 Task: 1.9.1 Search records, fields and object using global search
Action: Mouse moved to (455, 71)
Screenshot: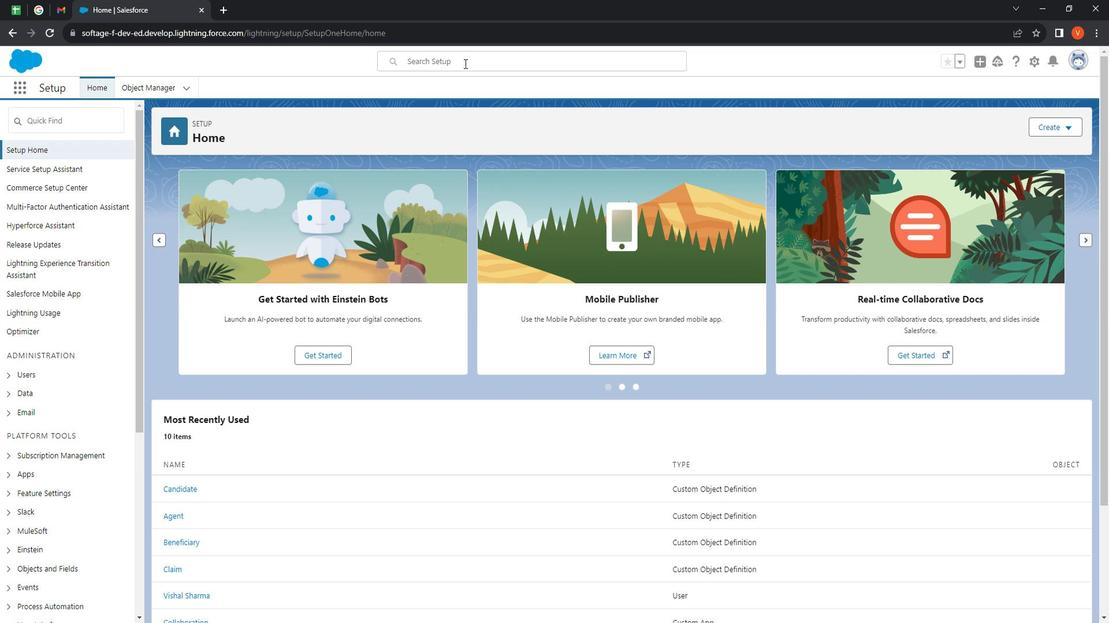 
Action: Mouse pressed left at (455, 71)
Screenshot: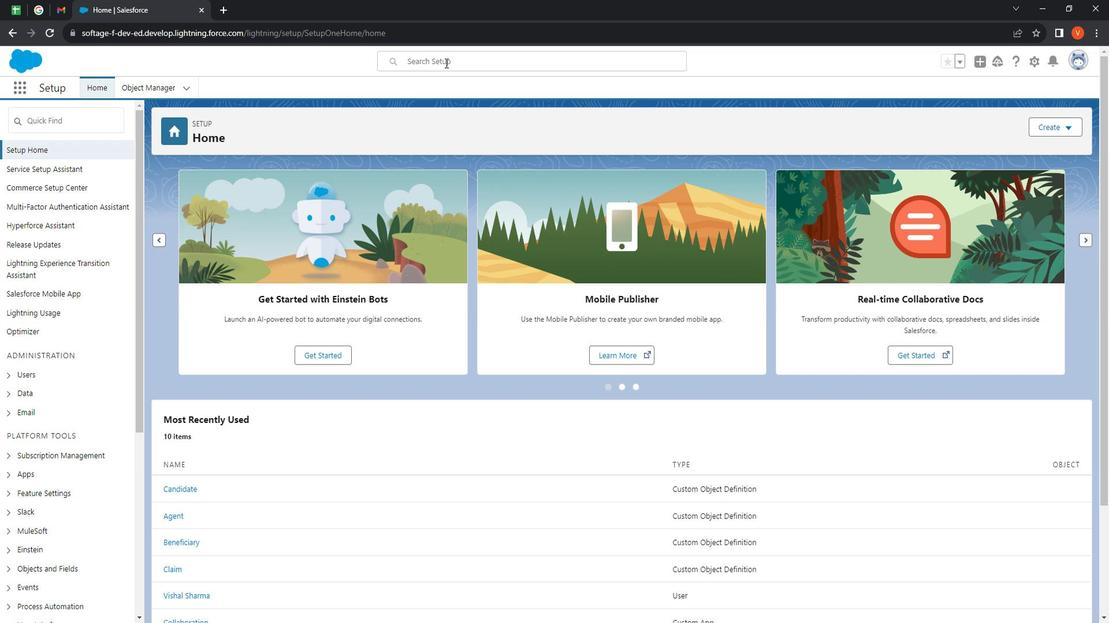 
Action: Mouse moved to (31, 98)
Screenshot: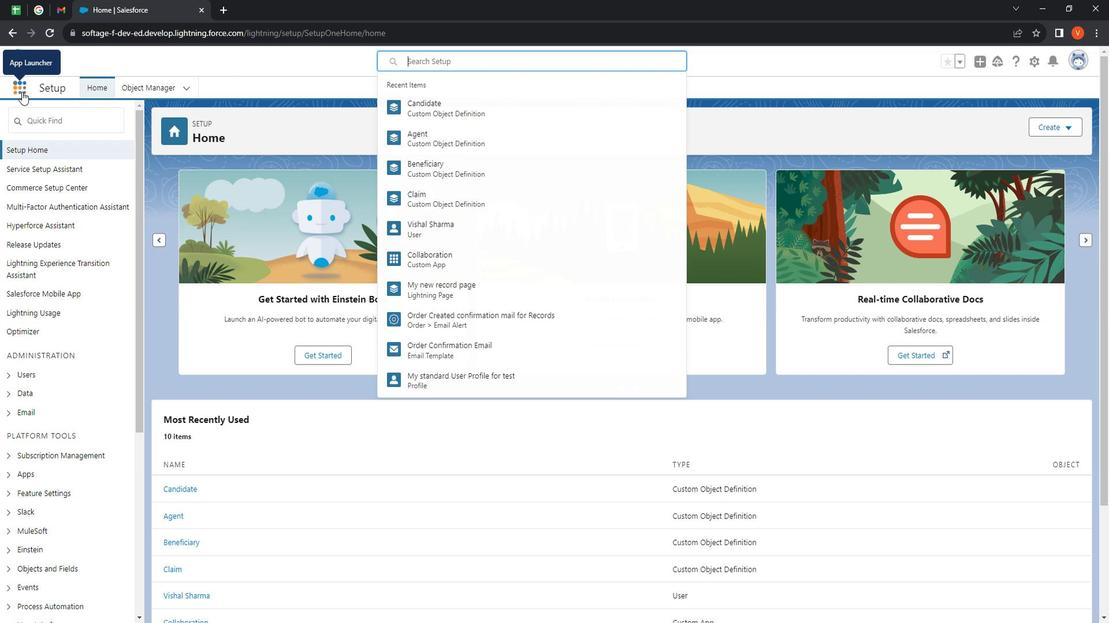 
Action: Mouse pressed left at (31, 98)
Screenshot: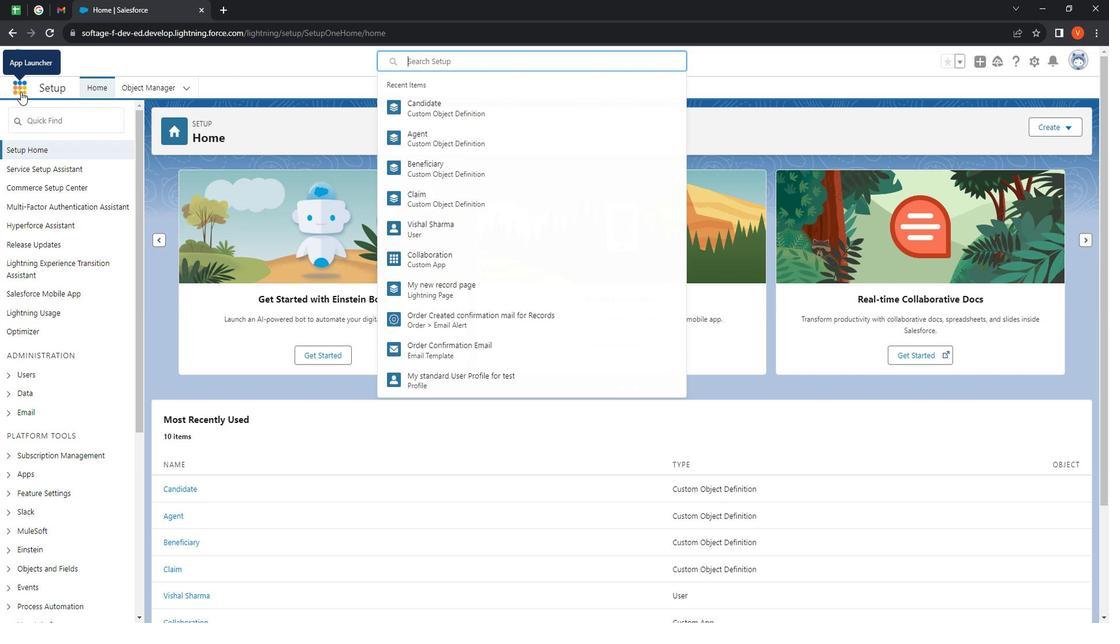 
Action: Mouse moved to (50, 297)
Screenshot: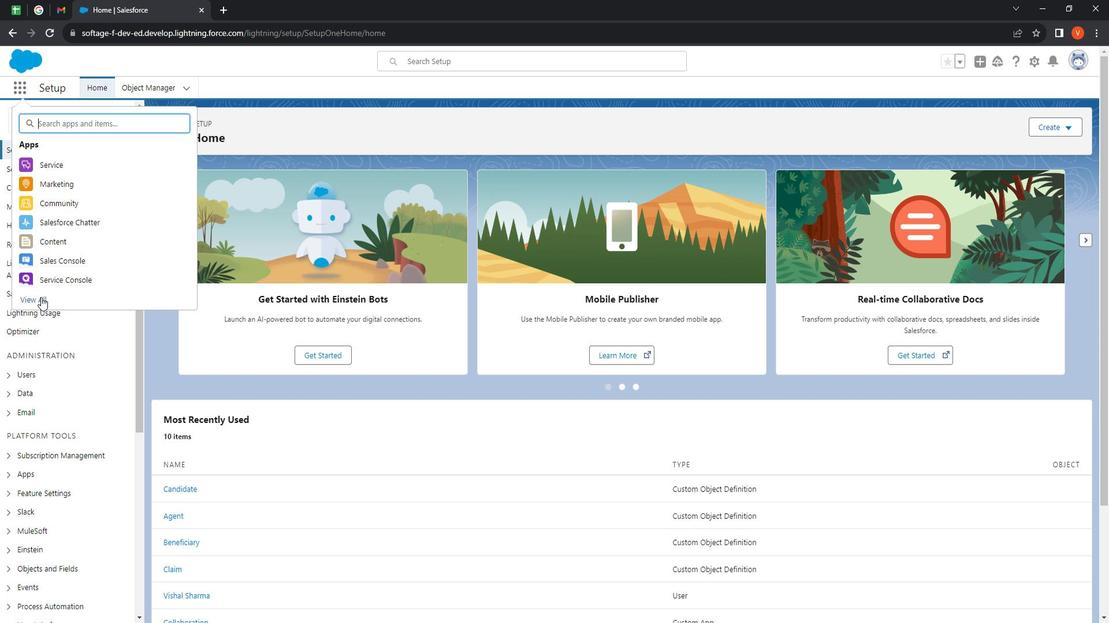 
Action: Mouse pressed left at (50, 297)
Screenshot: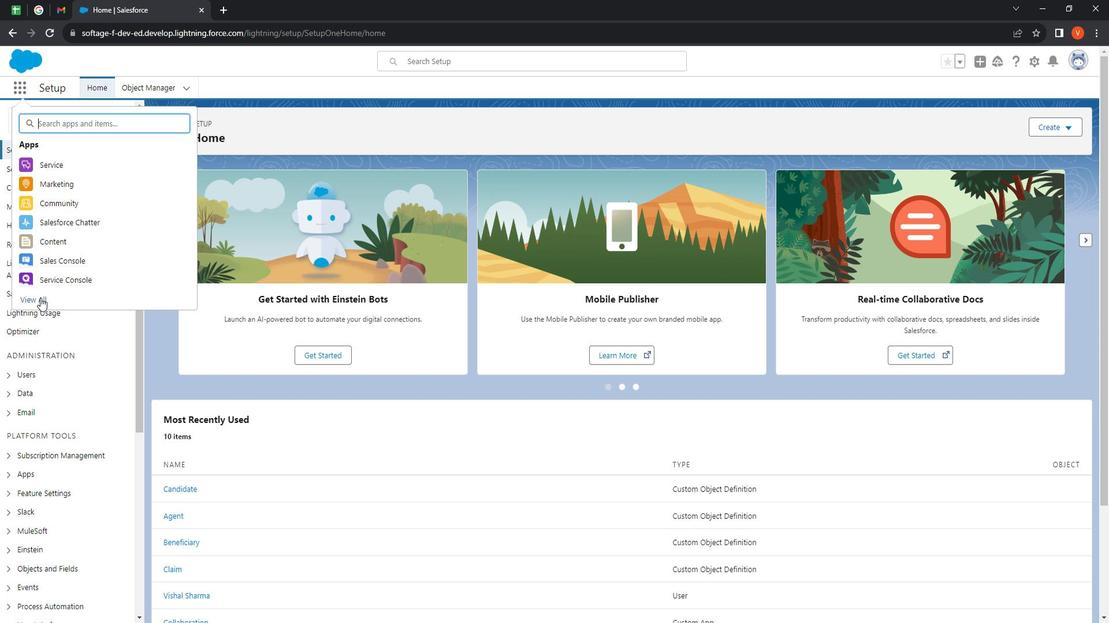 
Action: Mouse moved to (821, 438)
Screenshot: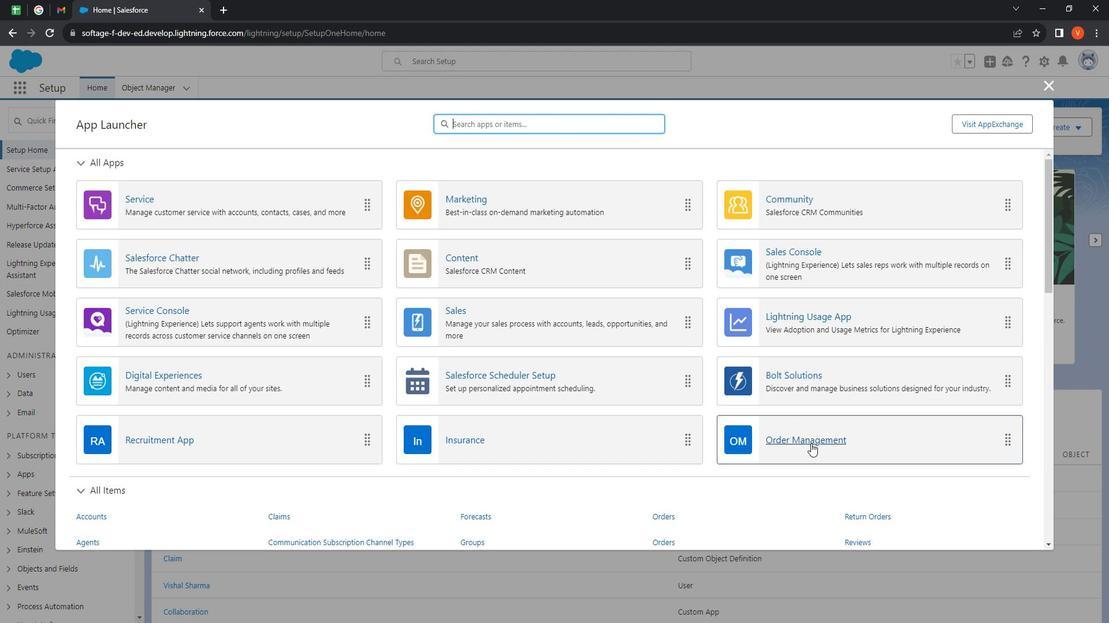 
Action: Mouse pressed left at (821, 438)
Screenshot: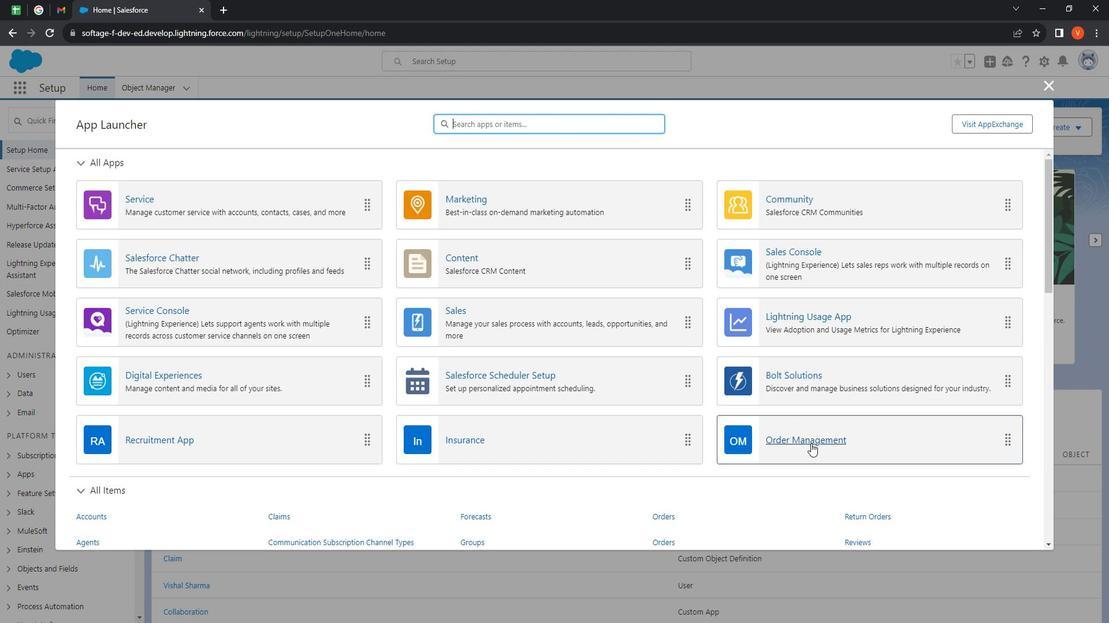 
Action: Mouse moved to (346, 97)
Screenshot: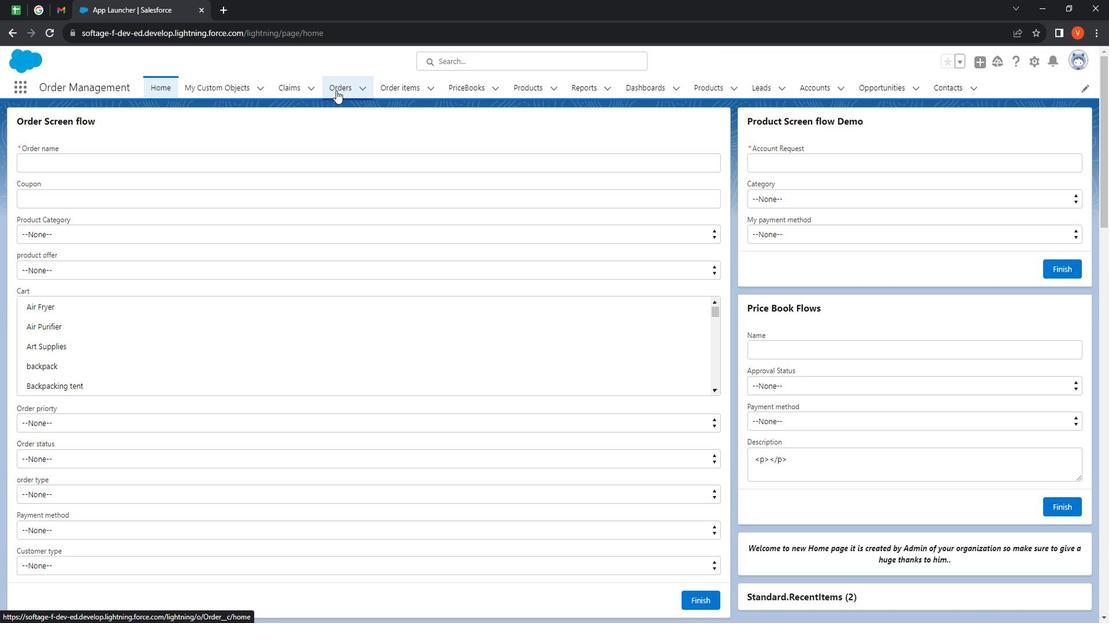 
Action: Mouse pressed left at (346, 97)
Screenshot: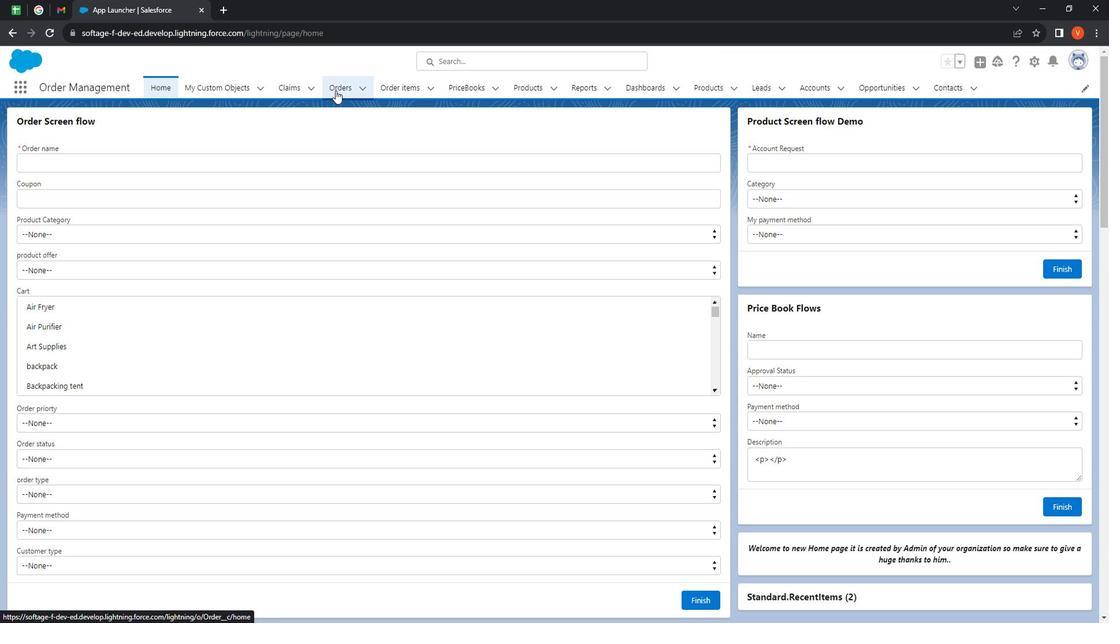 
Action: Mouse moved to (101, 214)
Screenshot: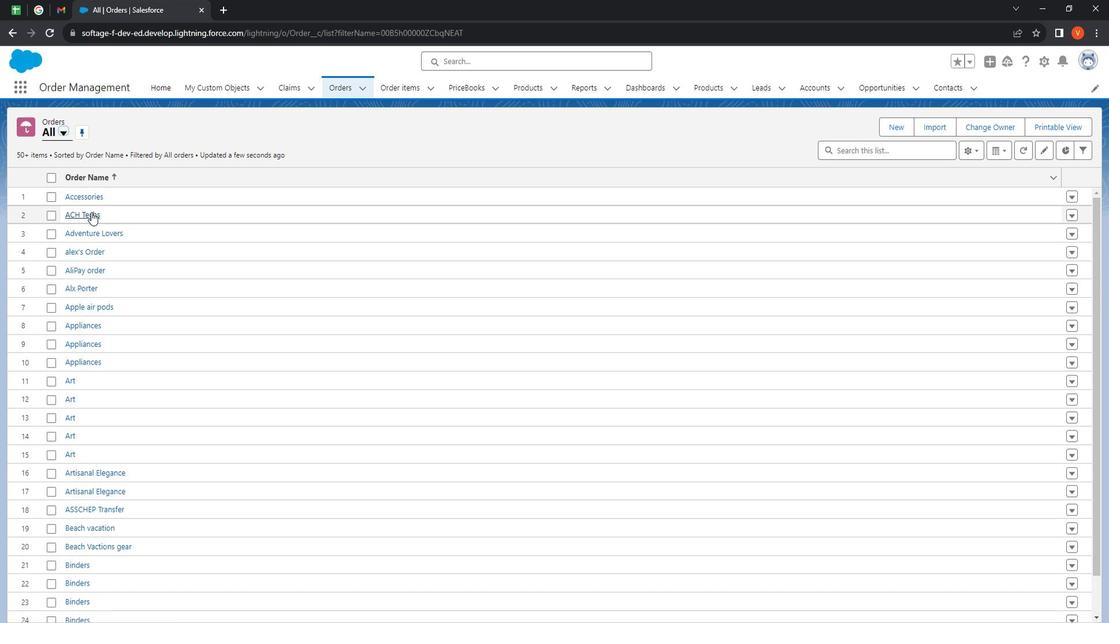
Action: Mouse pressed left at (101, 214)
Screenshot: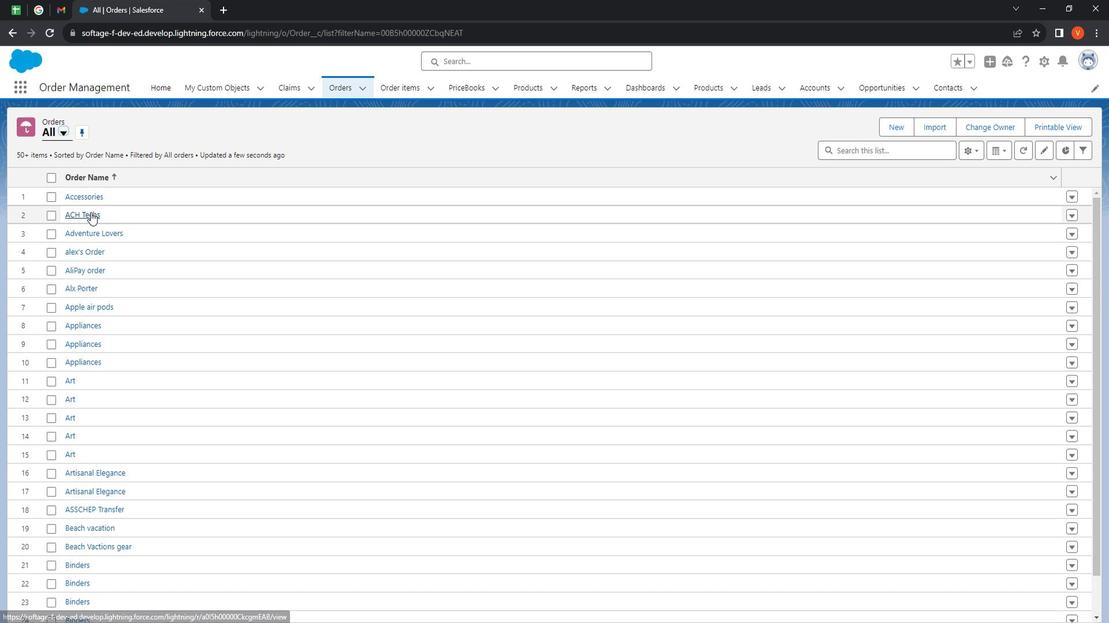 
Action: Mouse moved to (95, 222)
Screenshot: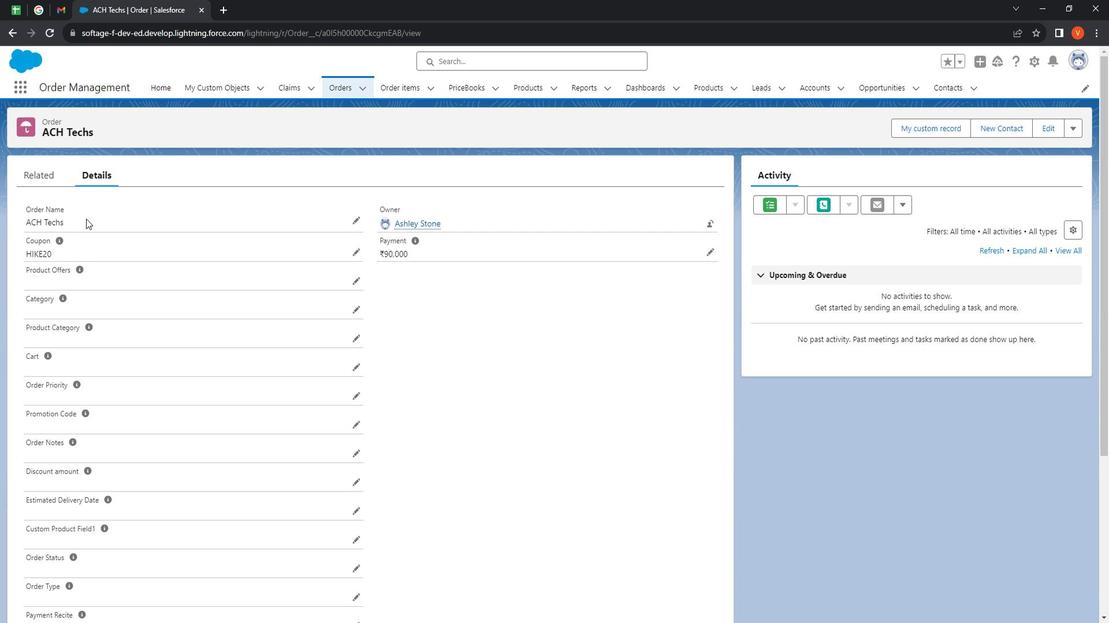 
Action: Mouse pressed left at (95, 222)
Screenshot: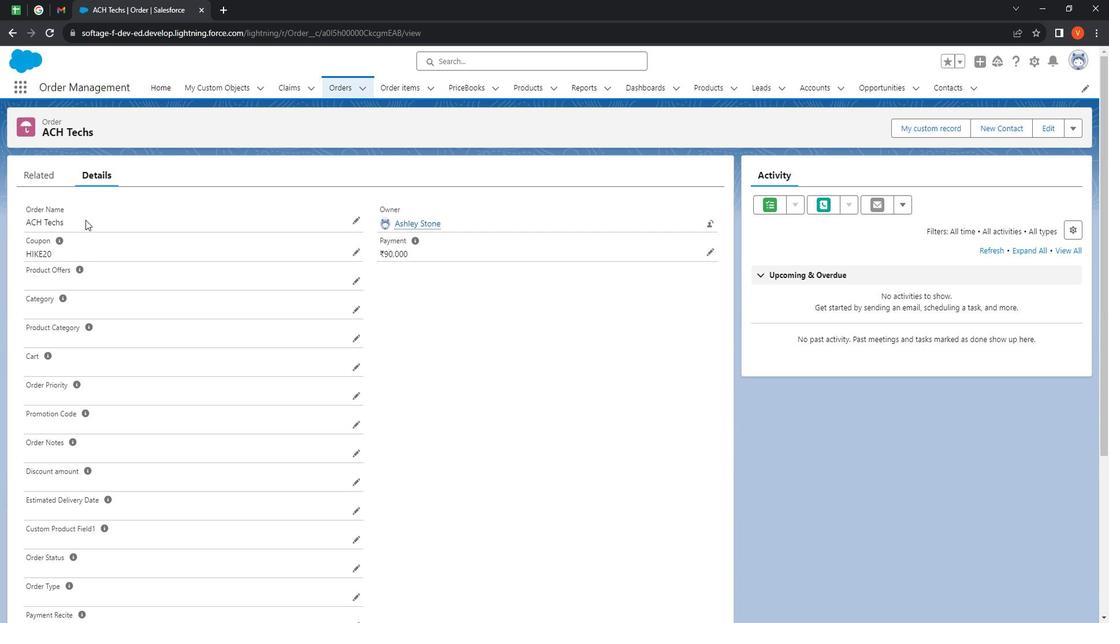 
Action: Mouse moved to (59, 224)
Screenshot: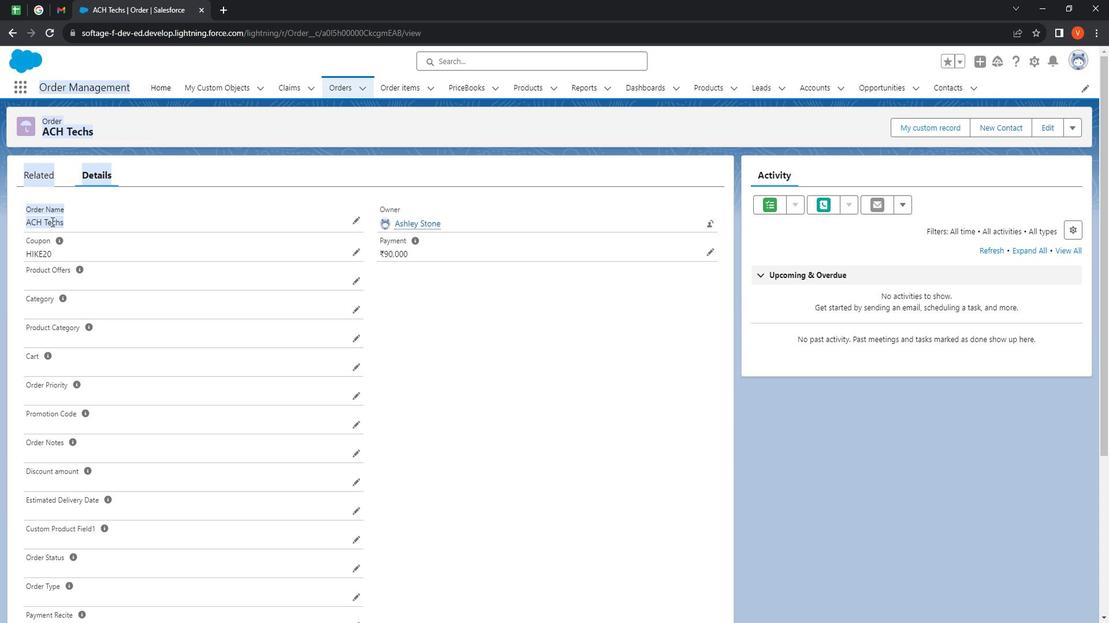 
Action: Mouse pressed left at (59, 224)
Screenshot: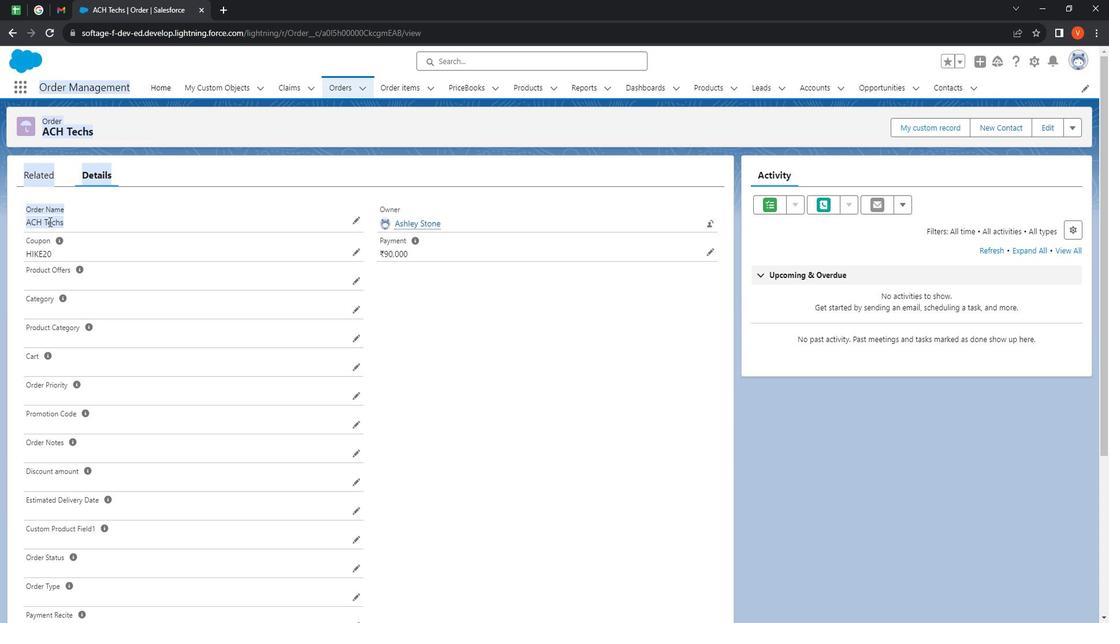 
Action: Mouse moved to (44, 228)
Screenshot: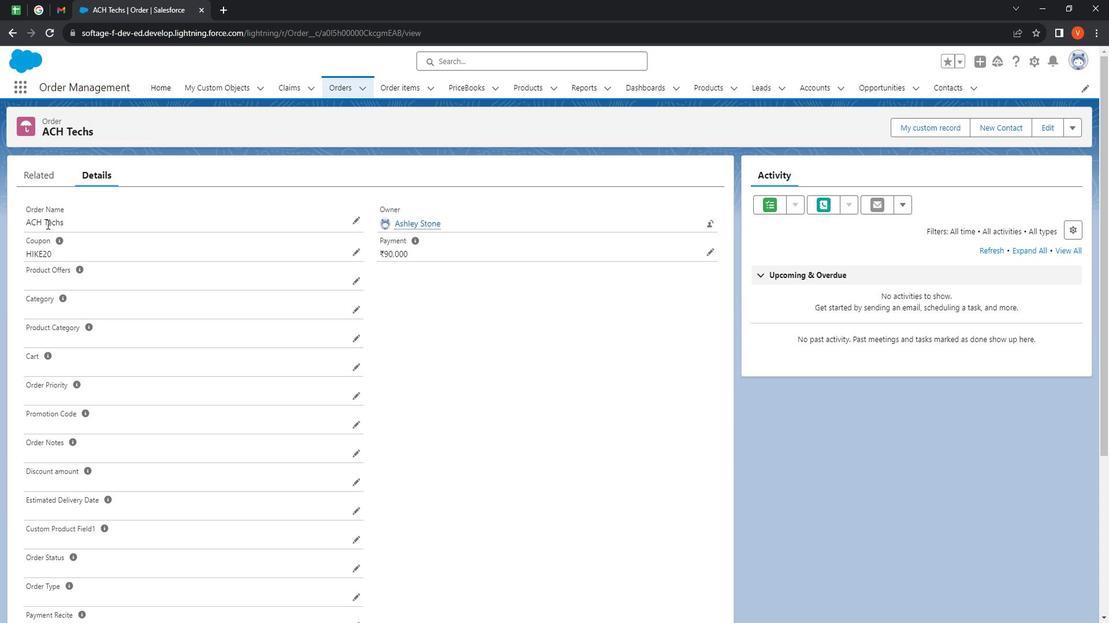 
Action: Mouse pressed left at (44, 228)
Screenshot: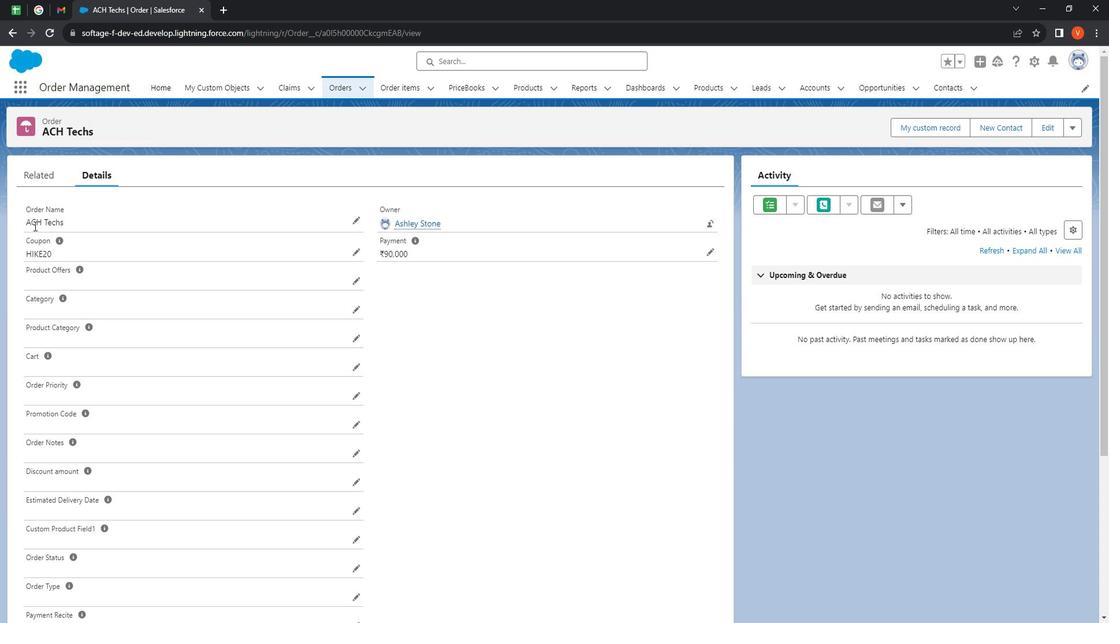 
Action: Mouse pressed left at (44, 228)
Screenshot: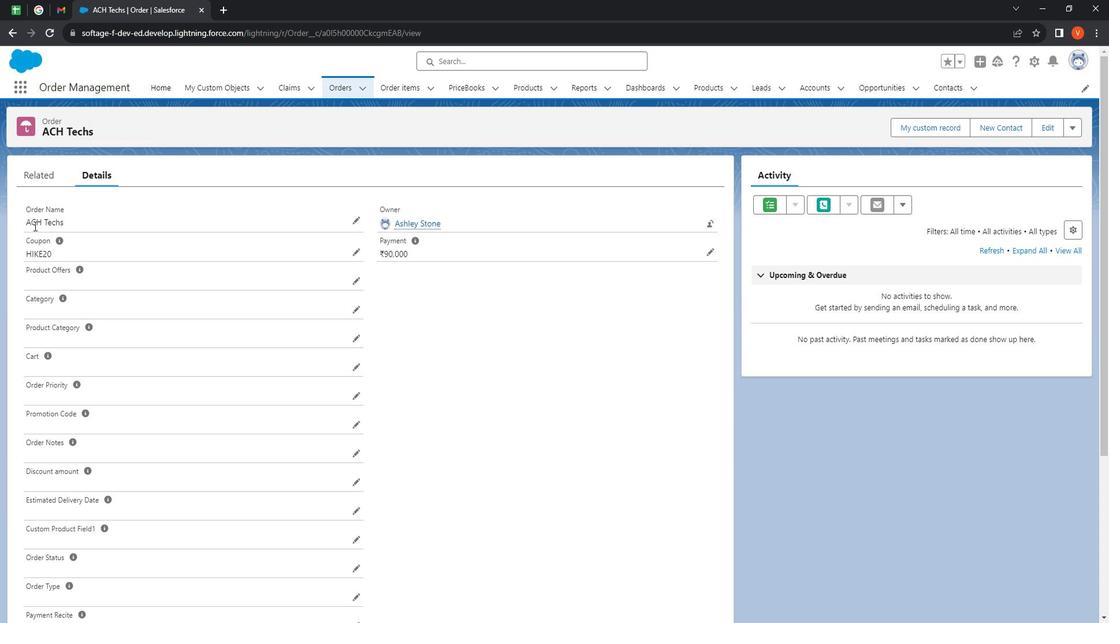 
Action: Mouse moved to (373, 593)
Screenshot: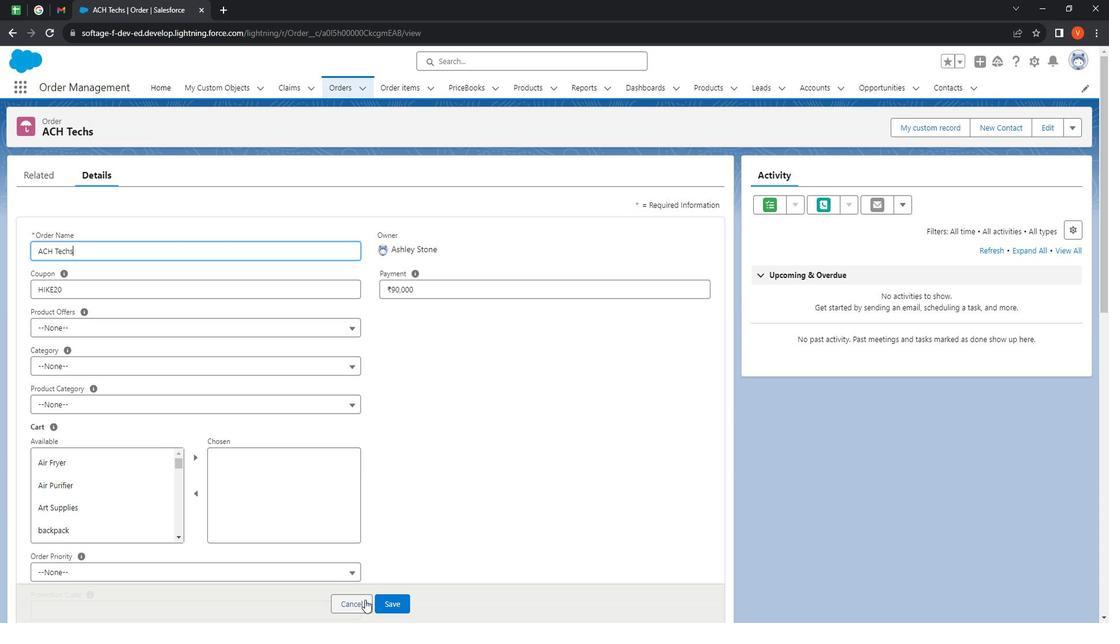 
Action: Mouse pressed left at (373, 593)
Screenshot: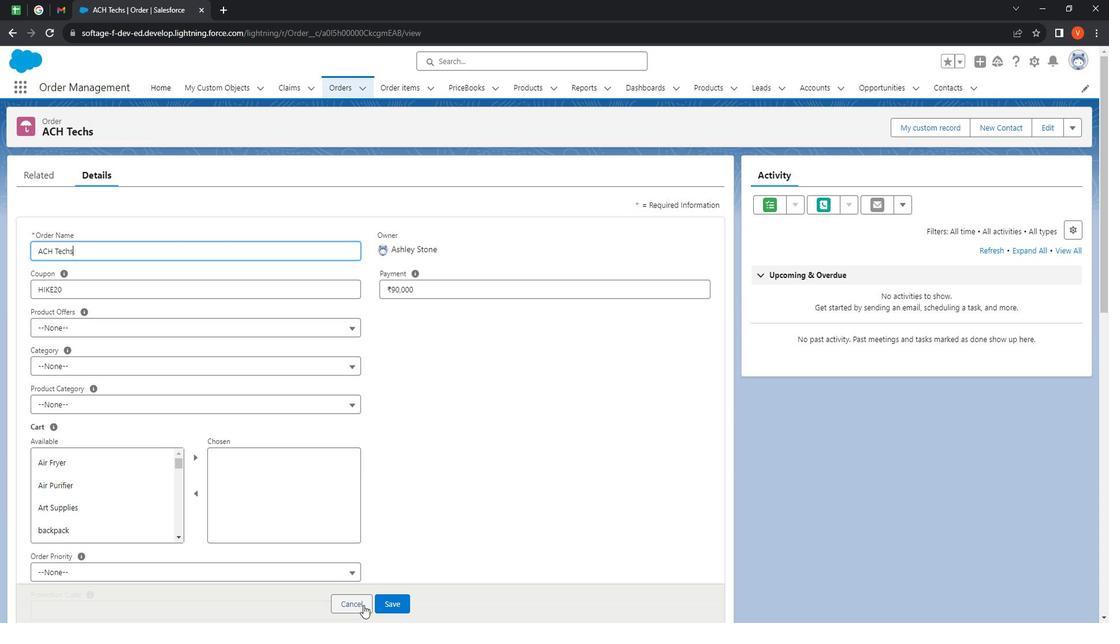 
Action: Mouse moved to (469, 65)
Screenshot: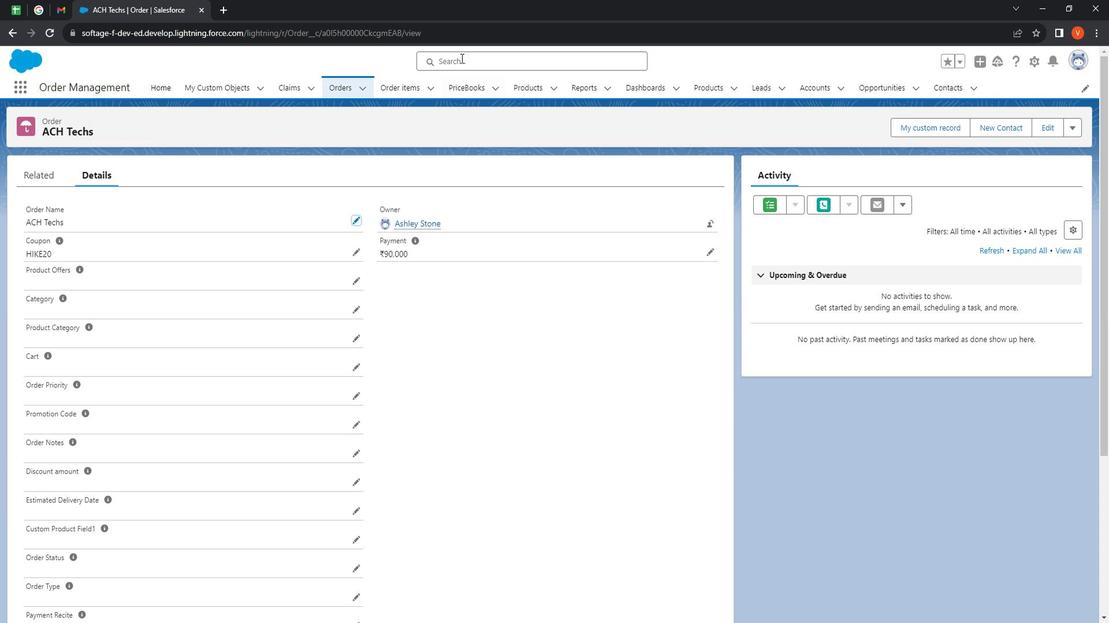 
Action: Mouse pressed left at (469, 65)
Screenshot: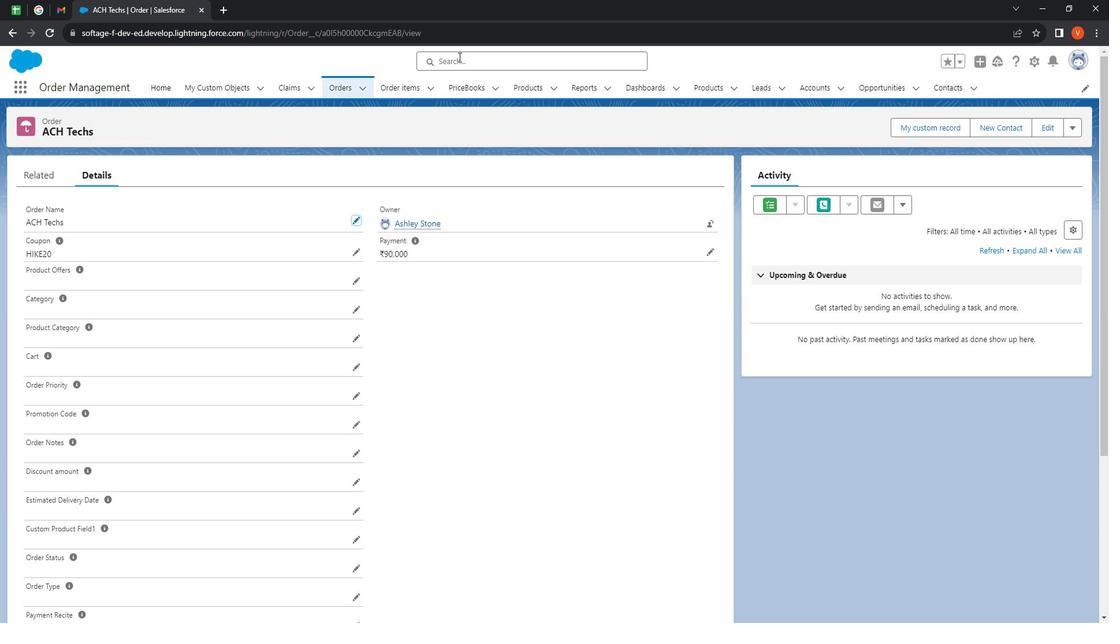 
Action: Mouse moved to (477, 78)
Screenshot: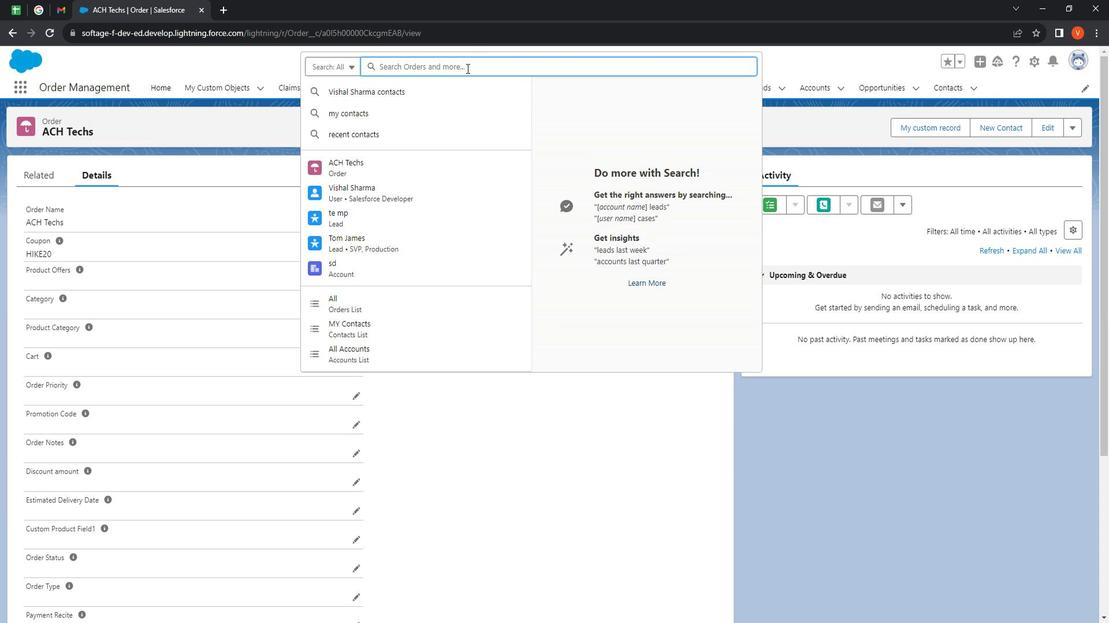 
Action: Key pressed <Key.shift><Key.shift><Key.shift><Key.shift><Key.shift><Key.shift><Key.shift><Key.shift><Key.shift><Key.shift><Key.shift><Key.shift>ACH<Key.space><Key.shift>Tec
Screenshot: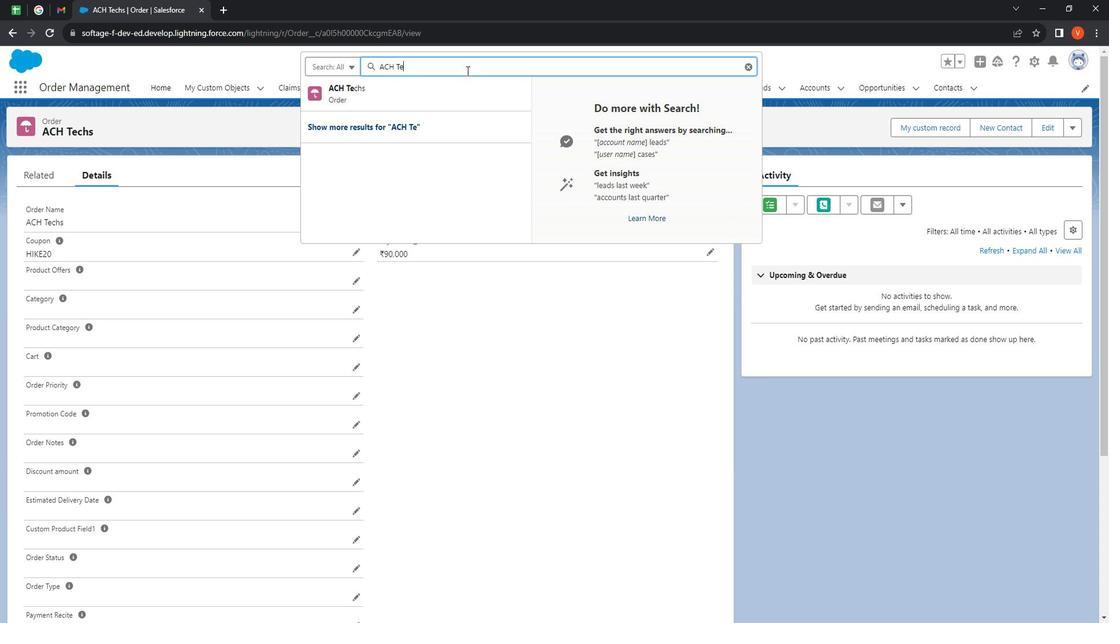 
Action: Mouse moved to (359, 99)
Screenshot: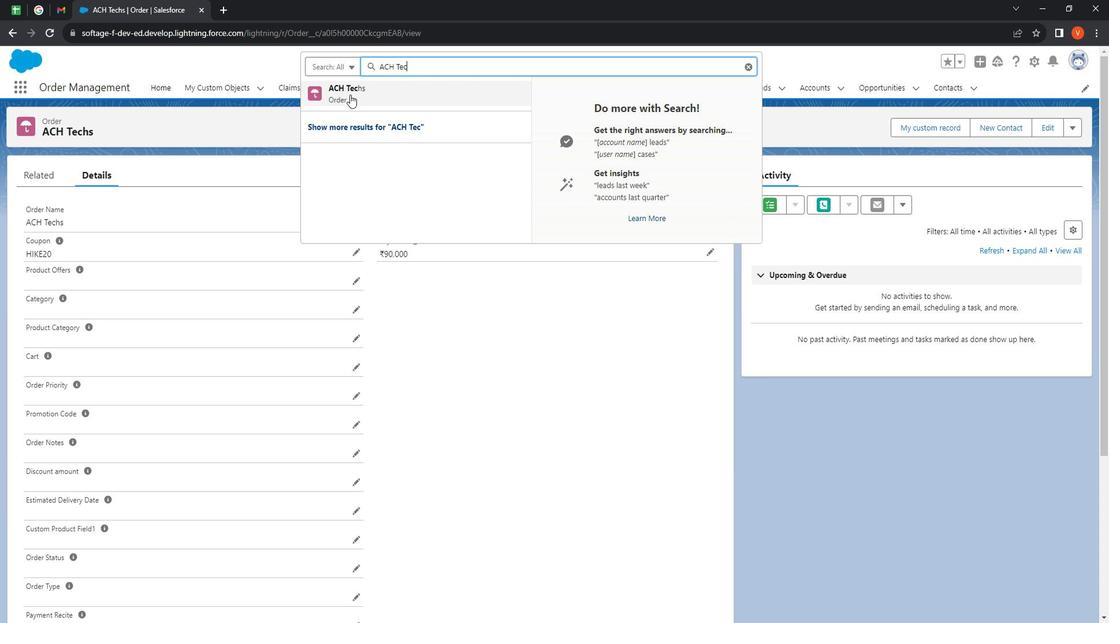 
Action: Mouse pressed left at (359, 99)
Screenshot: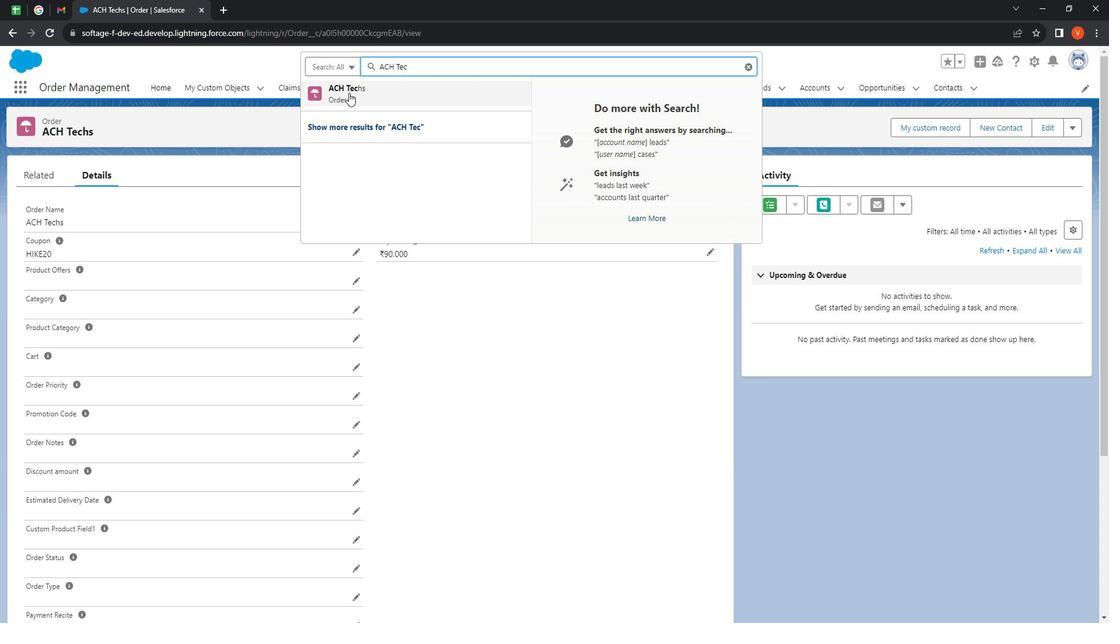 
Action: Mouse moved to (1041, 68)
Screenshot: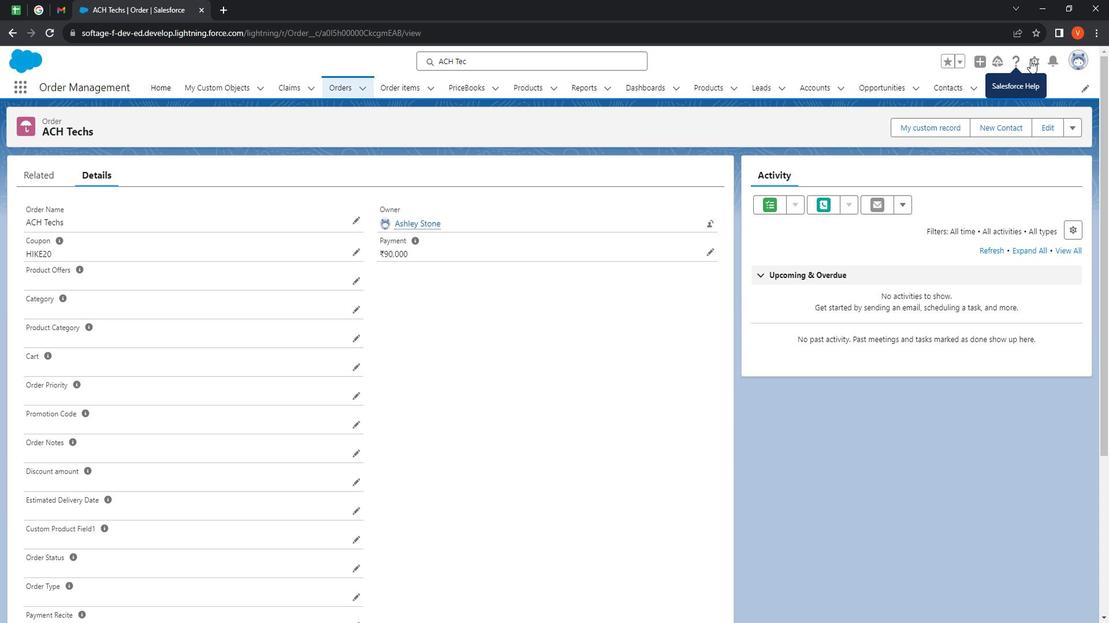 
Action: Mouse pressed left at (1041, 68)
Screenshot: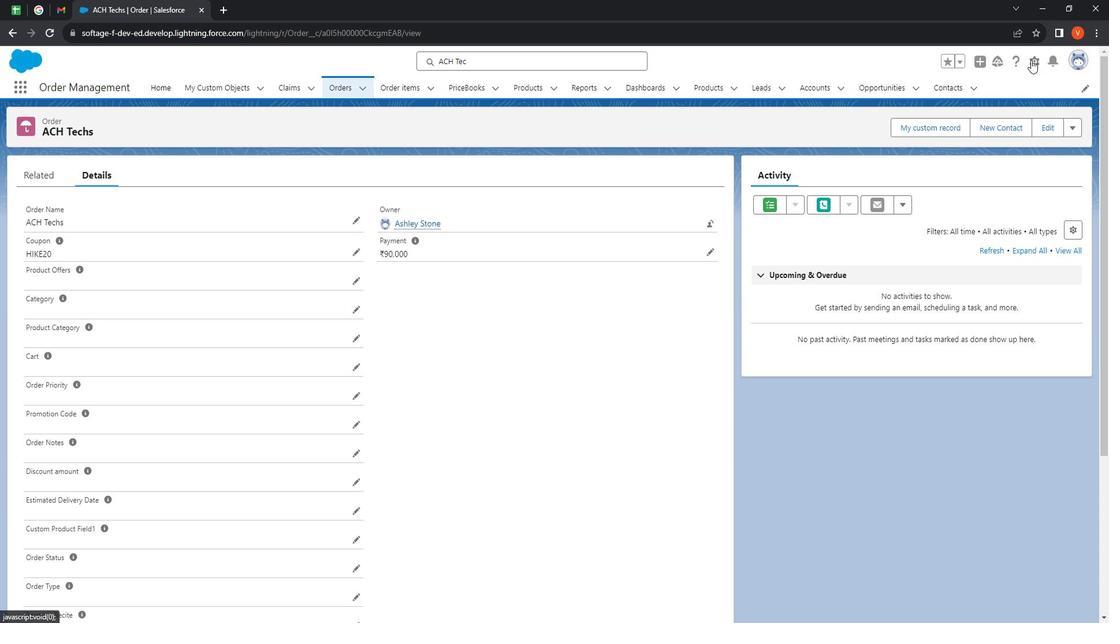 
Action: Mouse moved to (991, 99)
Screenshot: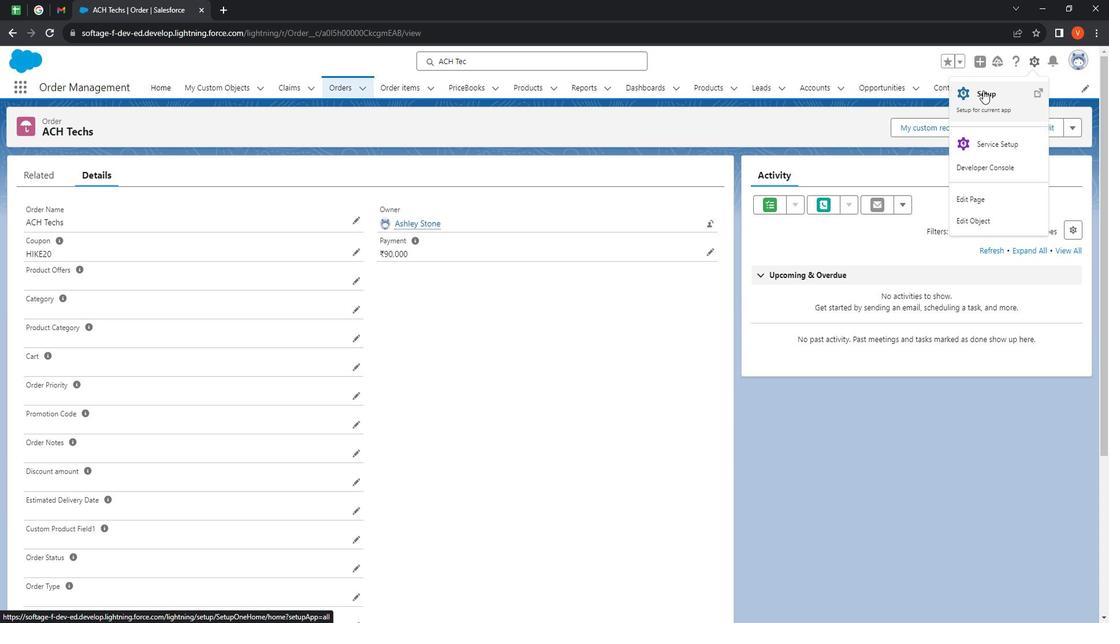 
Action: Mouse pressed left at (991, 99)
Screenshot: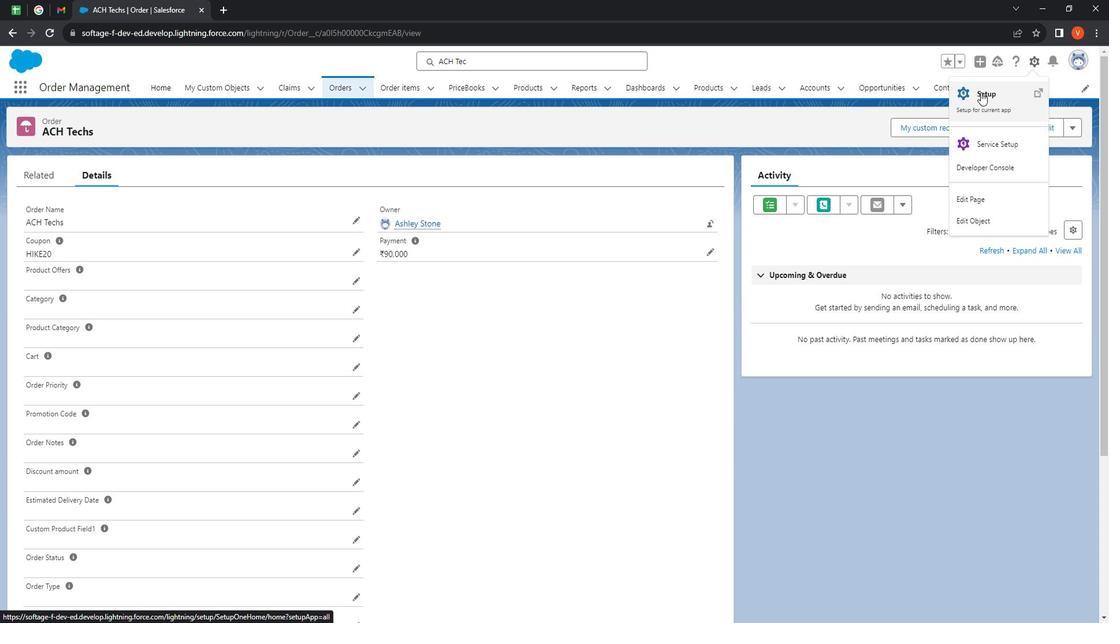 
Action: Mouse moved to (553, 73)
Screenshot: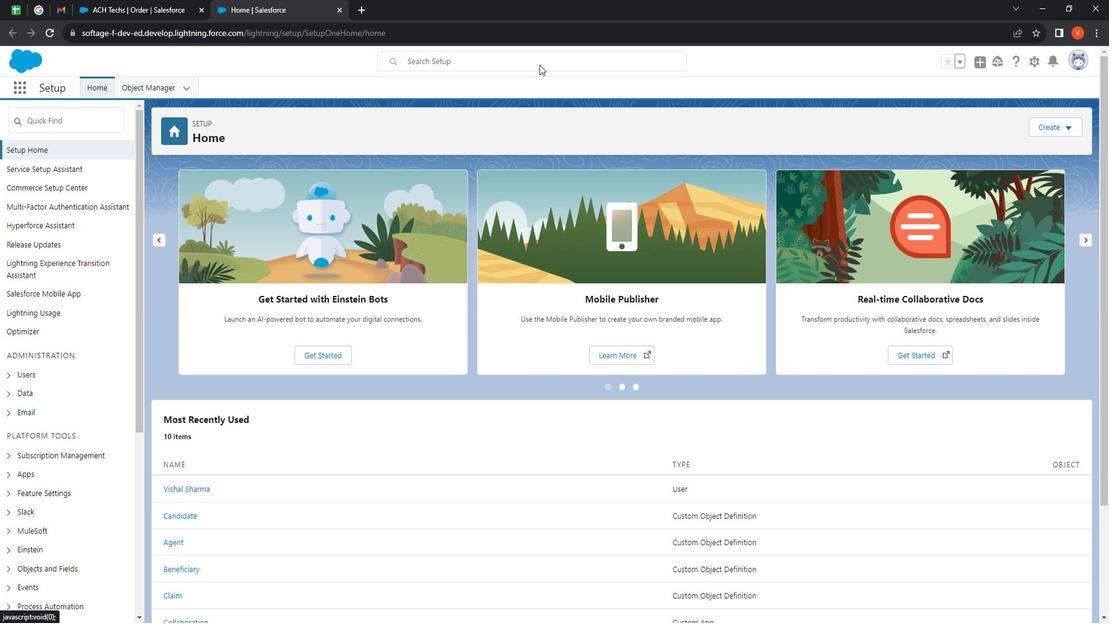 
Action: Mouse pressed left at (553, 73)
Screenshot: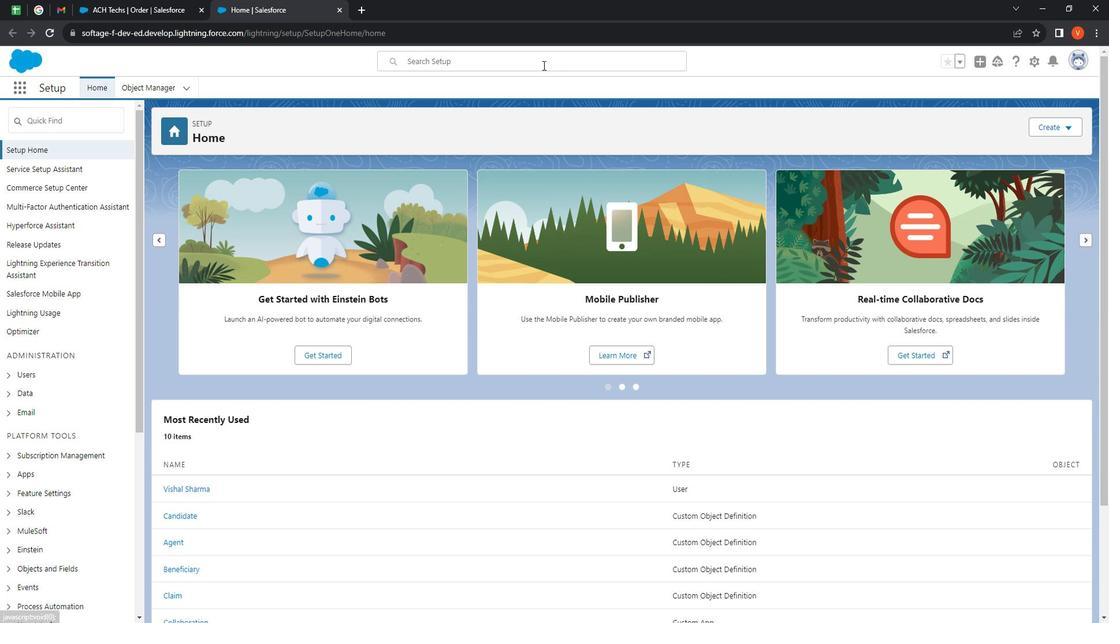 
Action: Key pressed <Key.shift>A
Screenshot: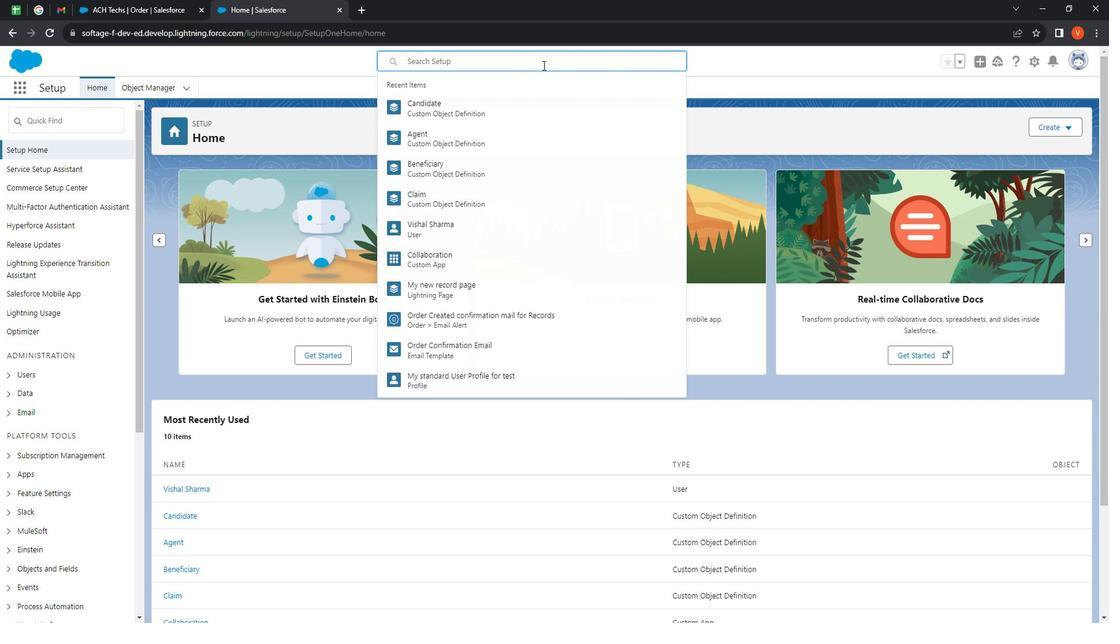 
Action: Mouse moved to (555, 74)
Screenshot: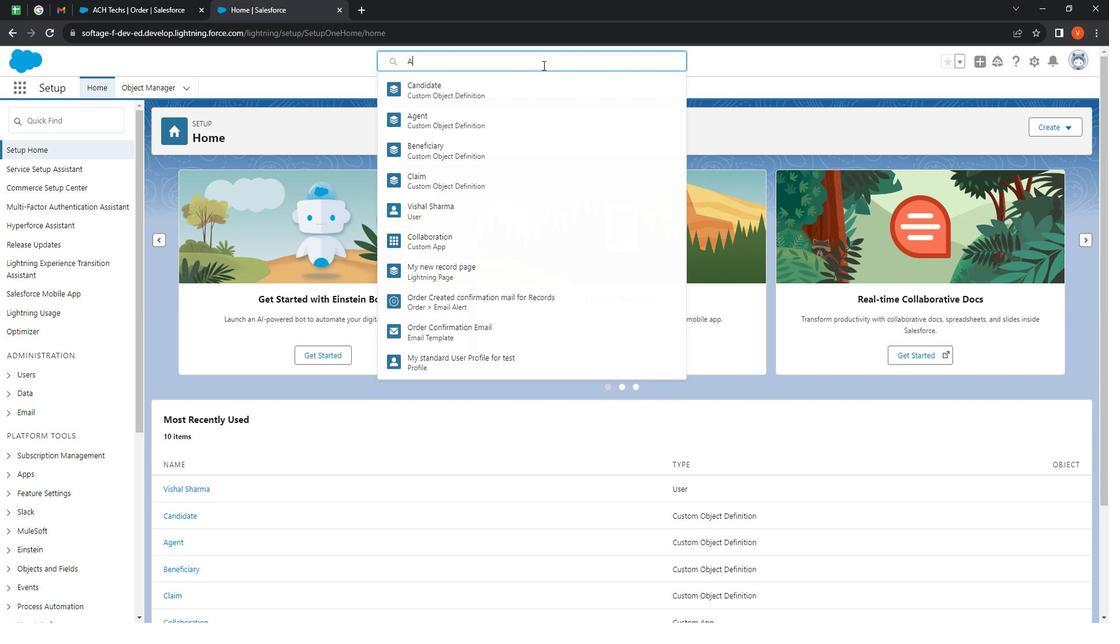 
Action: Key pressed C
Screenshot: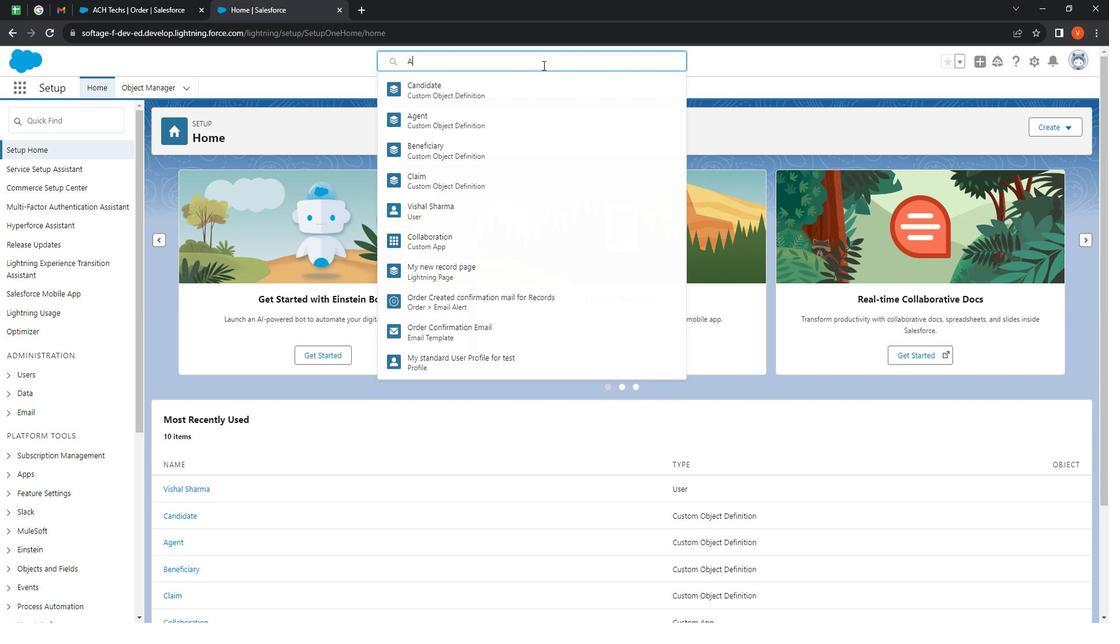 
Action: Mouse moved to (554, 75)
Screenshot: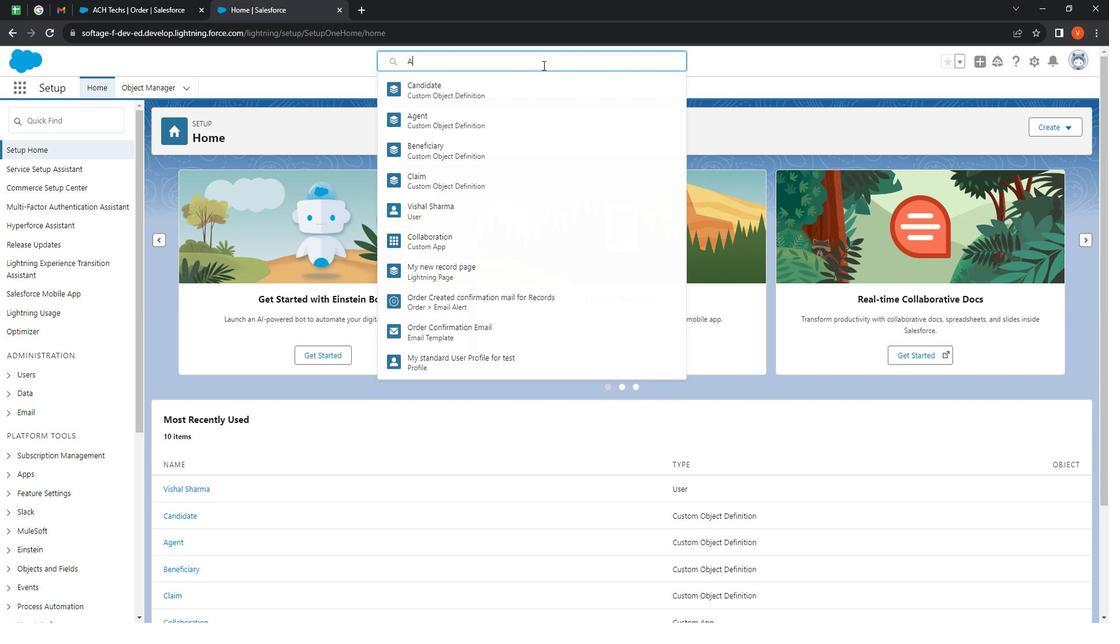 
Action: Key pressed H<Key.space>te<Key.backspace><Key.backspace><Key.shift>Tec
Screenshot: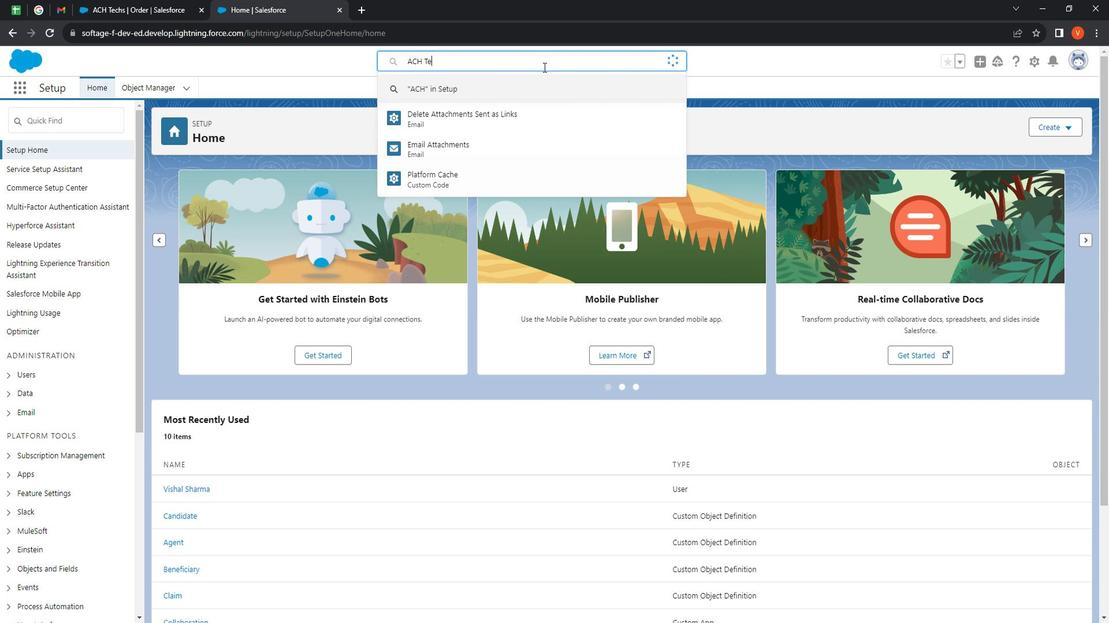 
Action: Mouse moved to (489, 69)
Screenshot: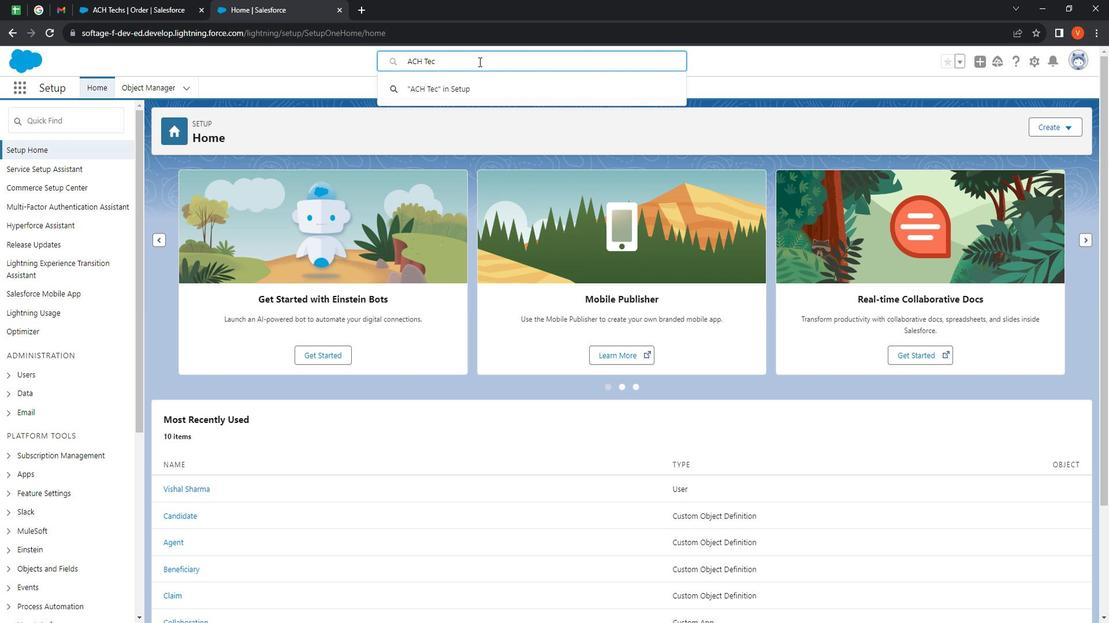 
Action: Key pressed <Key.backspace><Key.backspace><Key.backspace><Key.backspace><Key.backspace><Key.backspace><Key.backspace><Key.backspace><Key.backspace><Key.backspace><Key.backspace><Key.backspace><Key.backspace><Key.shift><Key.shift><Key.shift><Key.shift><Key.shift><Key.shift><Key.shift><Key.shift><Key.shift><Key.shift>Orders
Screenshot: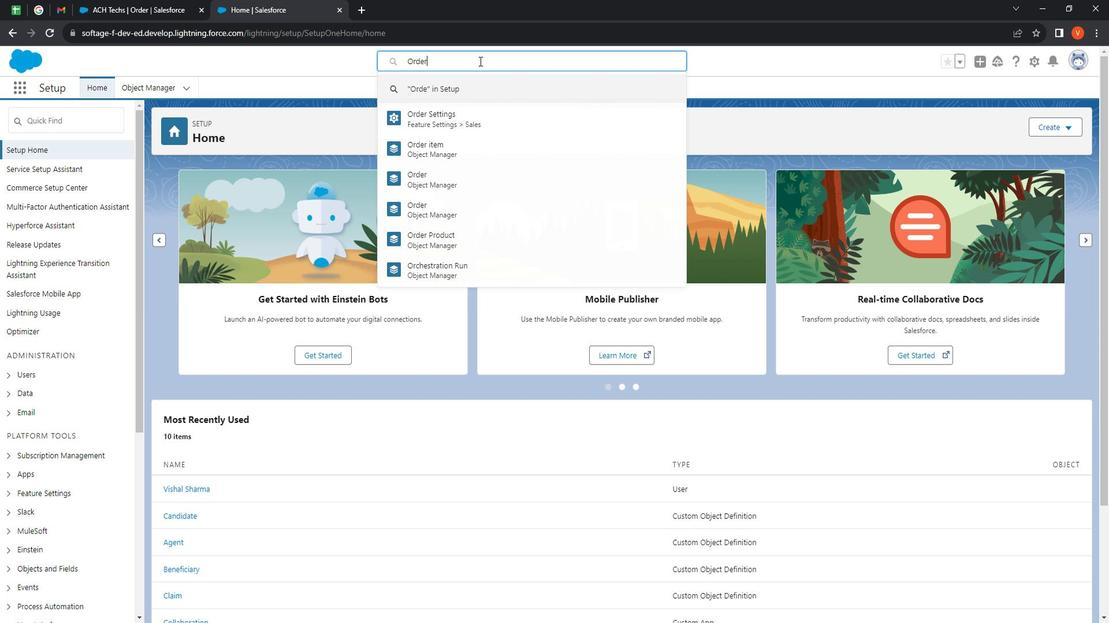 
Action: Mouse moved to (499, 86)
Screenshot: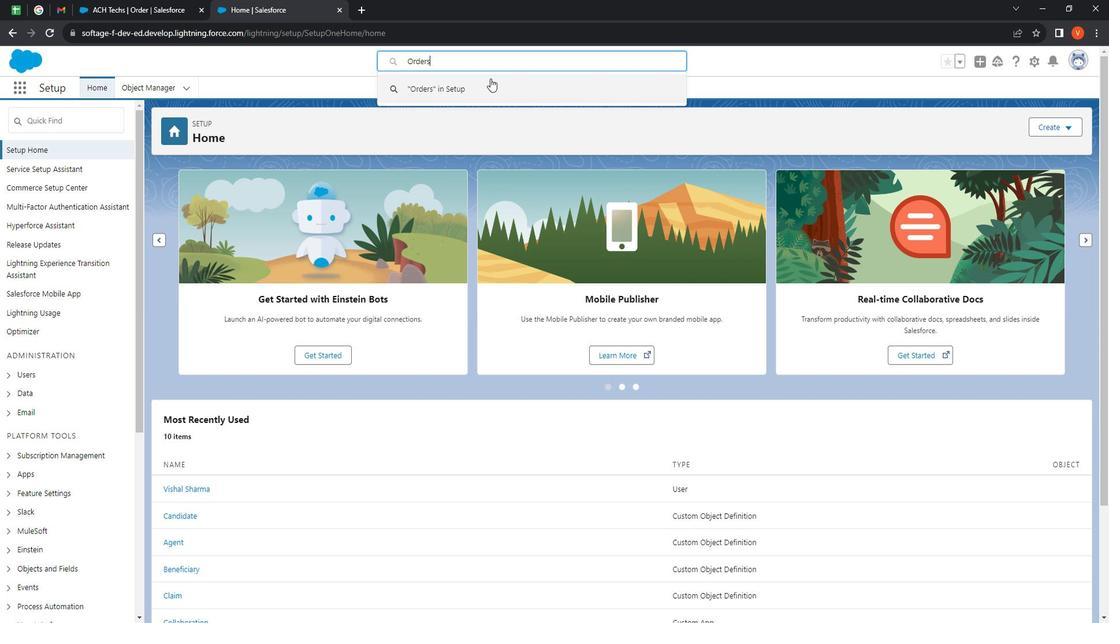 
Action: Key pressed <Key.backspace>
Screenshot: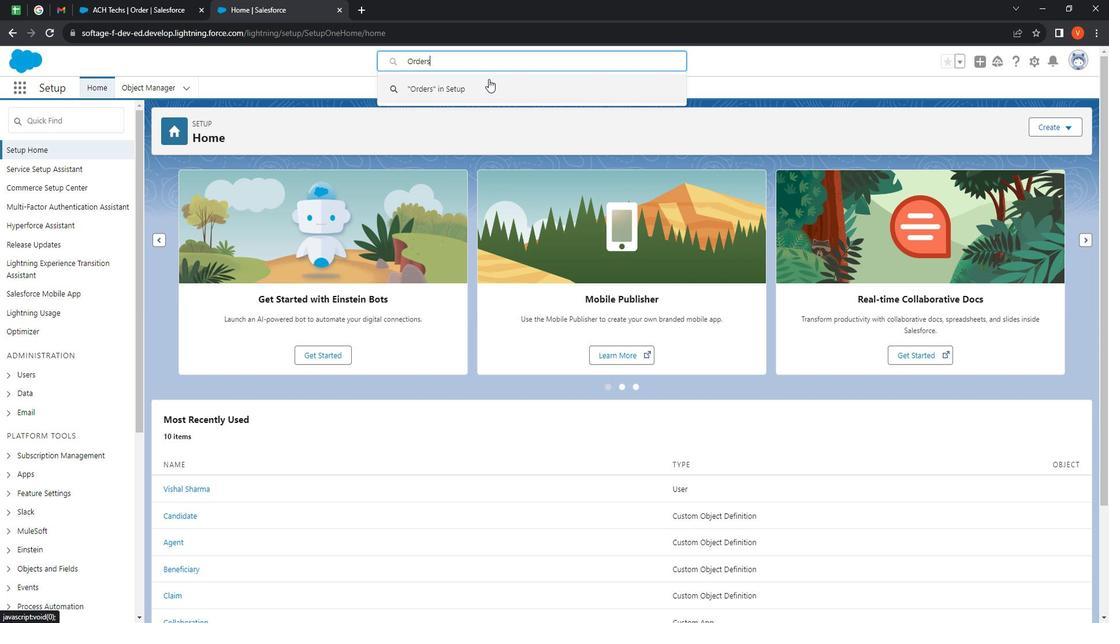
Action: Mouse moved to (467, 198)
Screenshot: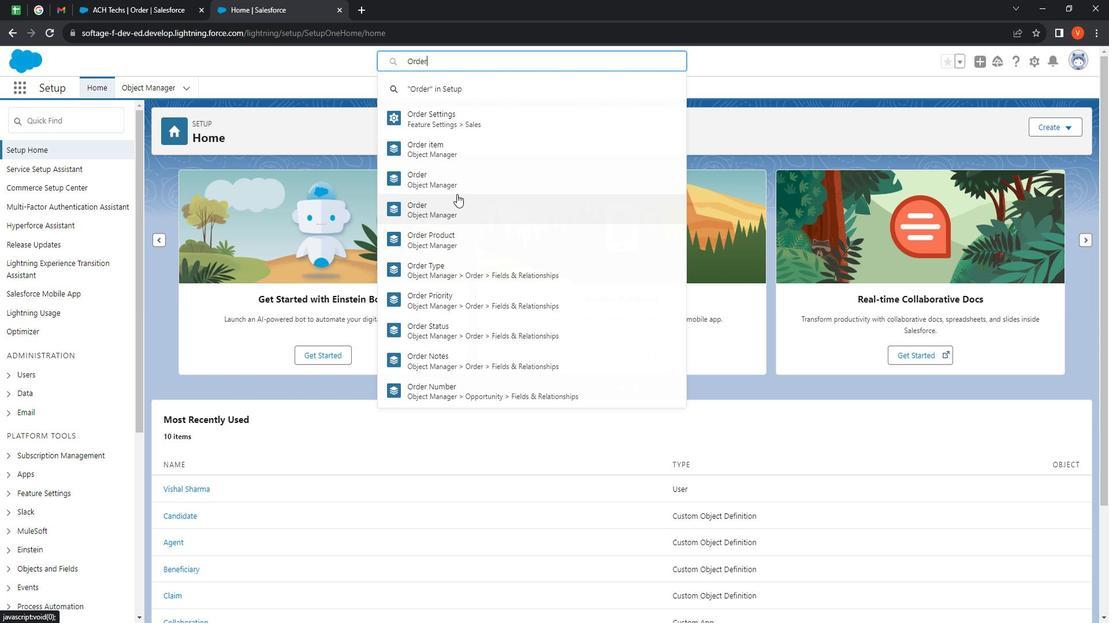 
Action: Mouse pressed left at (467, 198)
Screenshot: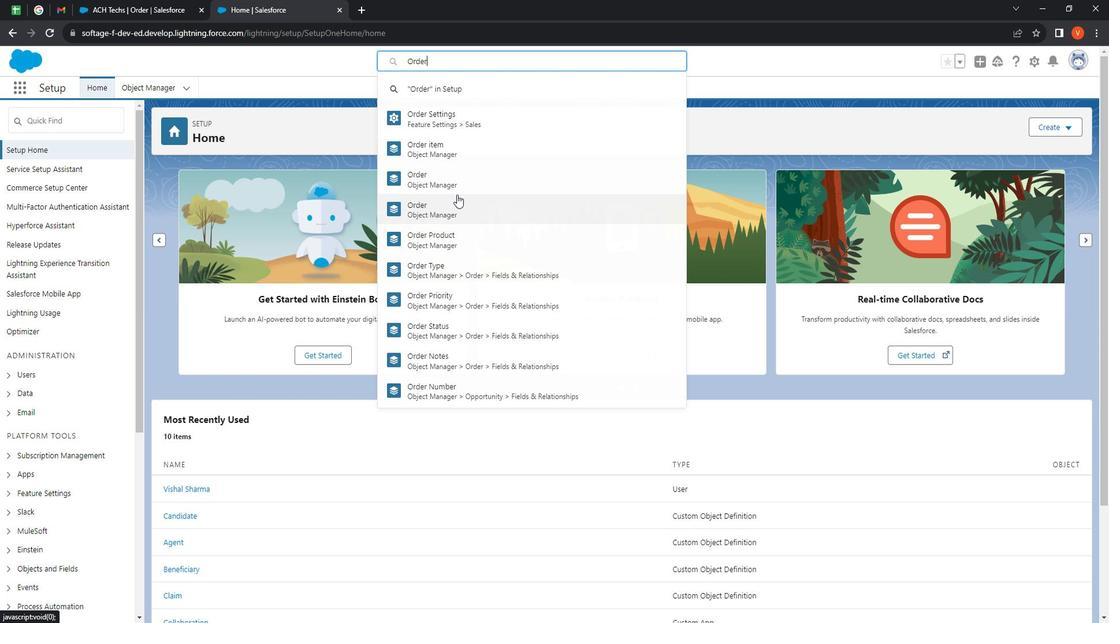 
Action: Mouse moved to (447, 71)
Screenshot: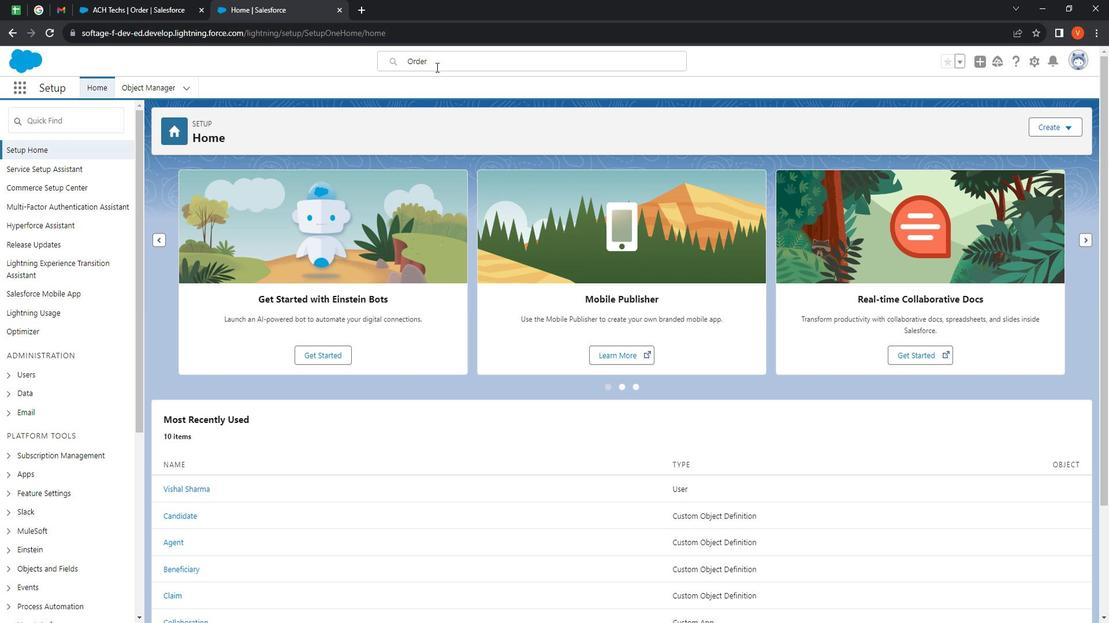 
Action: Mouse pressed left at (447, 71)
Screenshot: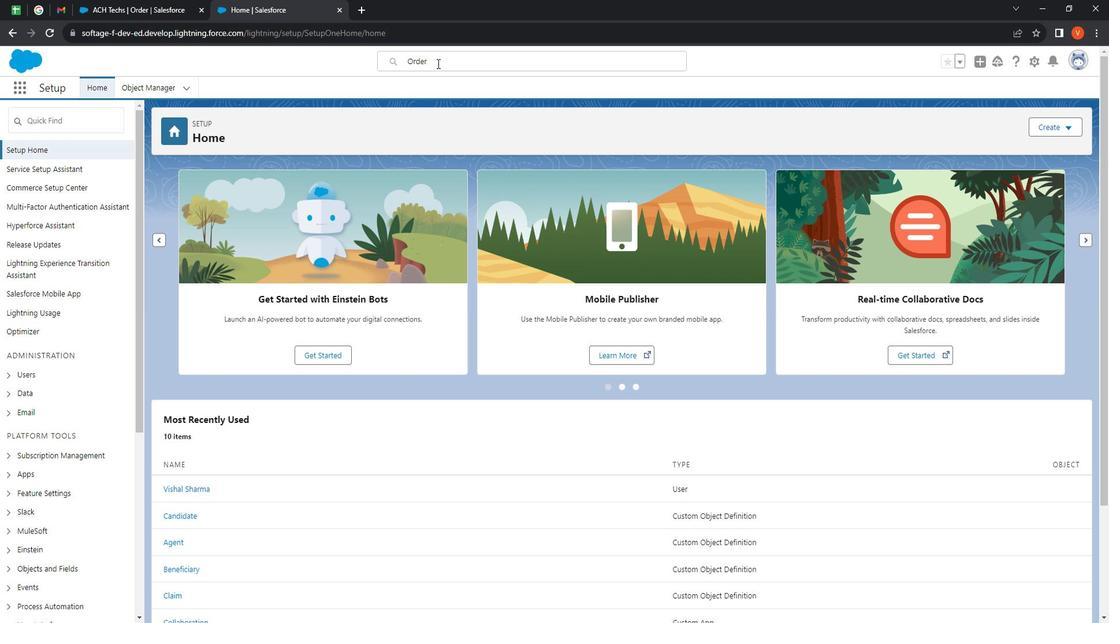 
Action: Mouse moved to (454, 229)
Screenshot: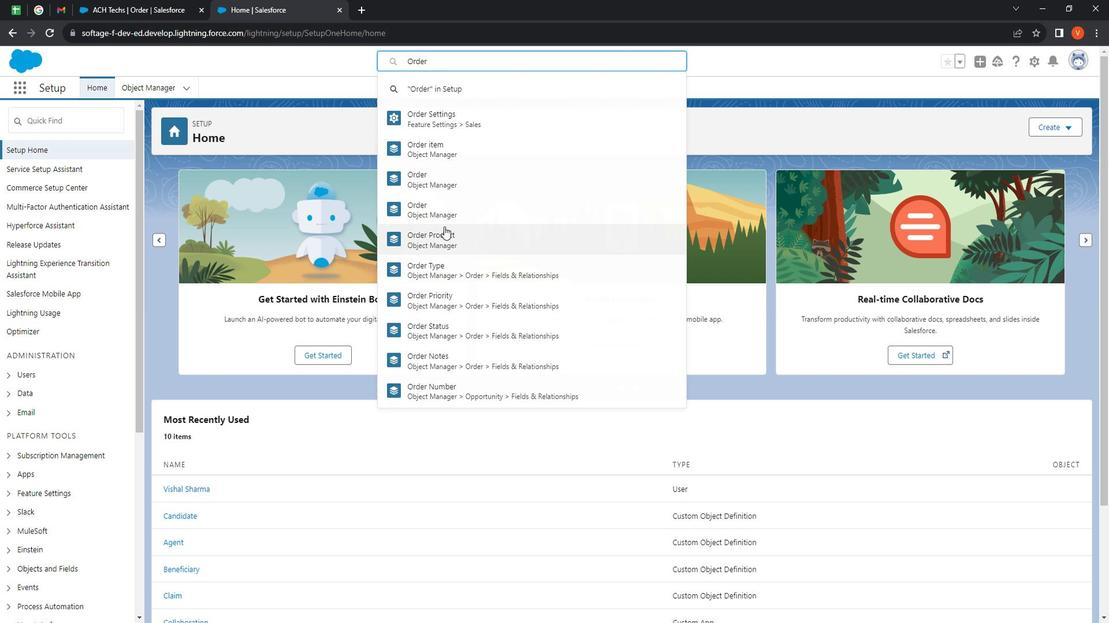 
Action: Mouse pressed left at (454, 229)
Screenshot: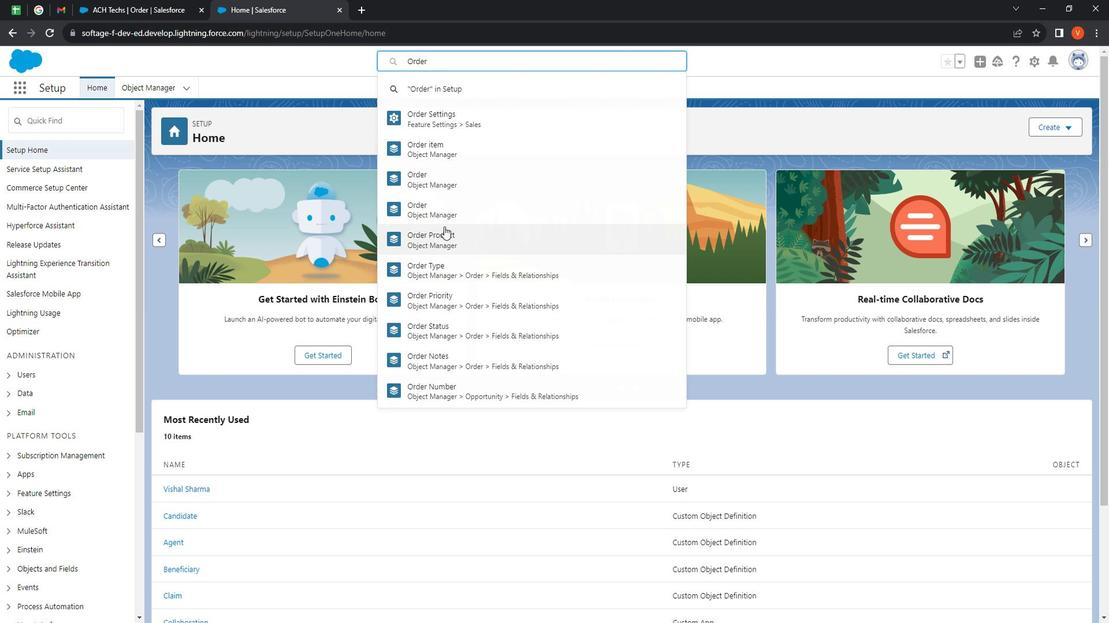 
Action: Mouse moved to (95, 217)
Screenshot: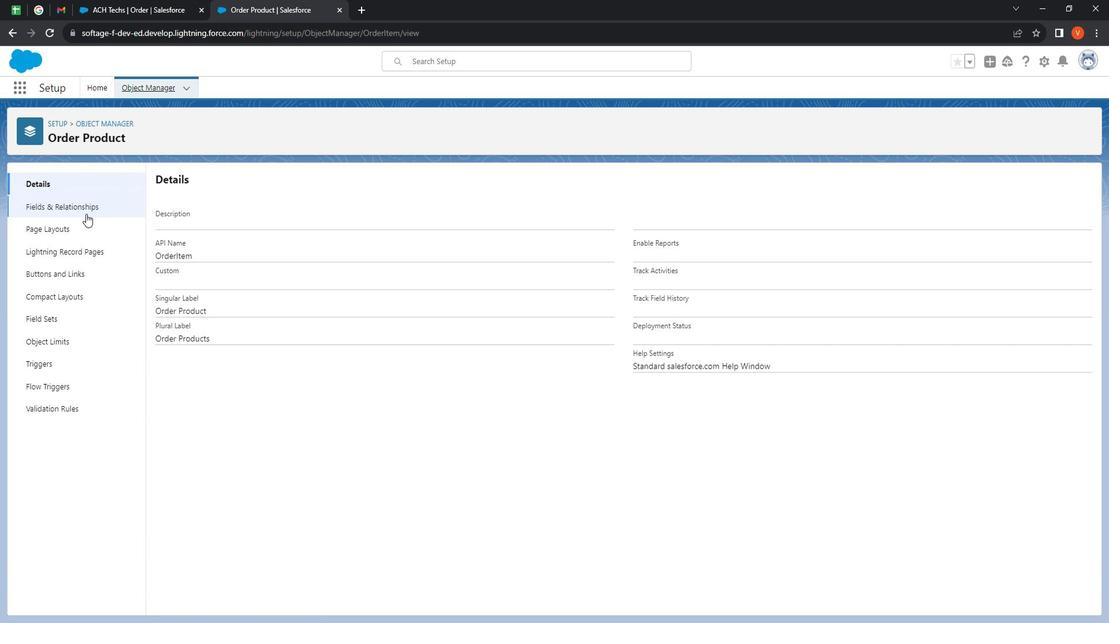 
Action: Mouse pressed left at (95, 217)
Screenshot: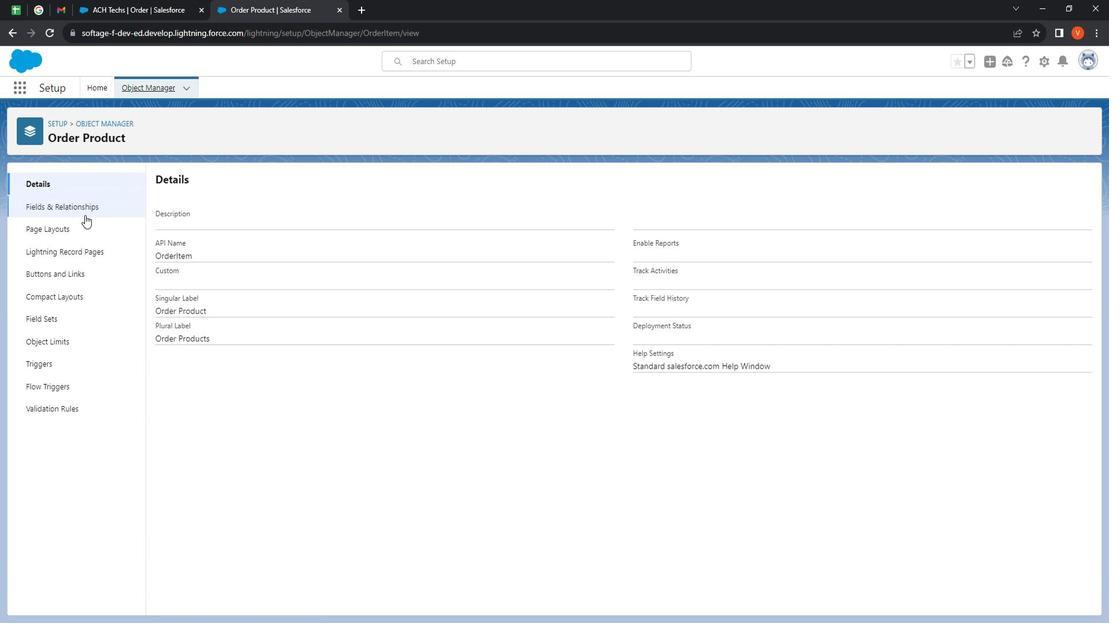 
Action: Mouse moved to (158, 9)
Screenshot: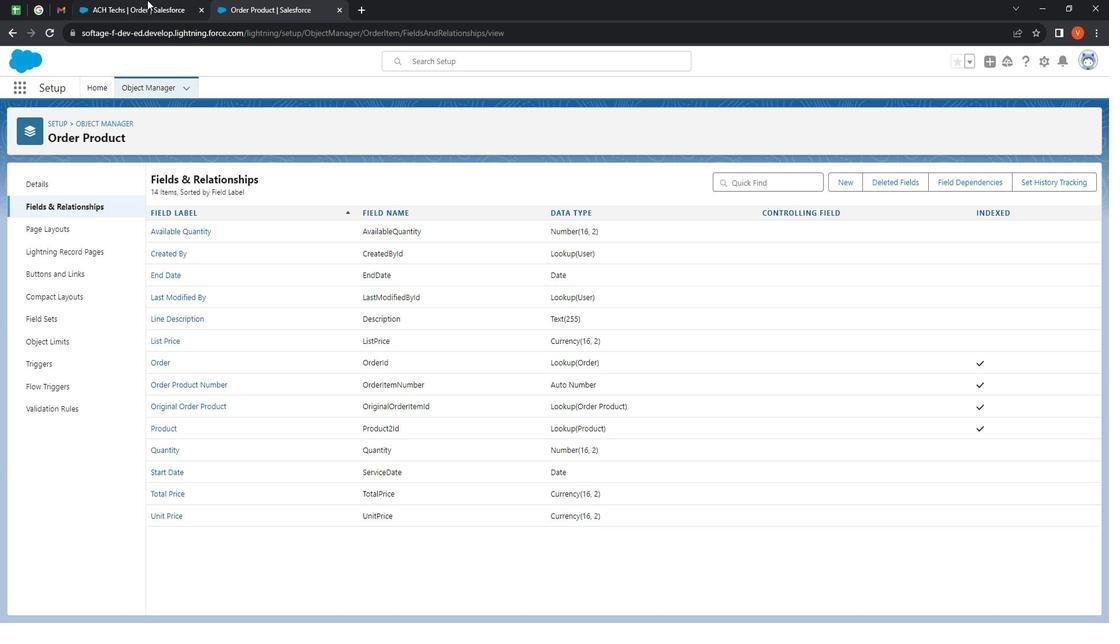 
Action: Mouse pressed left at (158, 10)
Screenshot: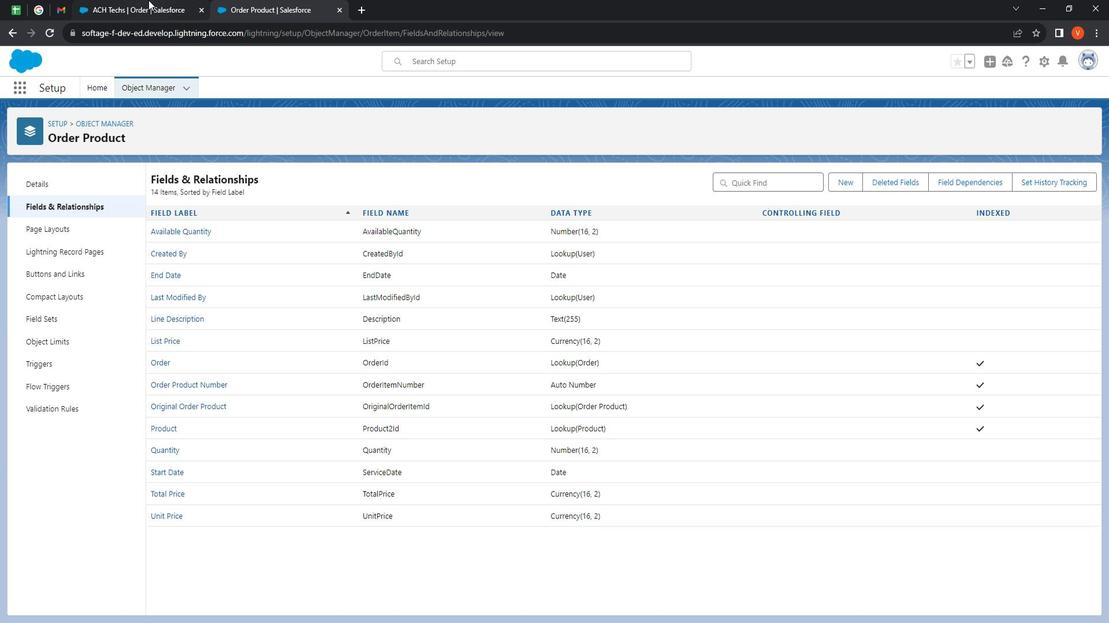 
Action: Mouse moved to (580, 73)
Screenshot: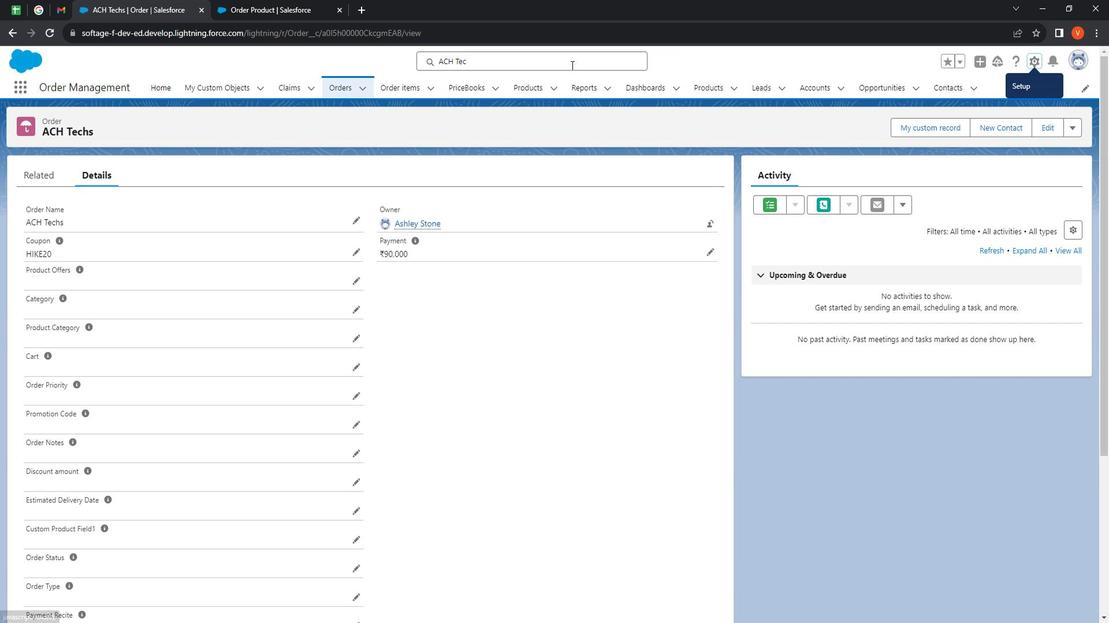 
Action: Mouse pressed left at (580, 73)
Screenshot: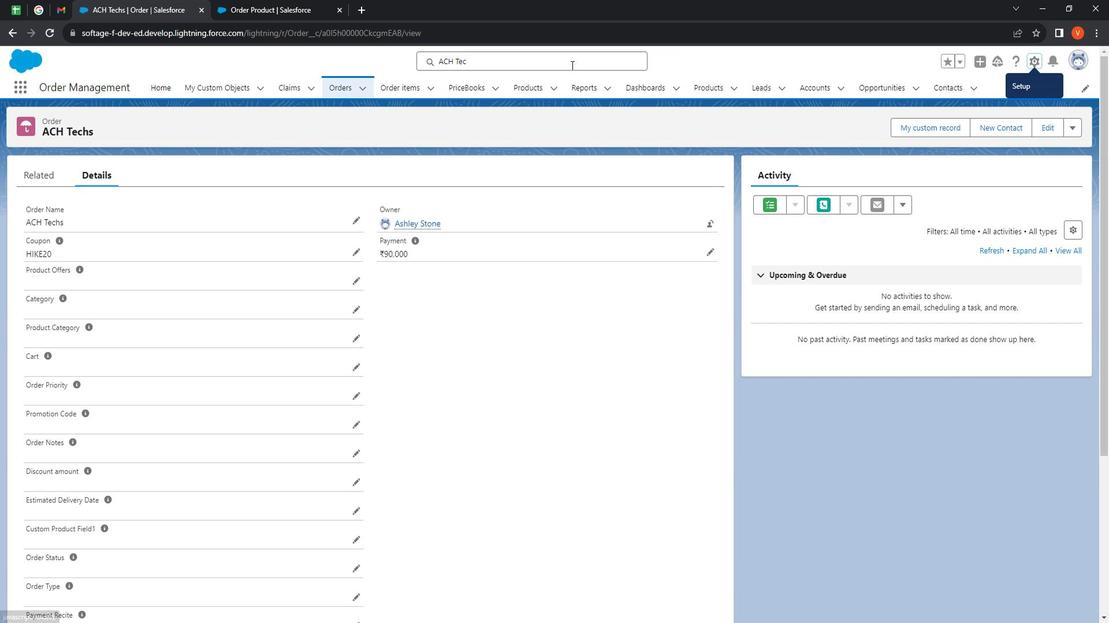 
Action: Mouse moved to (578, 75)
Screenshot: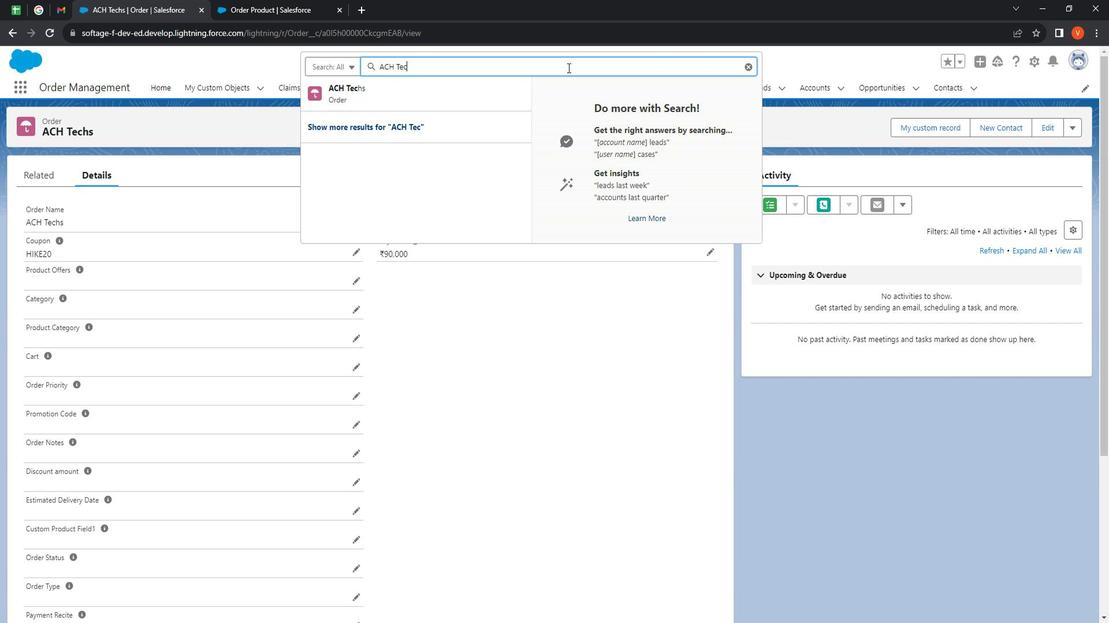 
Action: Key pressed <Key.backspace><Key.backspace><Key.backspace><Key.backspace><Key.backspace><Key.backspace><Key.backspace><Key.backspace>
Screenshot: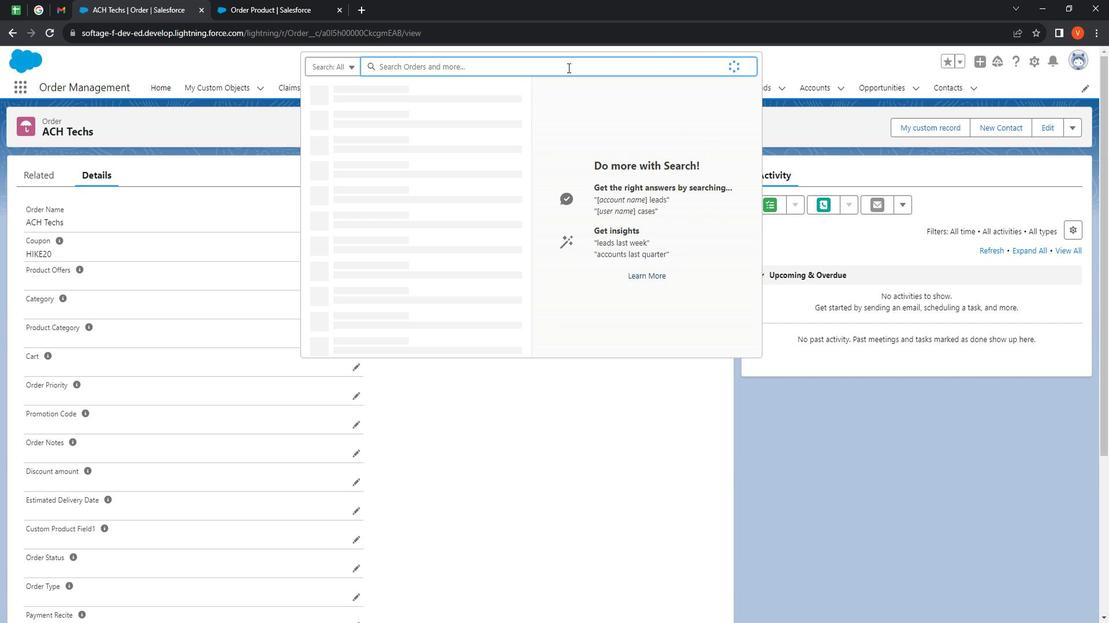 
Action: Mouse moved to (361, 75)
Screenshot: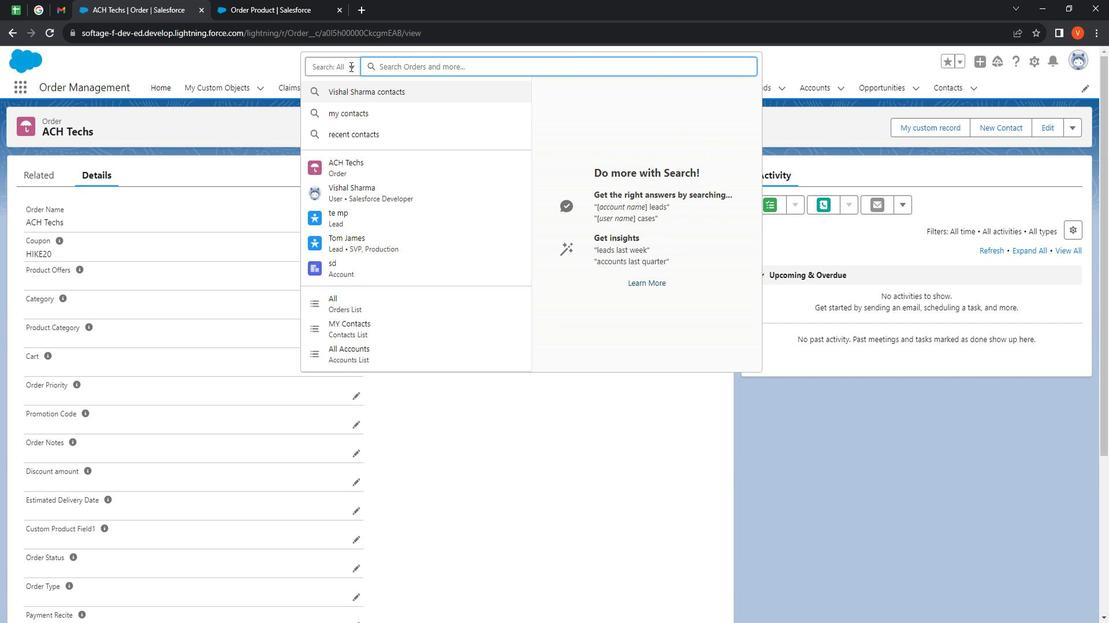 
Action: Mouse pressed left at (361, 75)
Screenshot: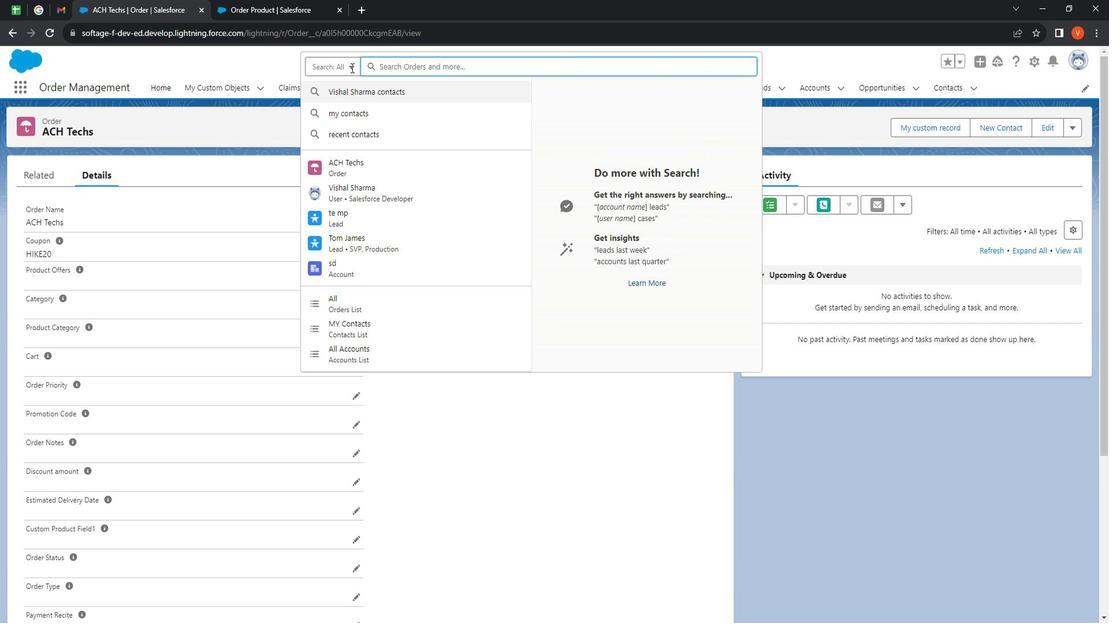 
Action: Mouse moved to (385, 187)
Screenshot: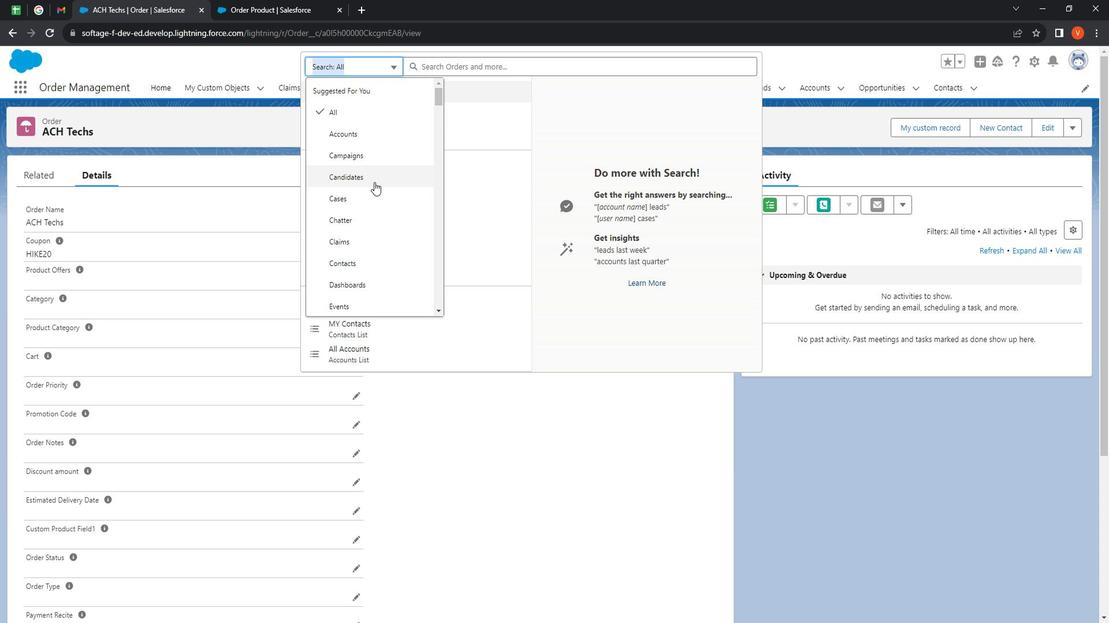 
Action: Mouse scrolled (385, 186) with delta (0, 0)
Screenshot: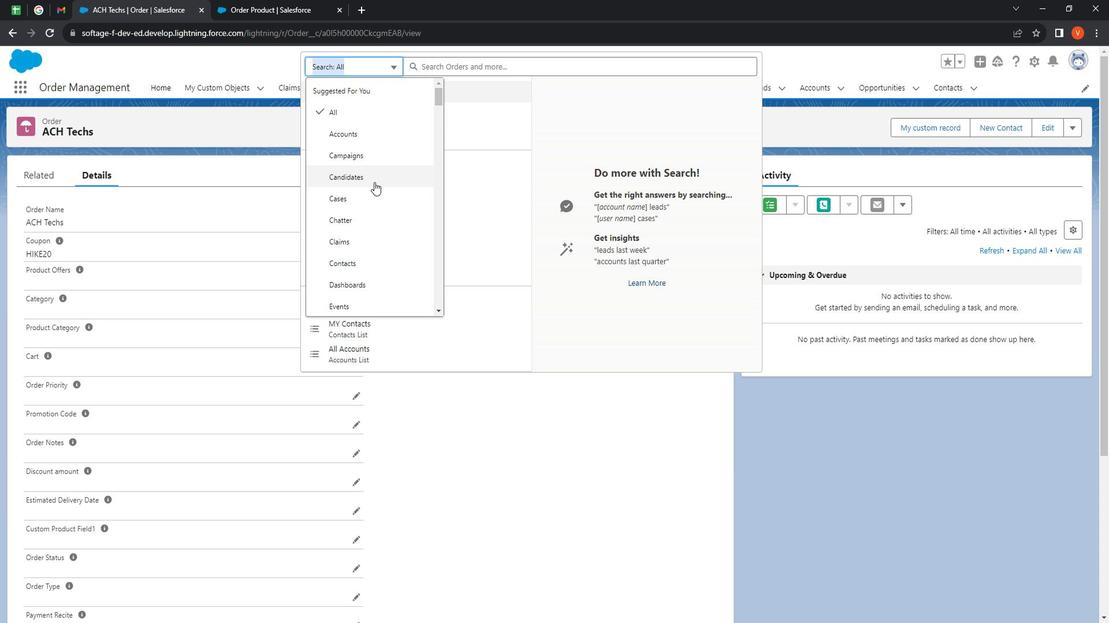 
Action: Mouse moved to (386, 190)
Screenshot: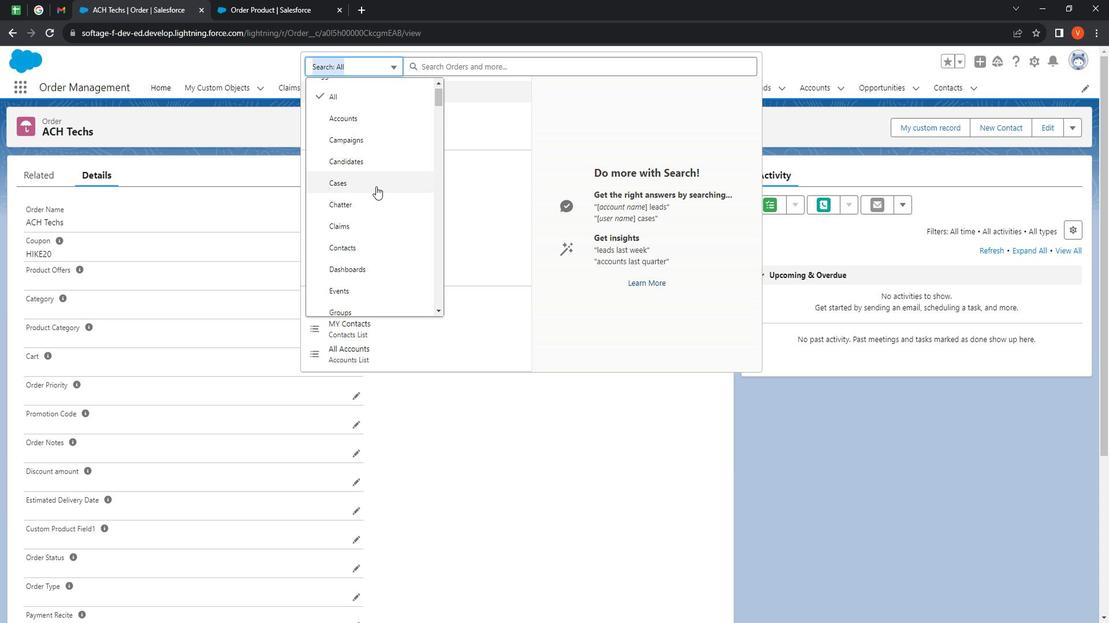 
Action: Mouse scrolled (386, 190) with delta (0, 0)
Screenshot: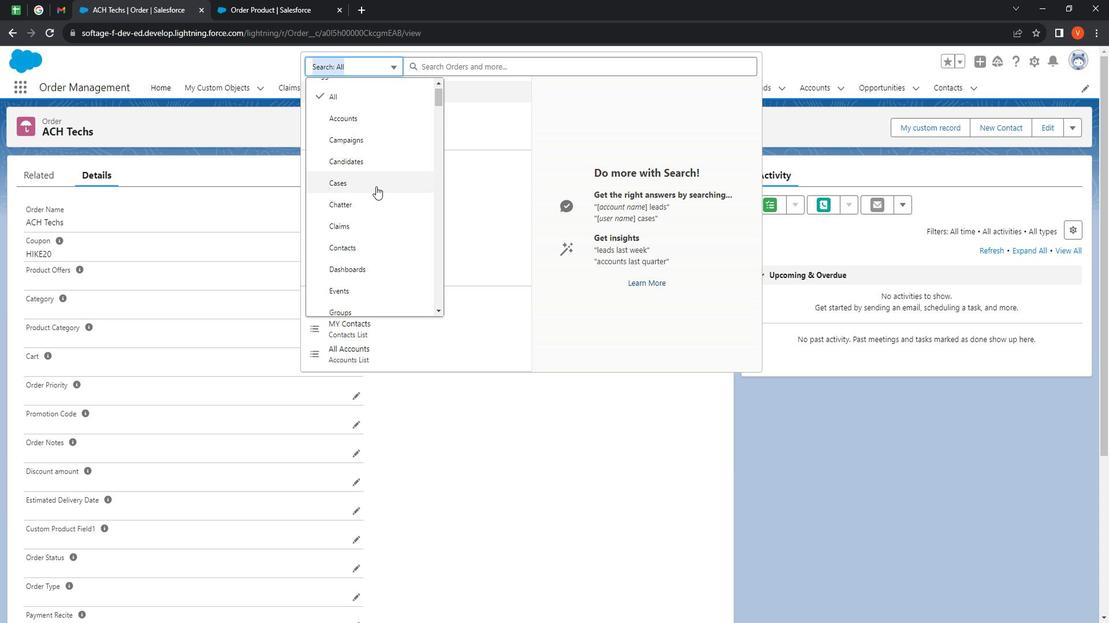 
Action: Mouse moved to (386, 196)
Screenshot: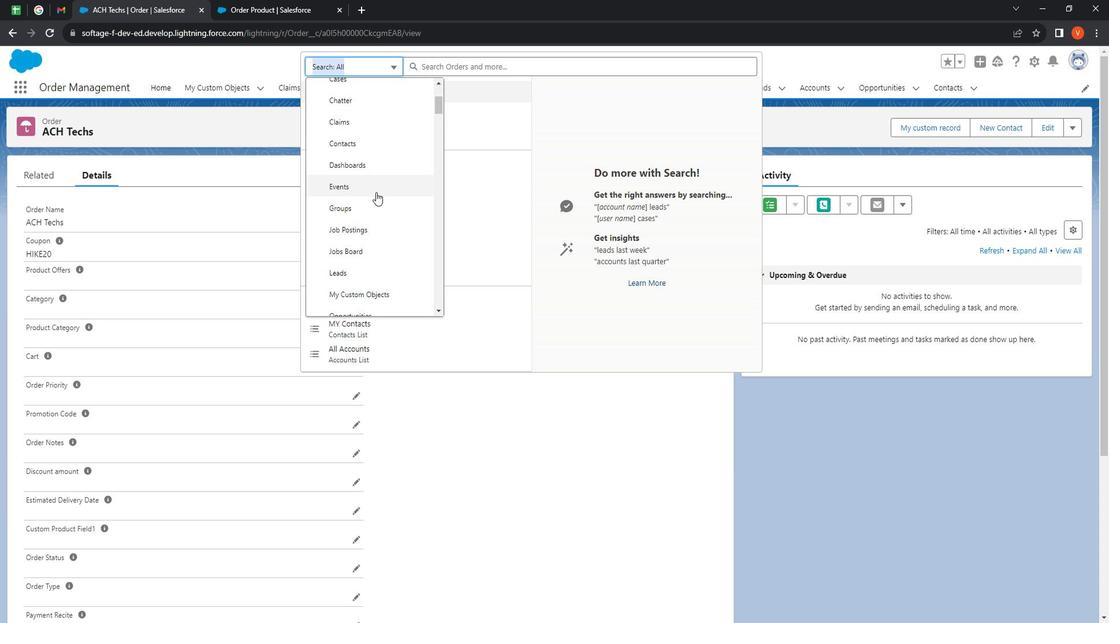 
Action: Mouse scrolled (386, 196) with delta (0, 0)
Screenshot: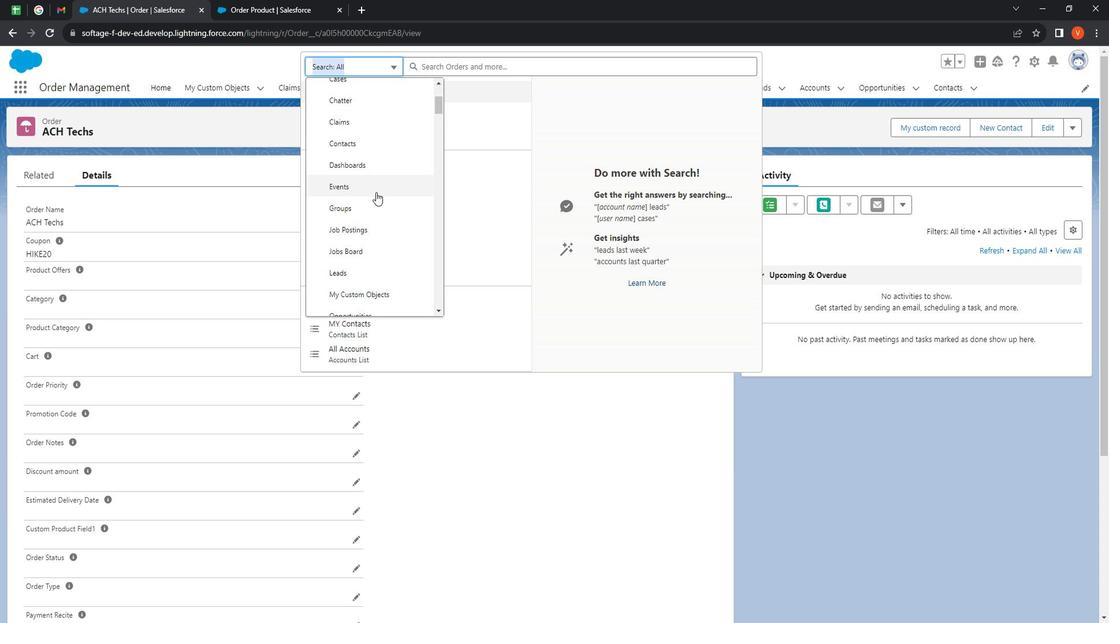 
Action: Mouse moved to (386, 198)
Screenshot: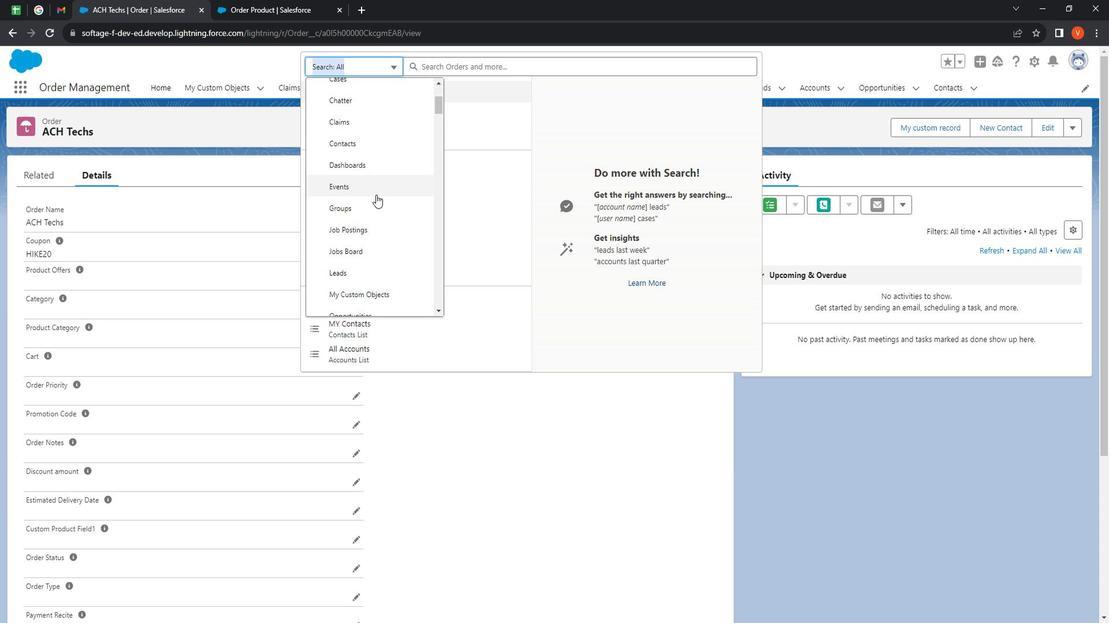 
Action: Mouse scrolled (386, 198) with delta (0, 0)
Screenshot: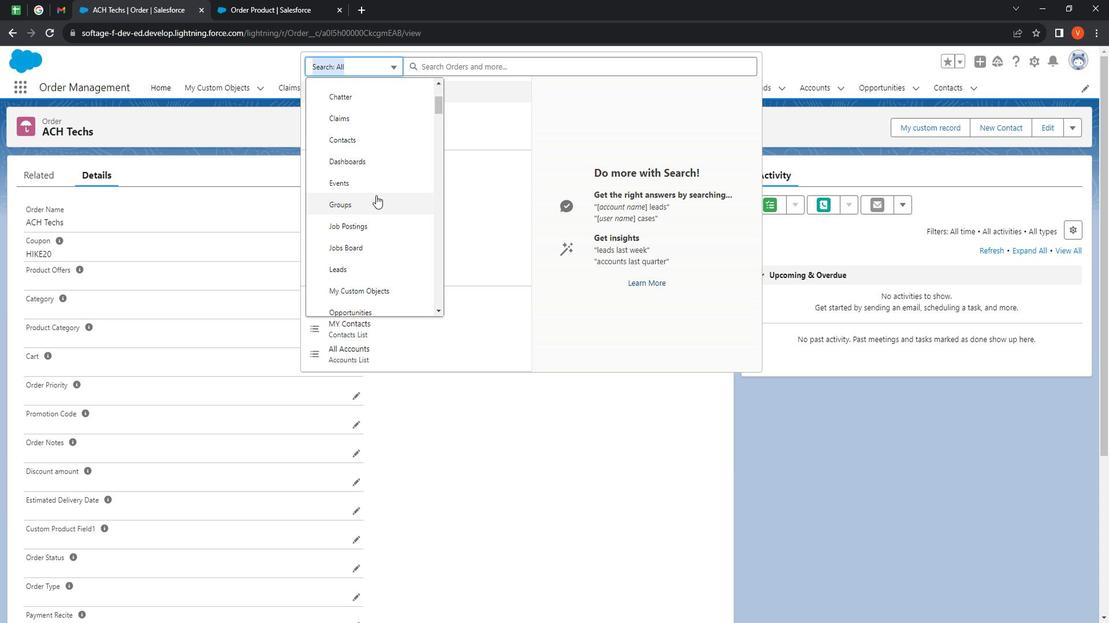 
Action: Mouse scrolled (386, 198) with delta (0, 0)
Screenshot: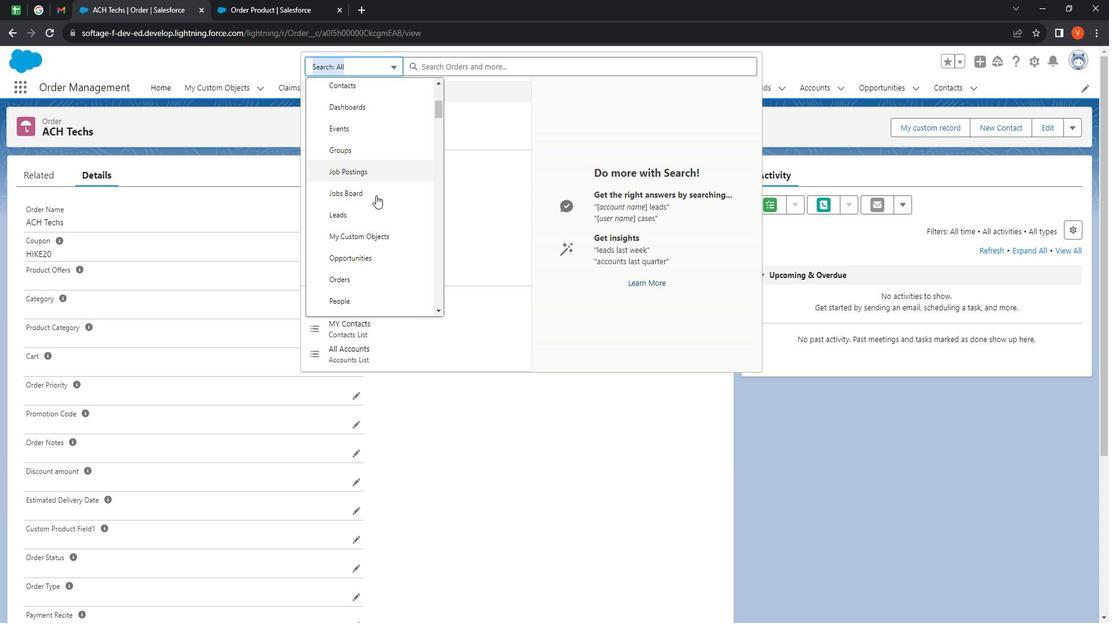
Action: Mouse moved to (387, 193)
Screenshot: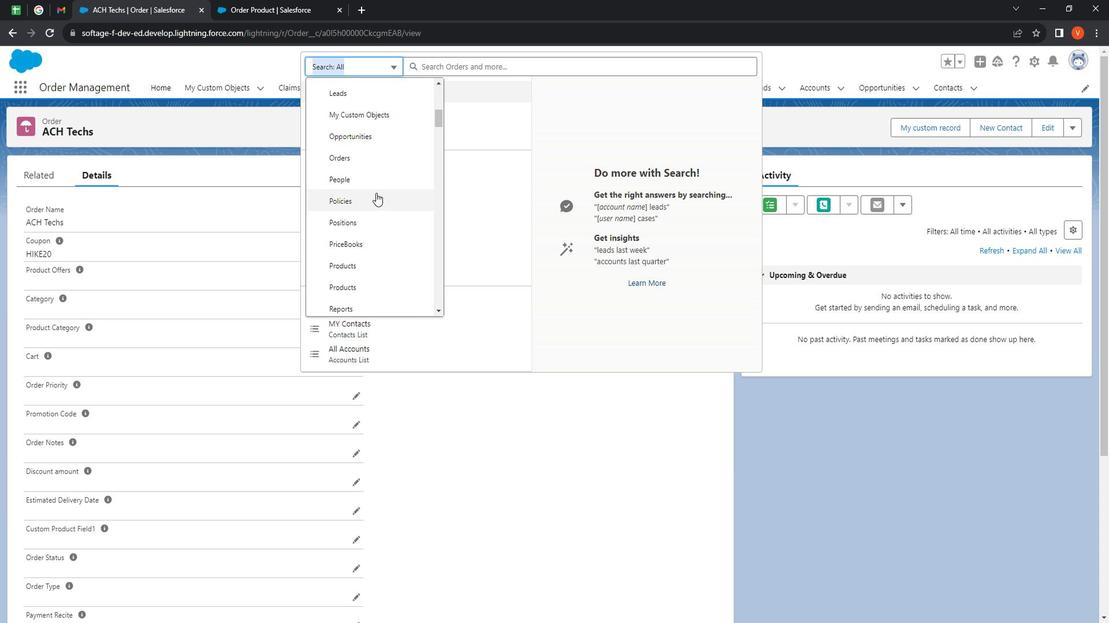 
Action: Mouse scrolled (387, 192) with delta (0, 0)
Screenshot: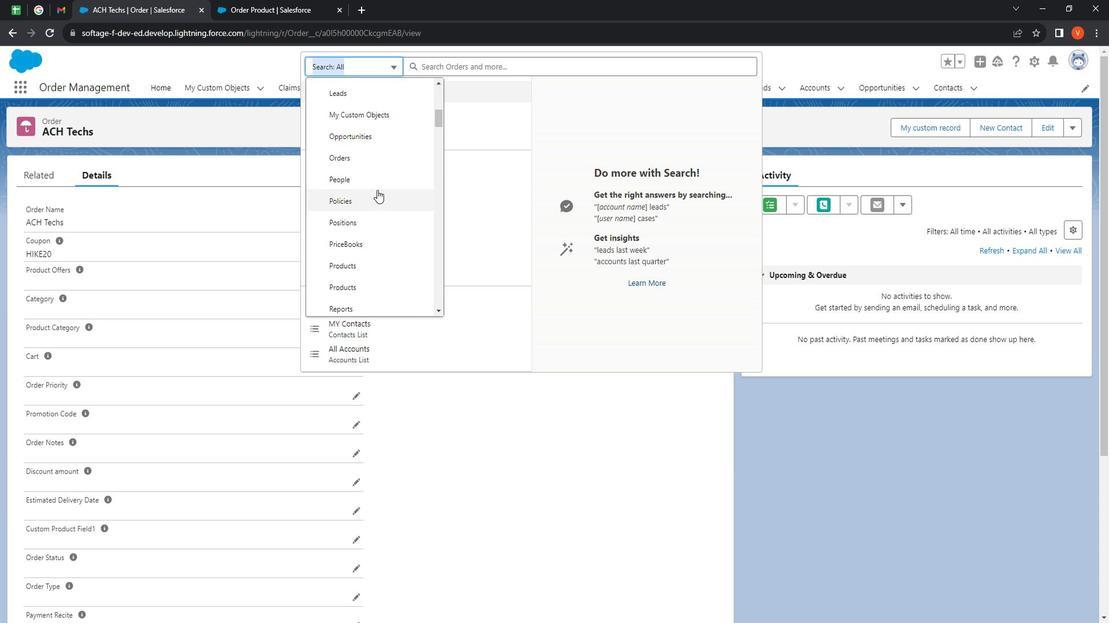 
Action: Mouse moved to (366, 168)
Screenshot: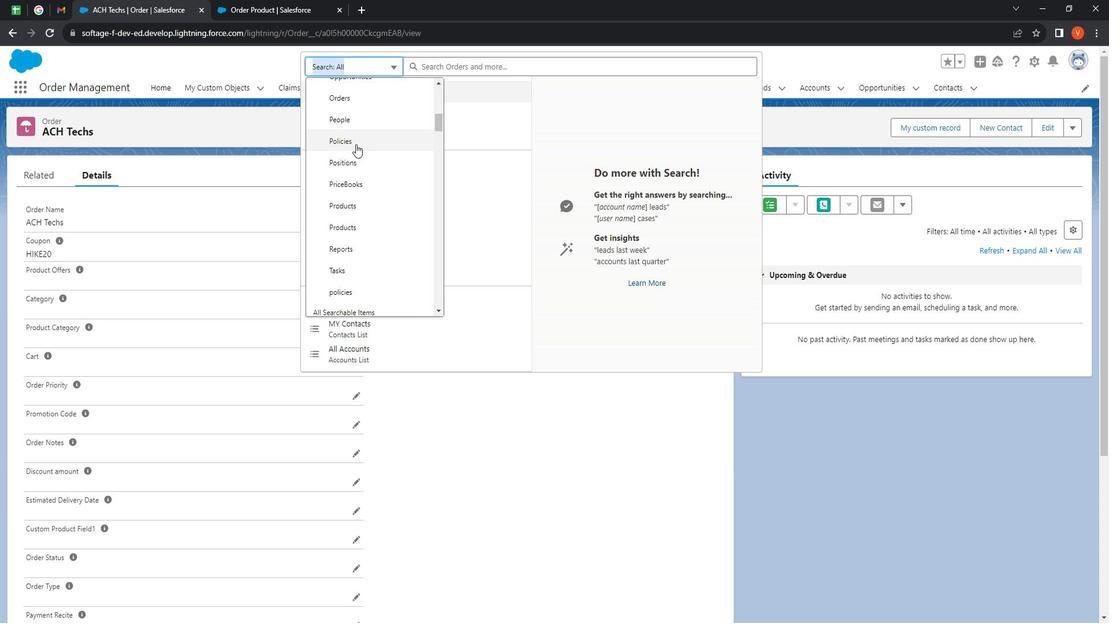 
Action: Mouse scrolled (366, 167) with delta (0, 0)
Screenshot: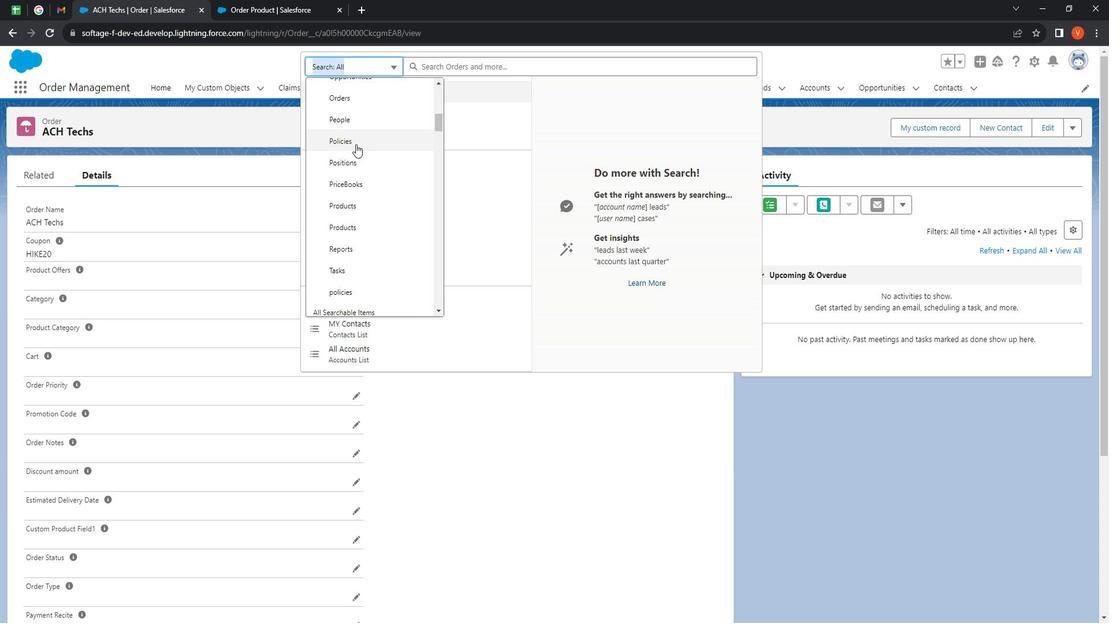 
Action: Mouse moved to (366, 182)
Screenshot: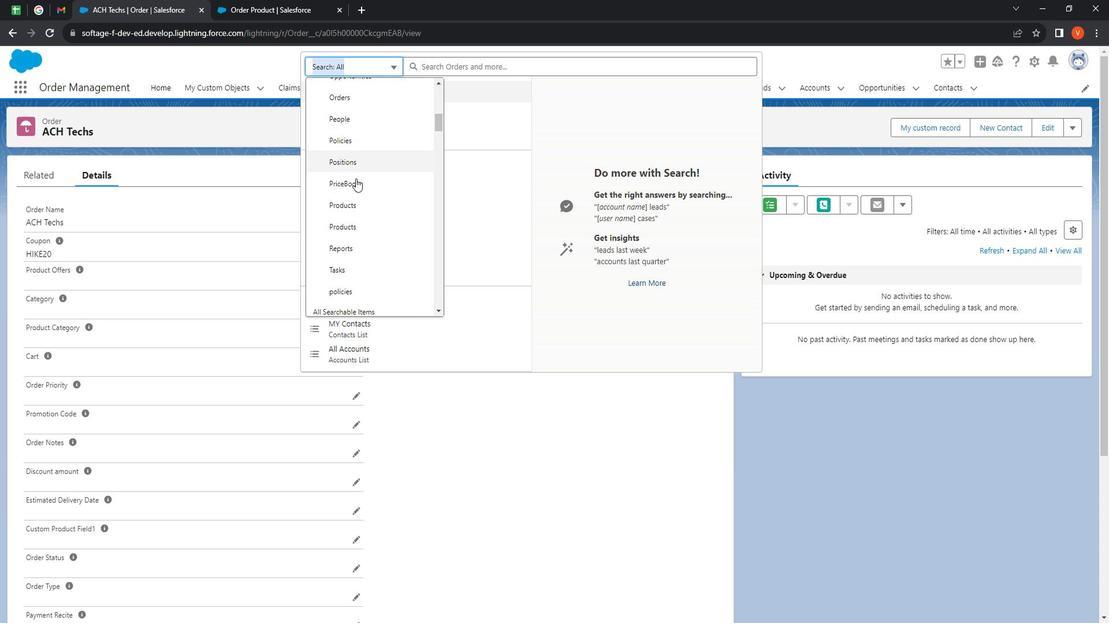 
Action: Mouse scrolled (366, 181) with delta (0, 0)
Screenshot: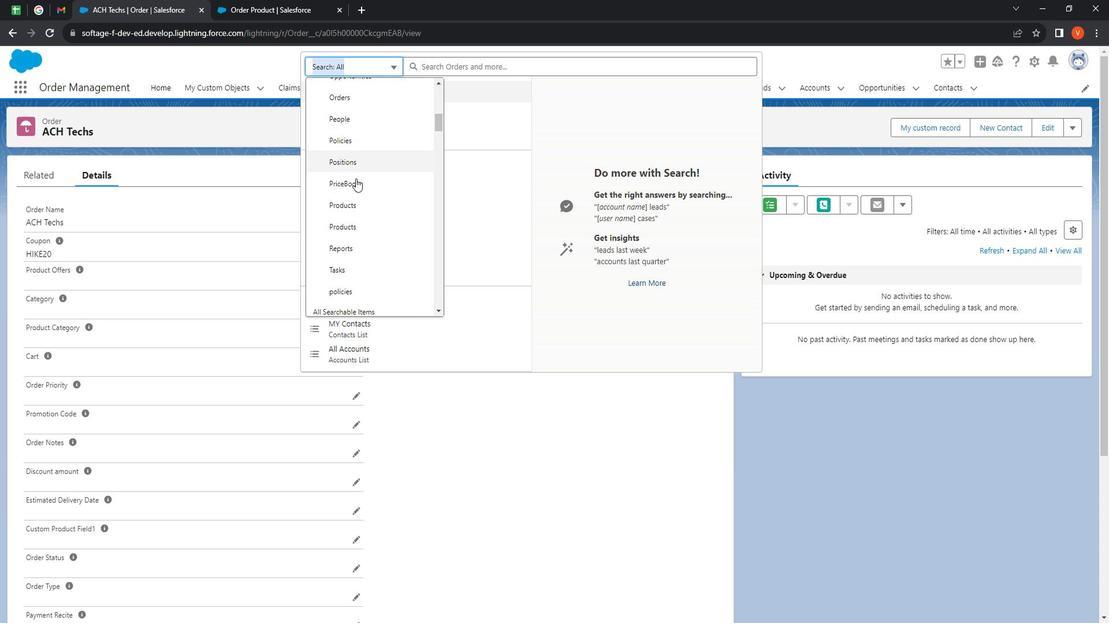 
Action: Mouse moved to (368, 186)
Screenshot: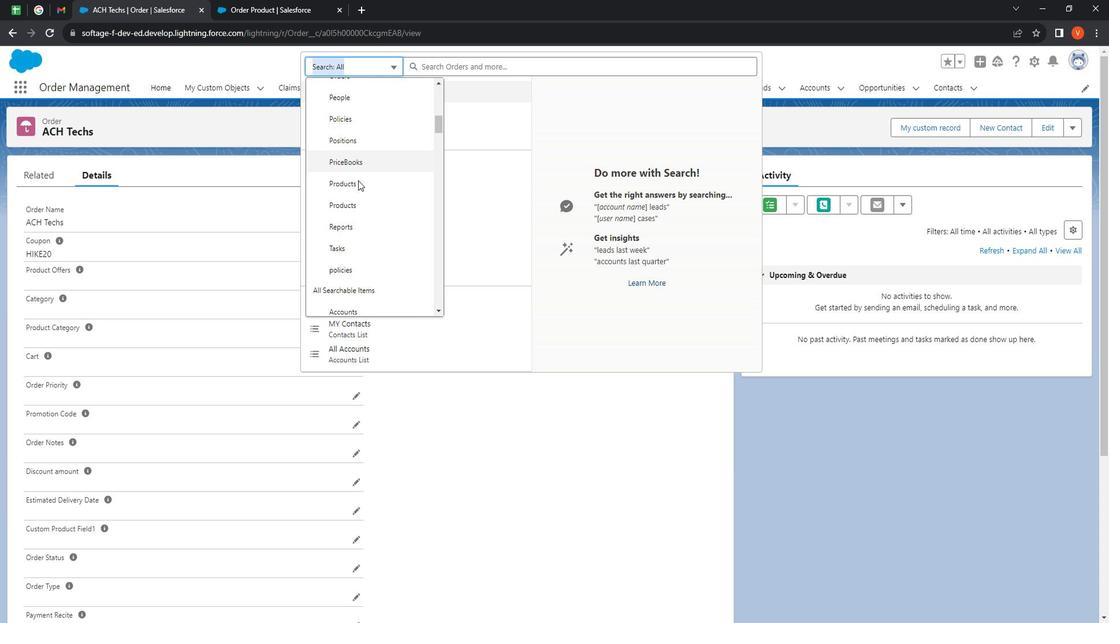 
Action: Mouse scrolled (368, 186) with delta (0, 0)
Screenshot: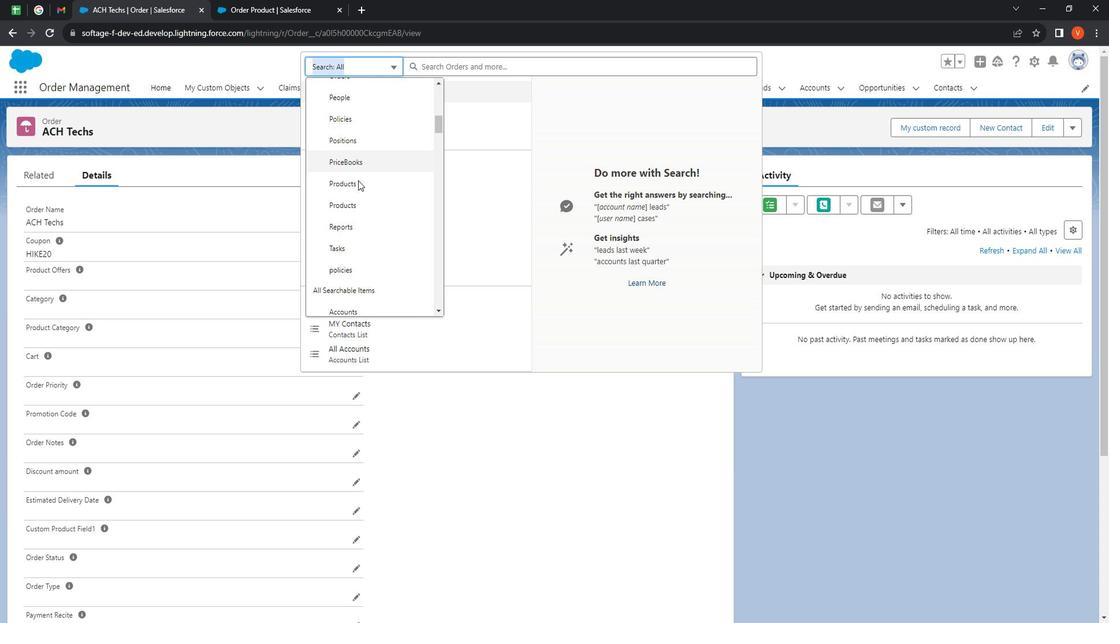 
Action: Mouse moved to (370, 235)
Screenshot: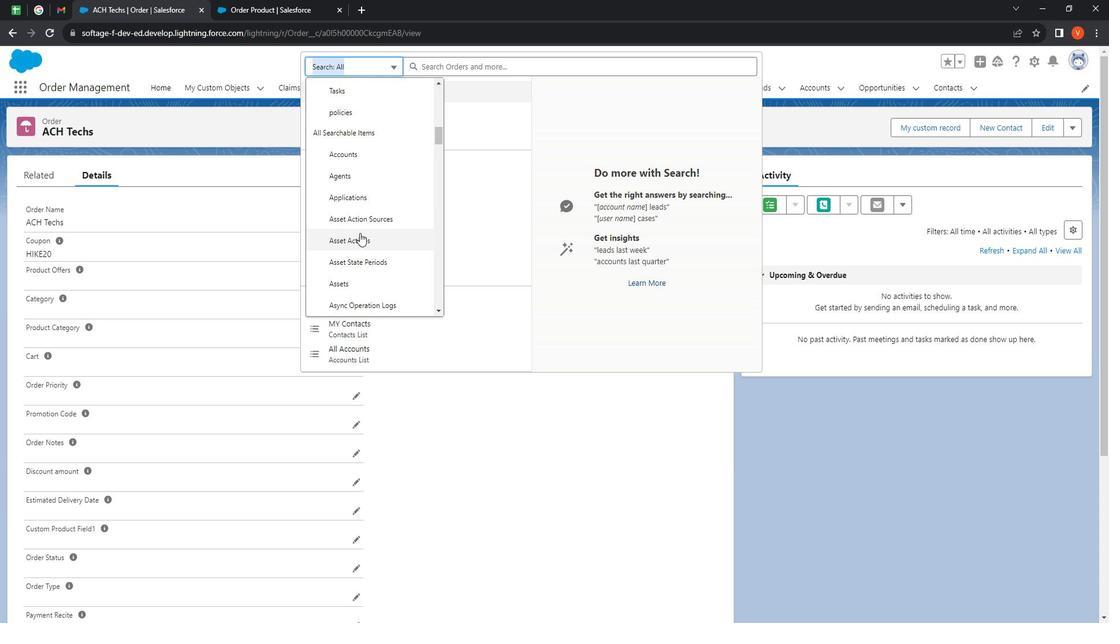 
Action: Mouse scrolled (370, 235) with delta (0, 0)
Screenshot: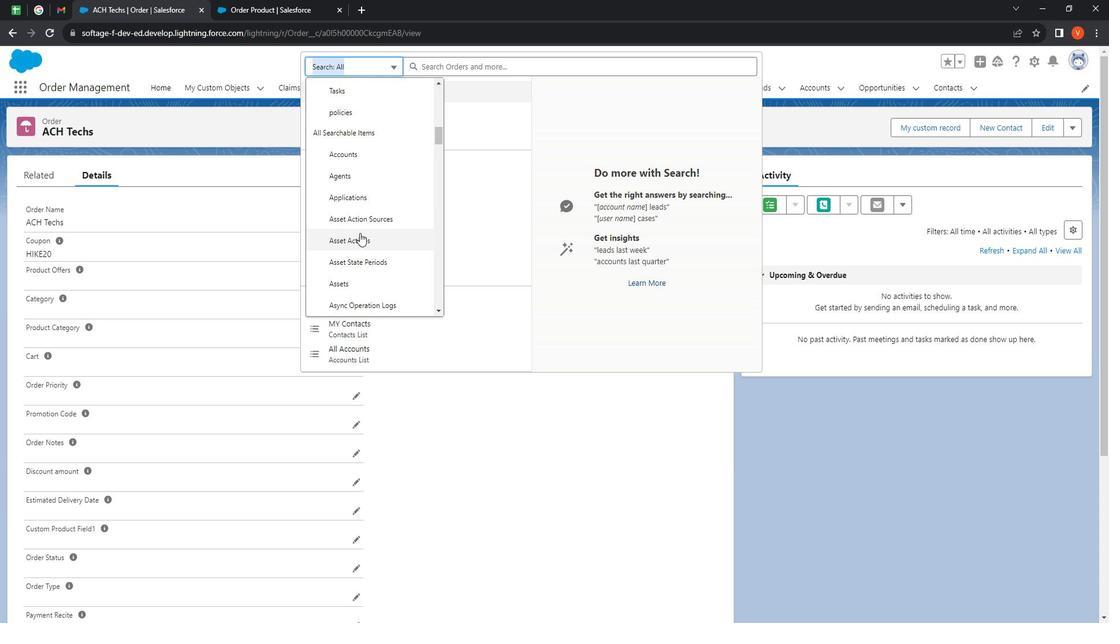 
Action: Mouse moved to (383, 207)
Screenshot: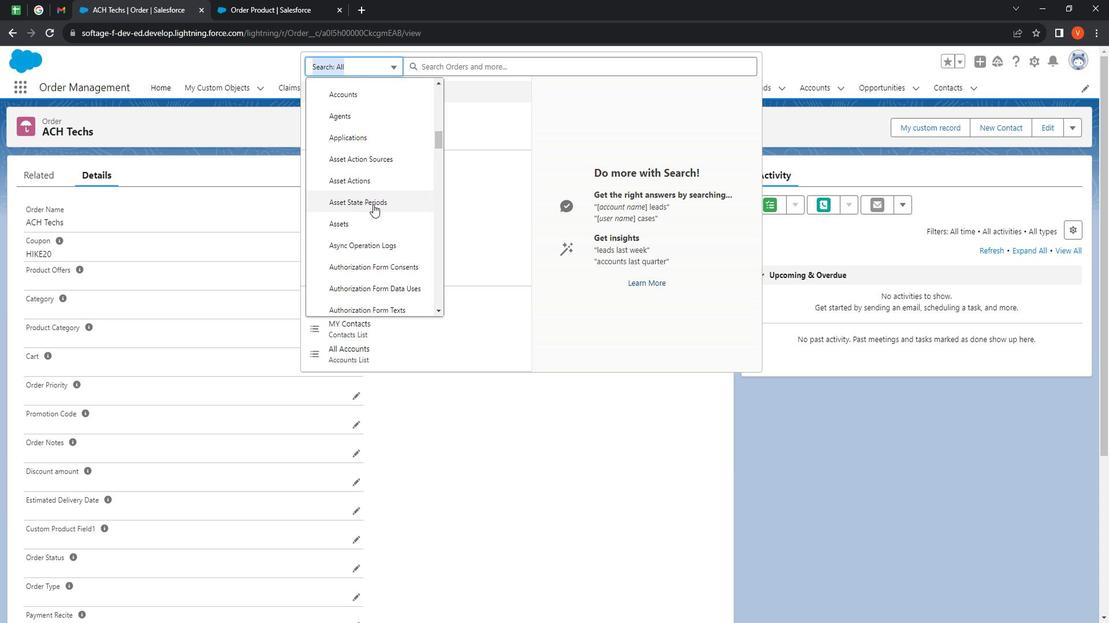 
Action: Mouse scrolled (383, 206) with delta (0, 0)
Screenshot: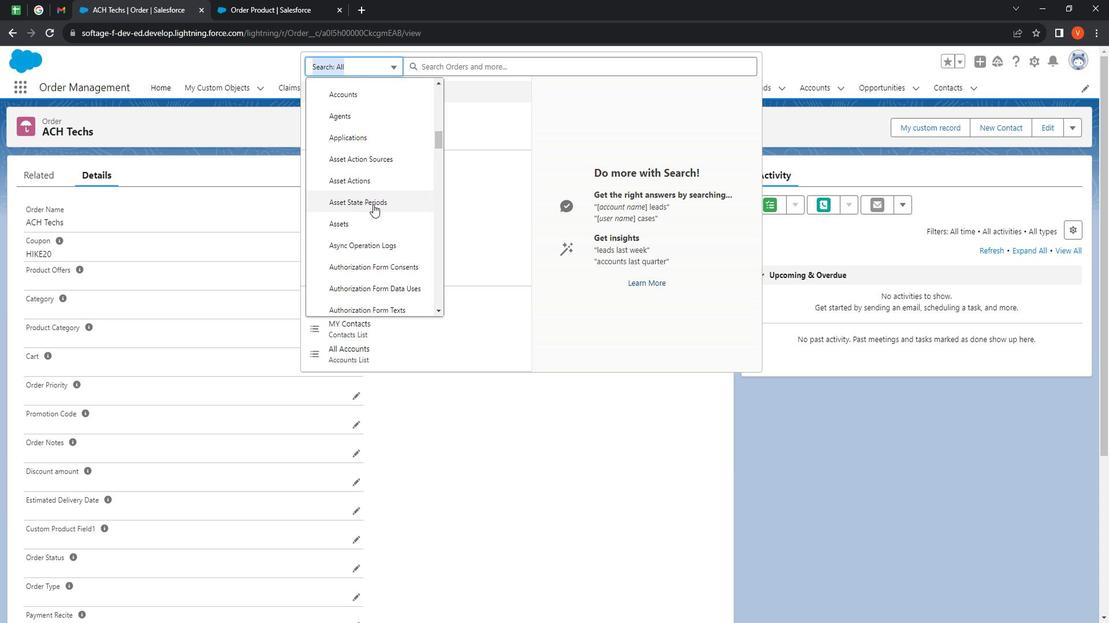 
Action: Mouse scrolled (383, 206) with delta (0, 0)
Screenshot: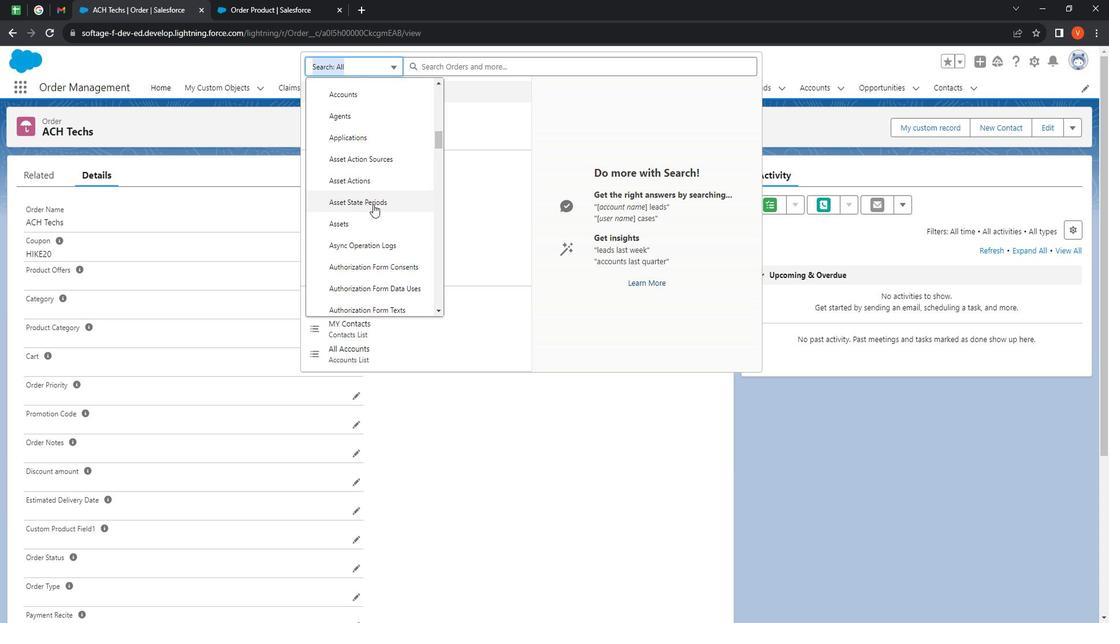 
Action: Mouse moved to (384, 209)
Screenshot: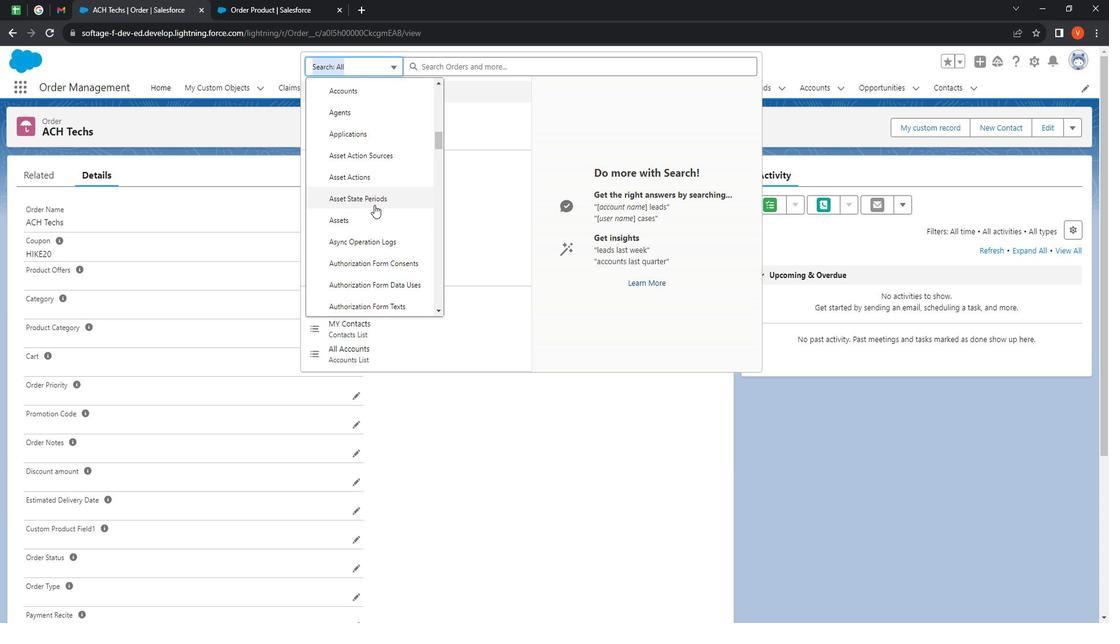 
Action: Mouse scrolled (384, 208) with delta (0, 0)
Screenshot: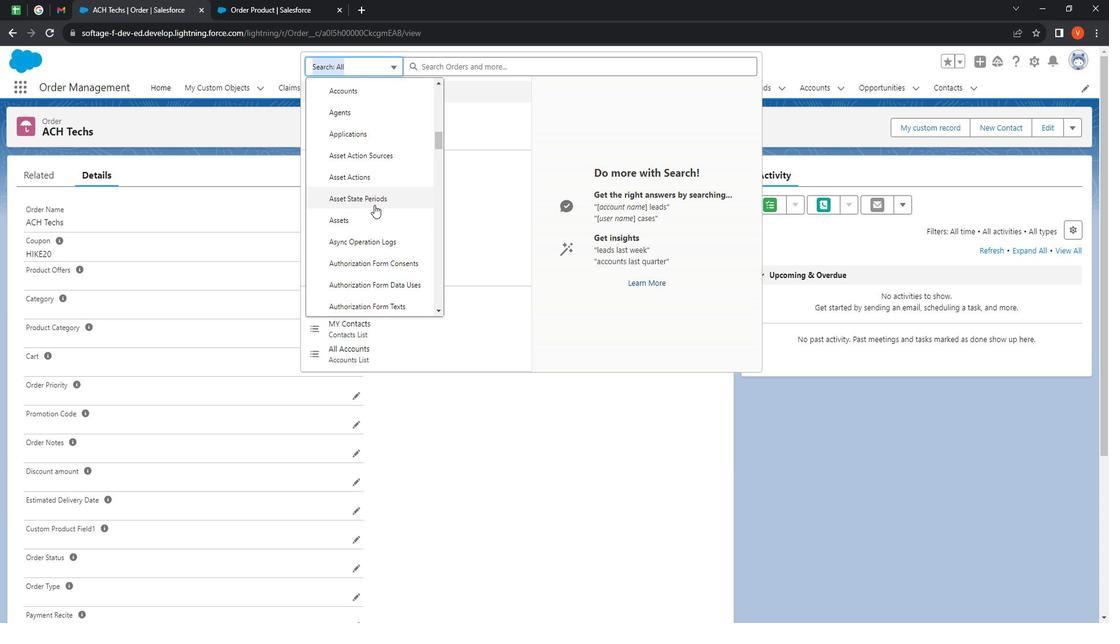 
Action: Mouse moved to (391, 212)
Screenshot: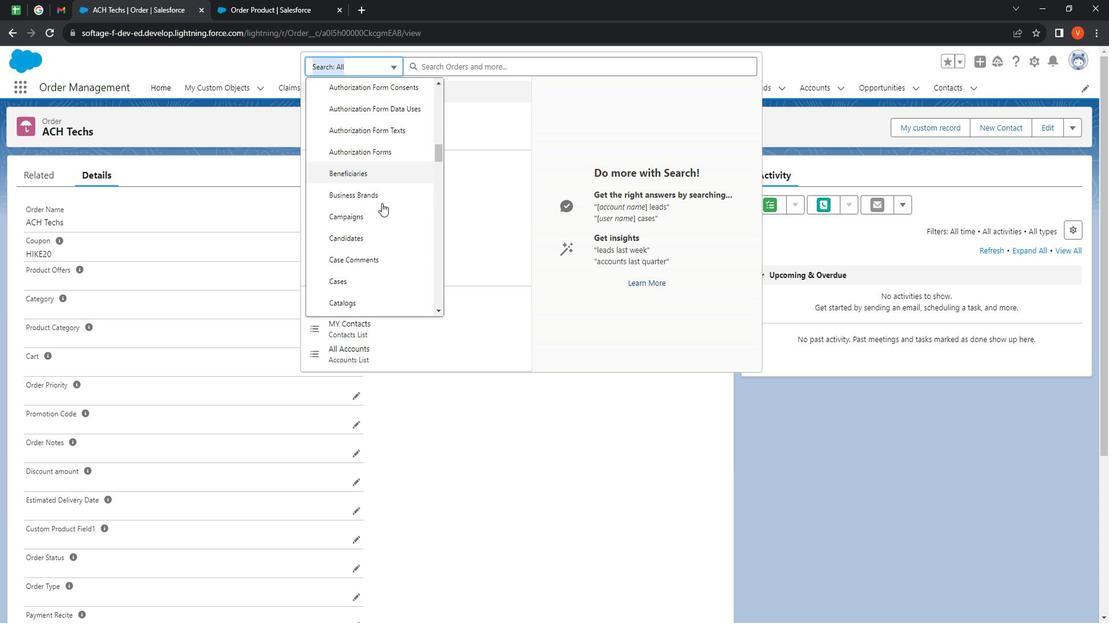 
Action: Mouse scrolled (391, 212) with delta (0, 0)
Screenshot: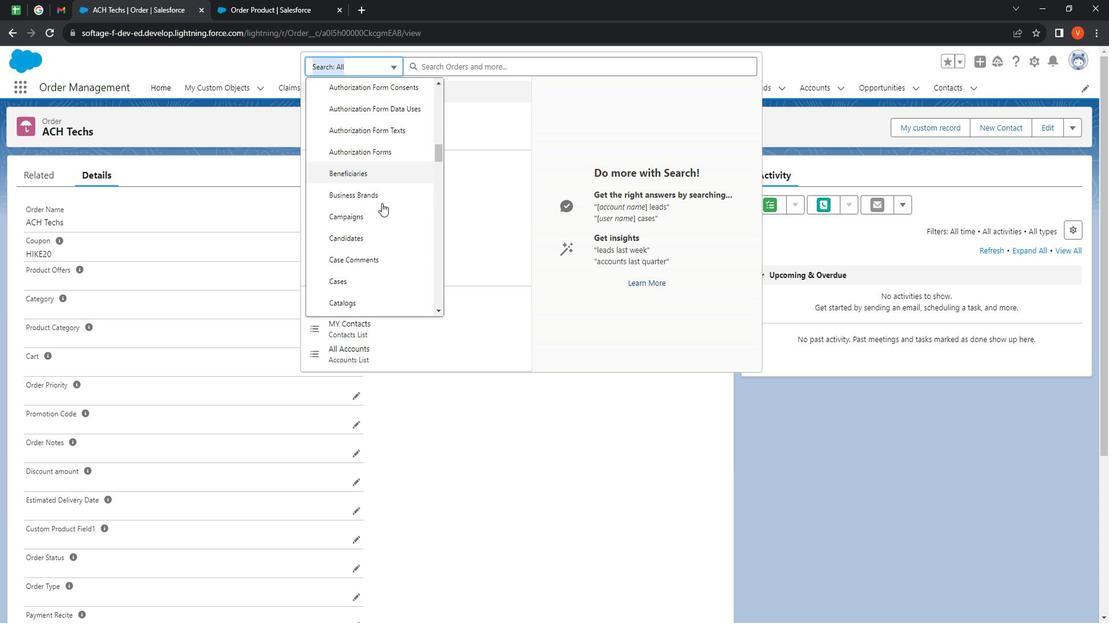 
Action: Mouse moved to (392, 219)
Screenshot: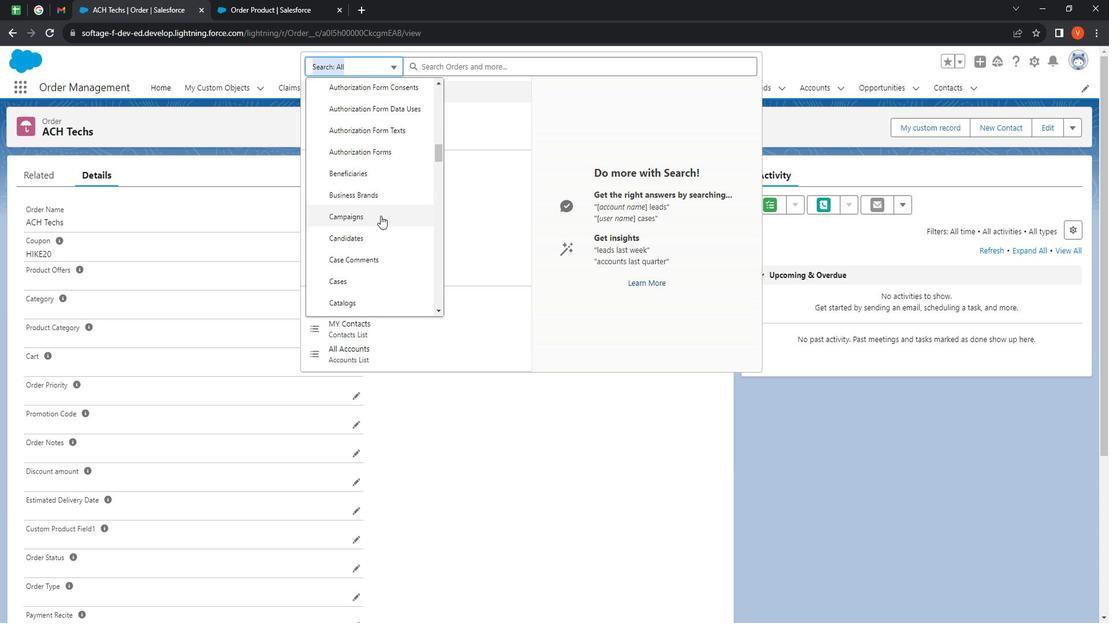 
Action: Mouse scrolled (392, 218) with delta (0, 0)
Screenshot: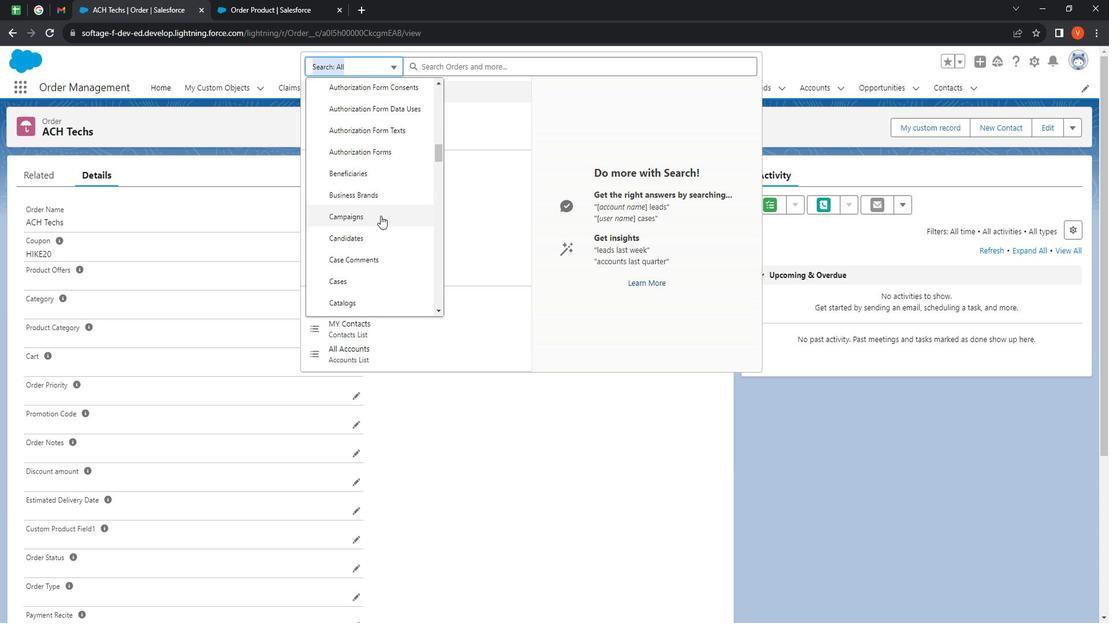 
Action: Mouse moved to (394, 225)
Screenshot: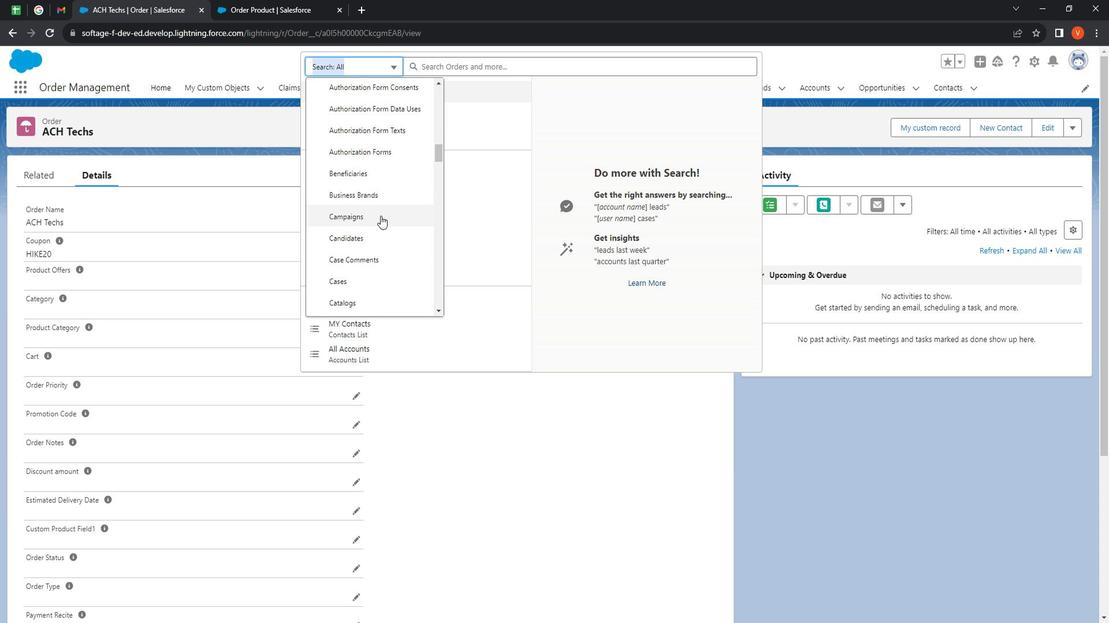 
Action: Mouse scrolled (394, 224) with delta (0, 0)
Screenshot: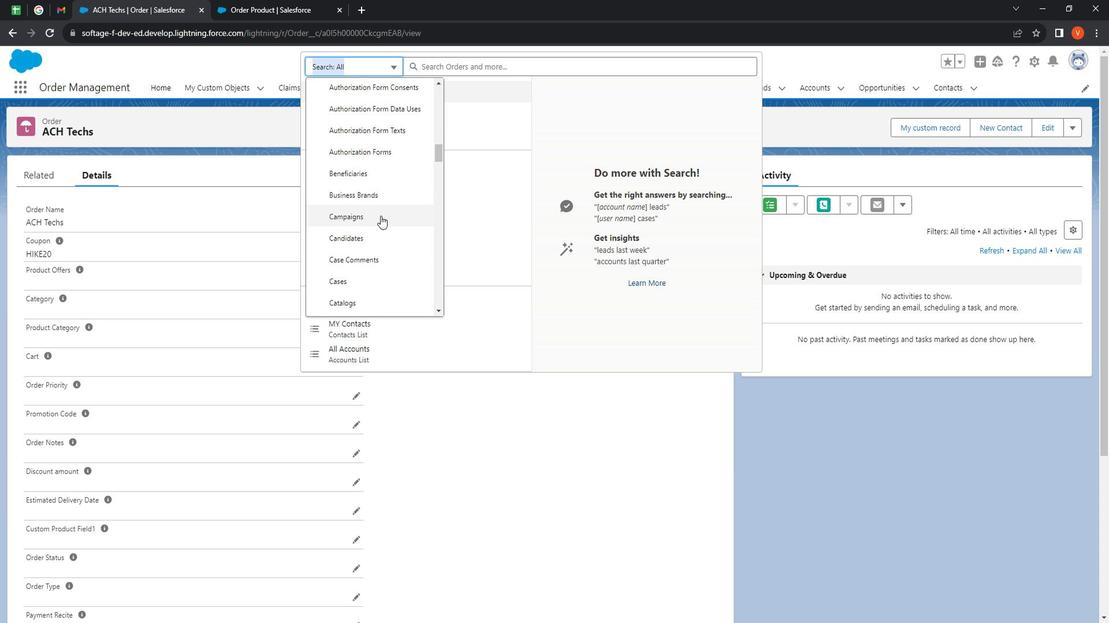 
Action: Mouse moved to (394, 232)
Screenshot: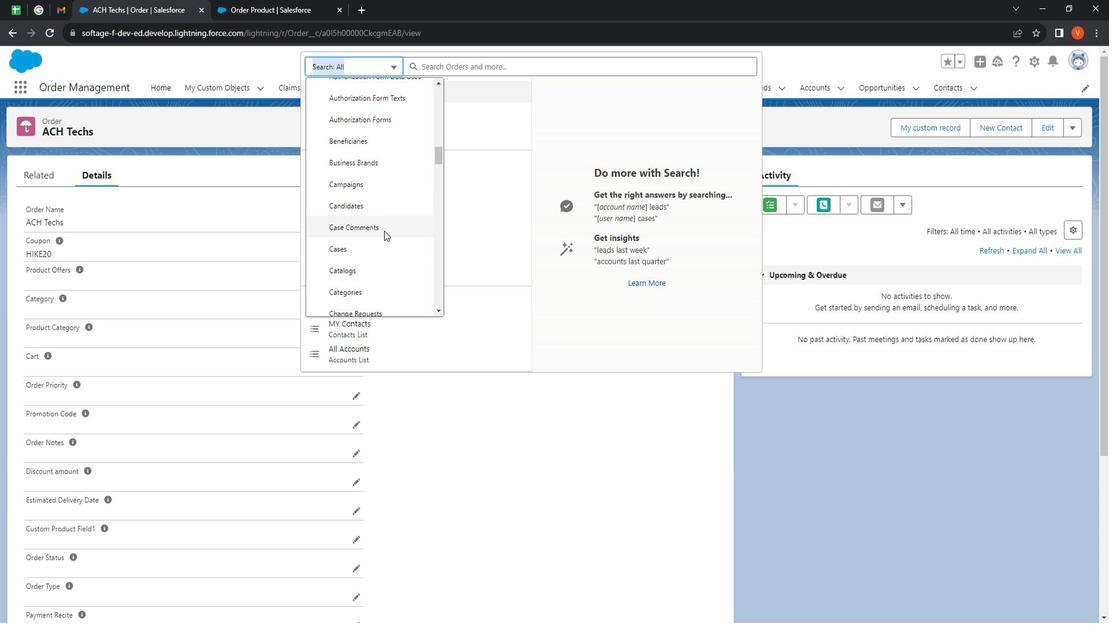 
Action: Mouse scrolled (394, 232) with delta (0, 0)
Screenshot: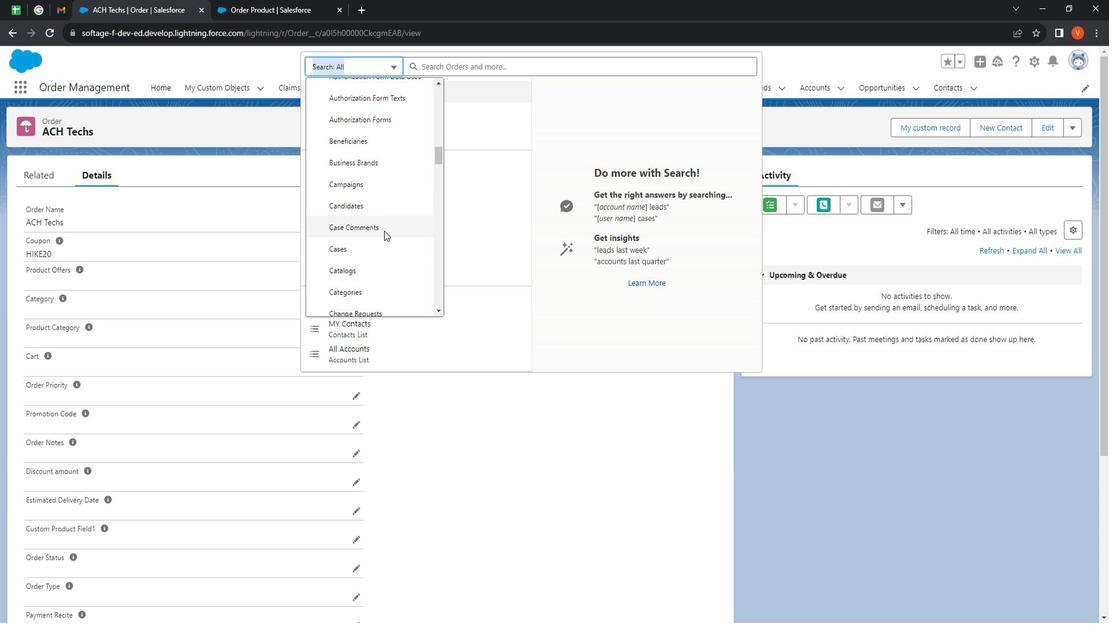 
Action: Mouse moved to (423, 255)
Screenshot: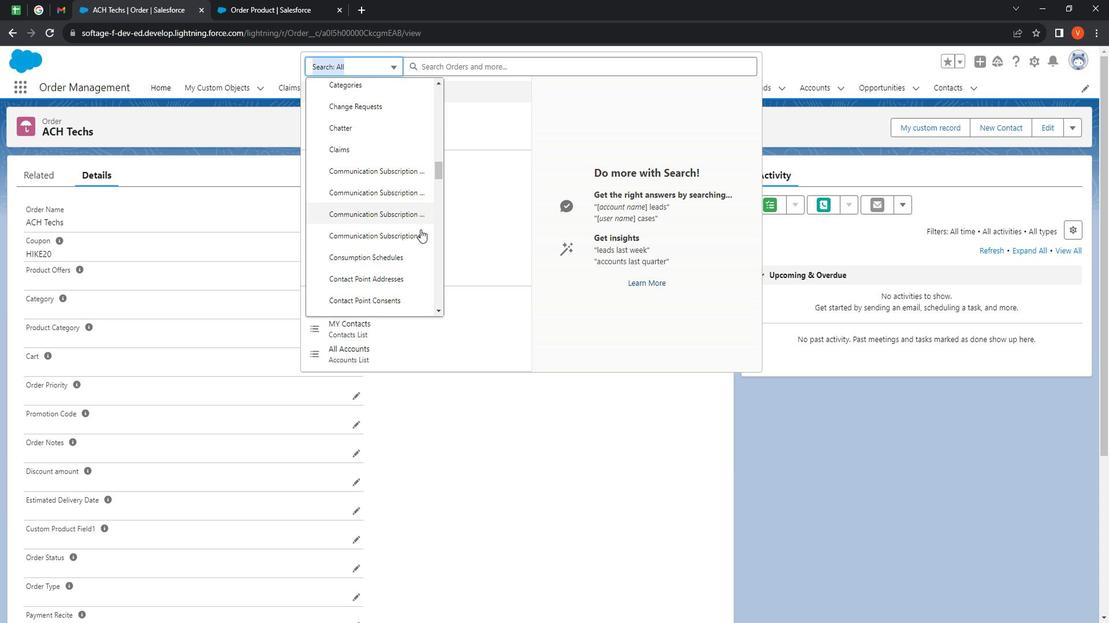 
Action: Mouse scrolled (423, 255) with delta (0, 0)
Screenshot: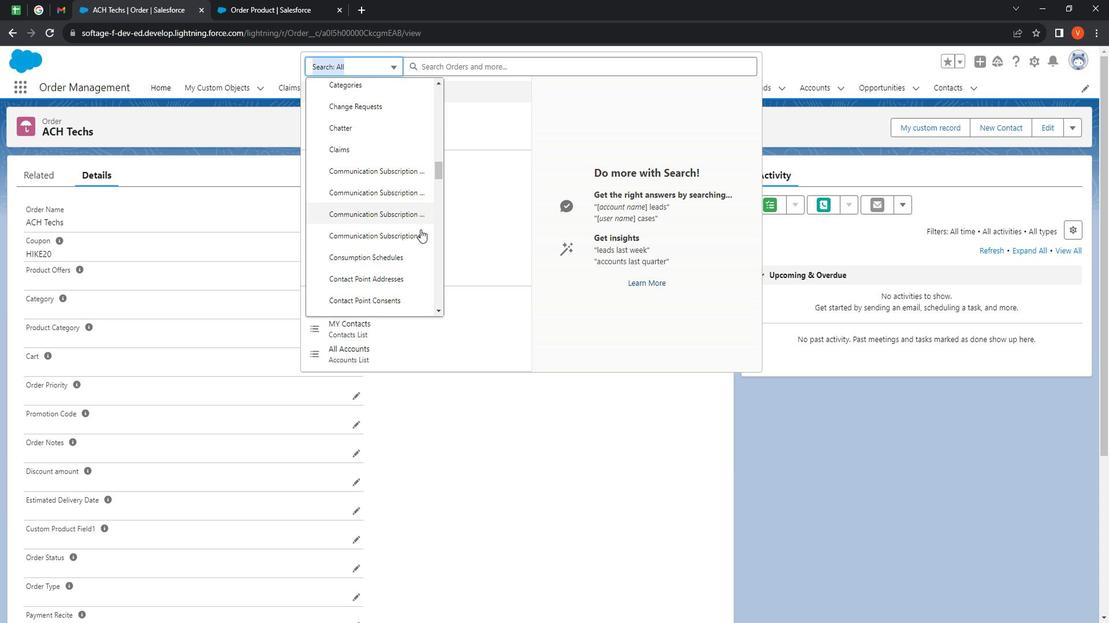 
Action: Mouse moved to (401, 292)
Screenshot: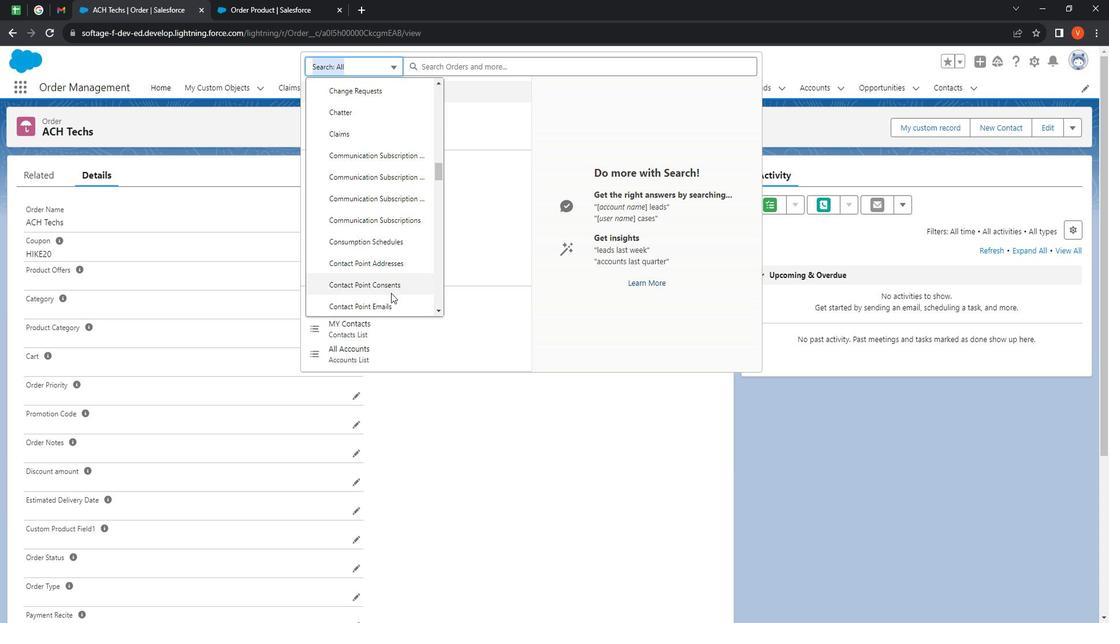 
Action: Mouse scrolled (401, 292) with delta (0, 0)
Screenshot: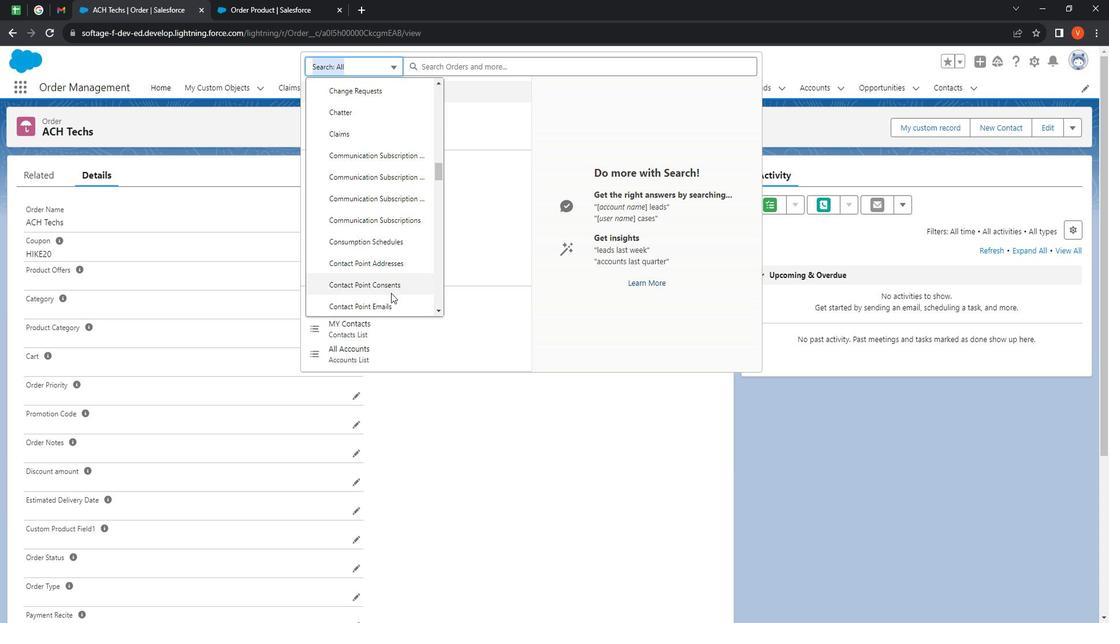
Action: Mouse scrolled (401, 292) with delta (0, 0)
Screenshot: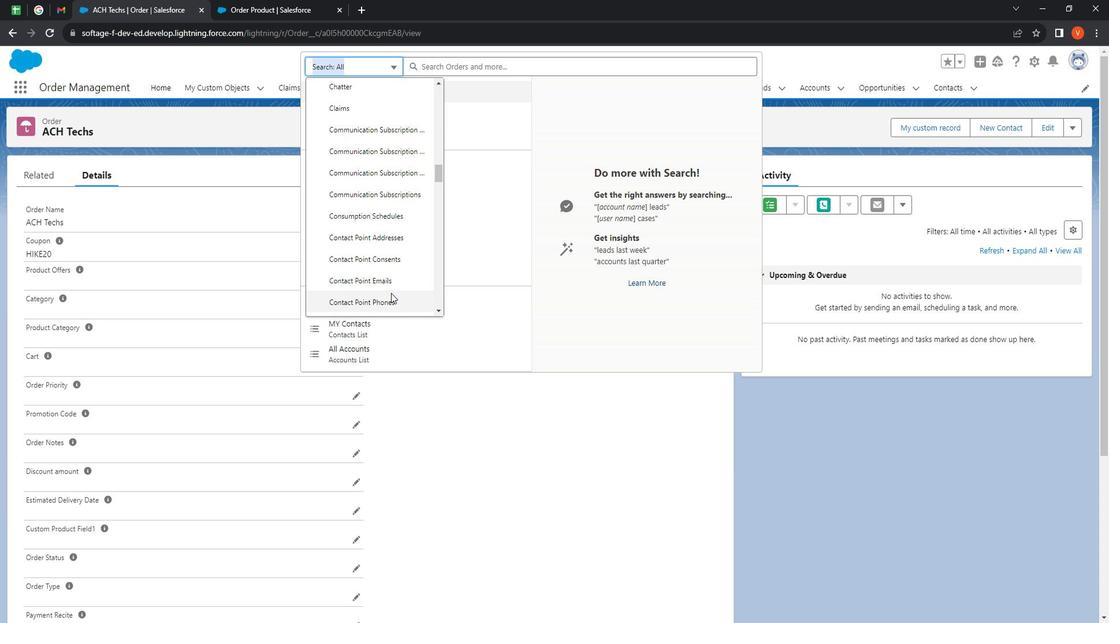 
Action: Mouse scrolled (401, 292) with delta (0, 0)
Screenshot: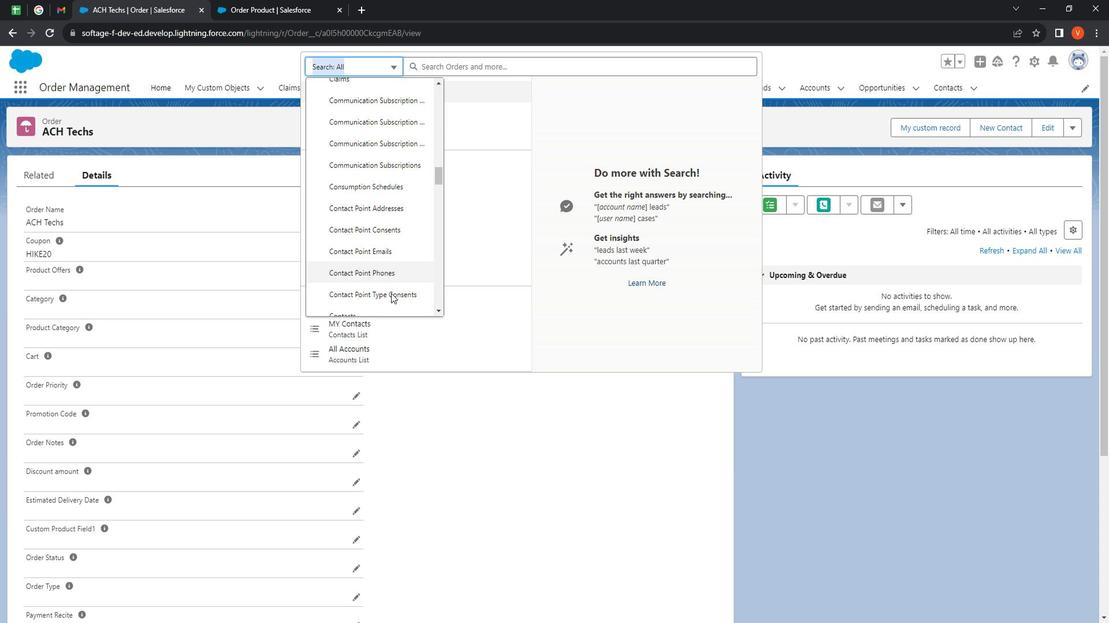 
Action: Mouse moved to (380, 292)
Screenshot: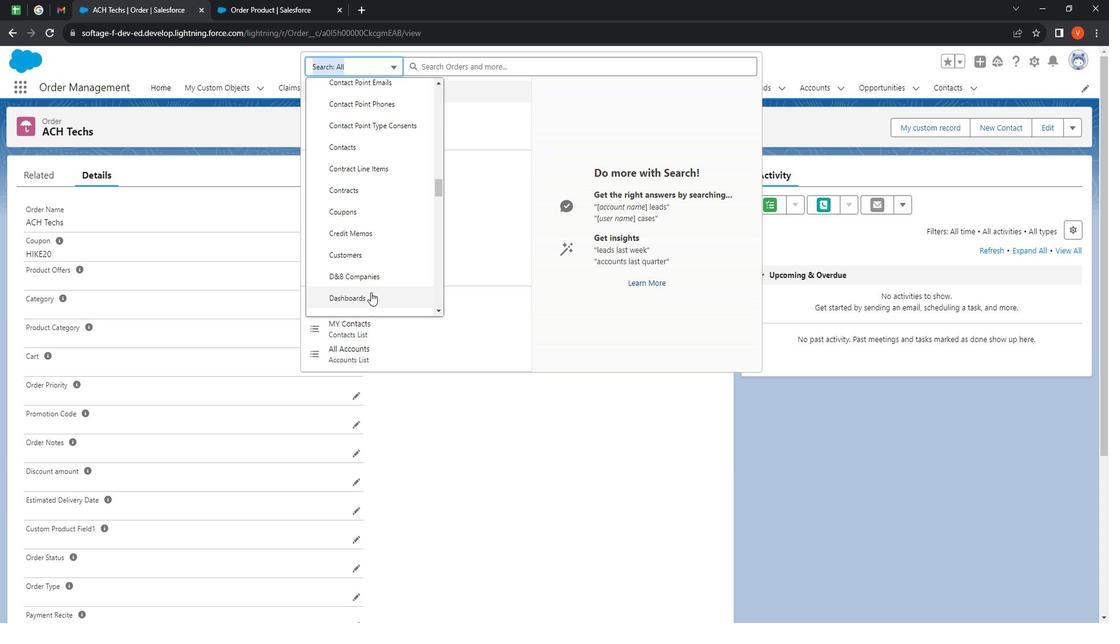 
Action: Mouse scrolled (380, 291) with delta (0, 0)
Screenshot: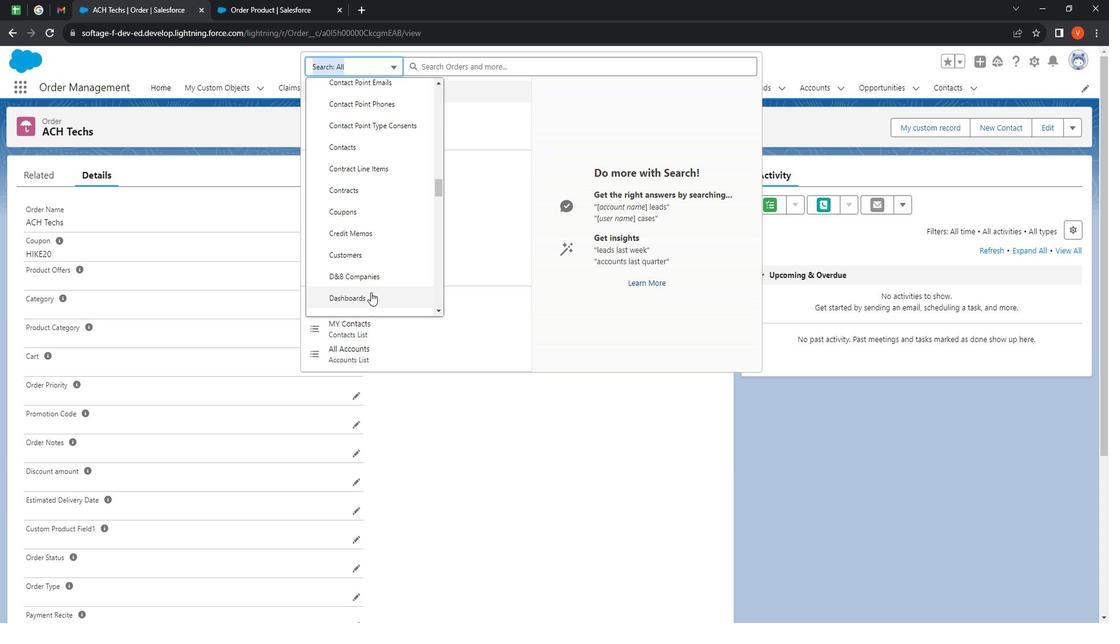 
Action: Mouse moved to (376, 292)
Screenshot: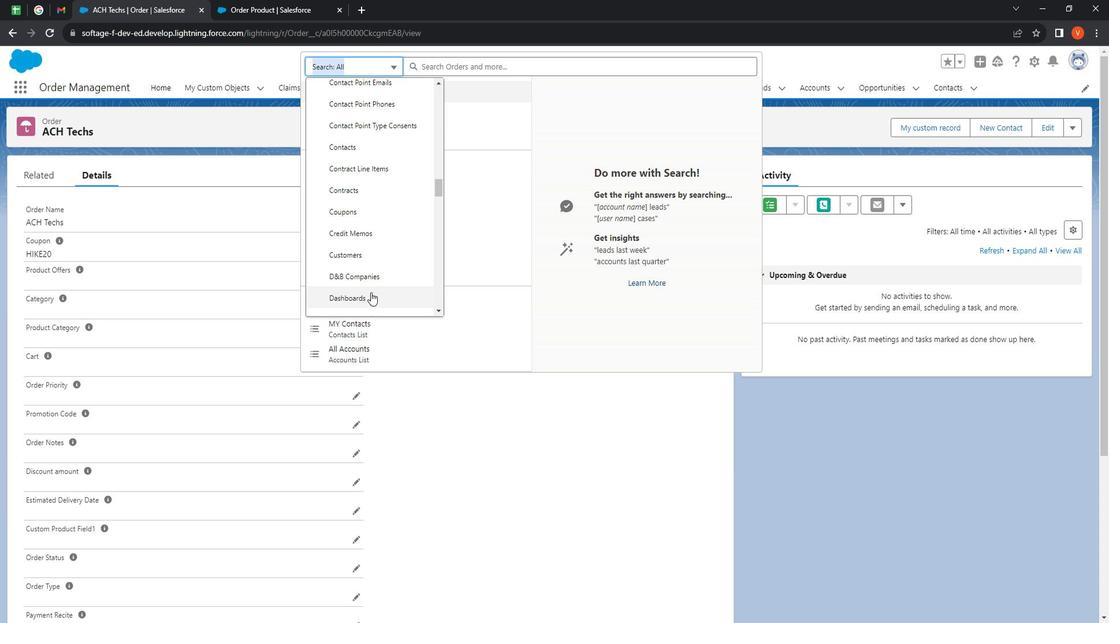 
Action: Mouse scrolled (376, 292) with delta (0, 0)
Screenshot: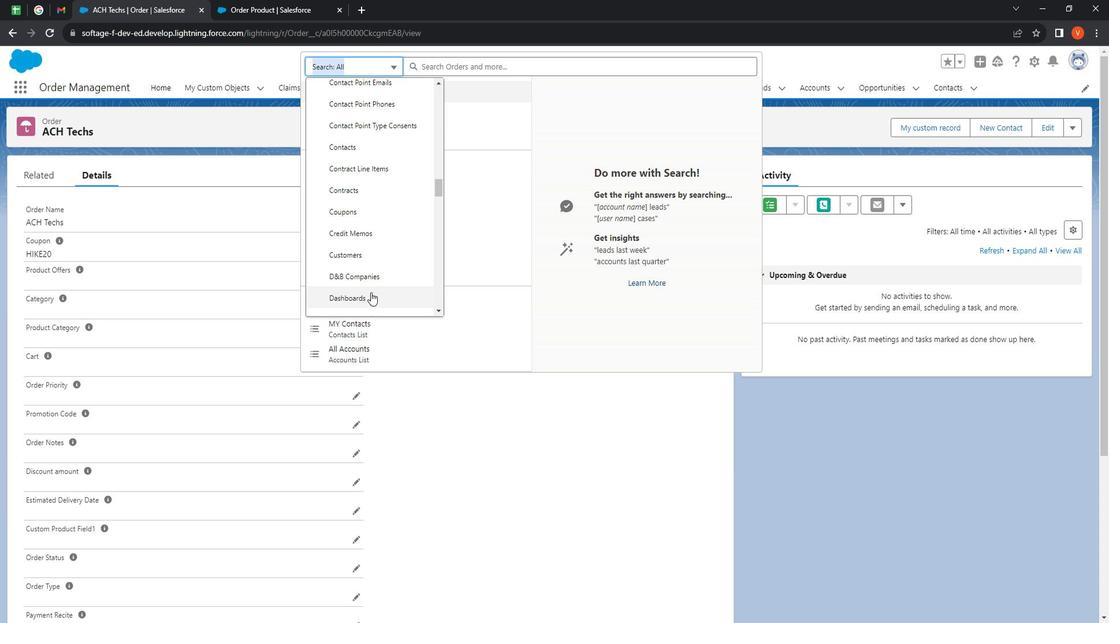
Action: Mouse moved to (375, 292)
Screenshot: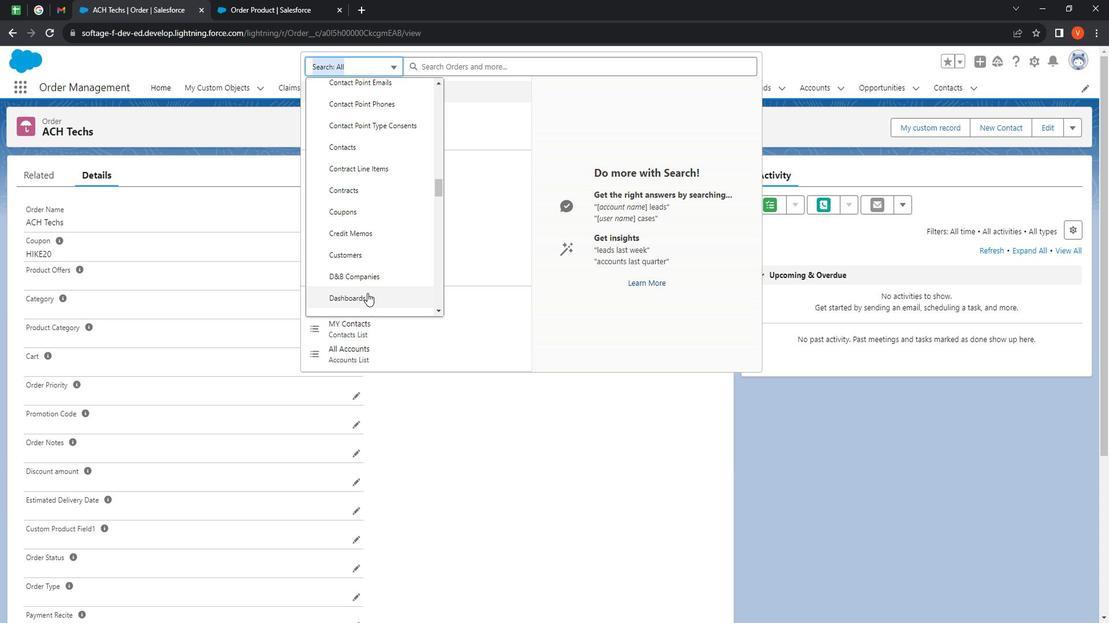 
Action: Mouse scrolled (375, 292) with delta (0, 0)
Screenshot: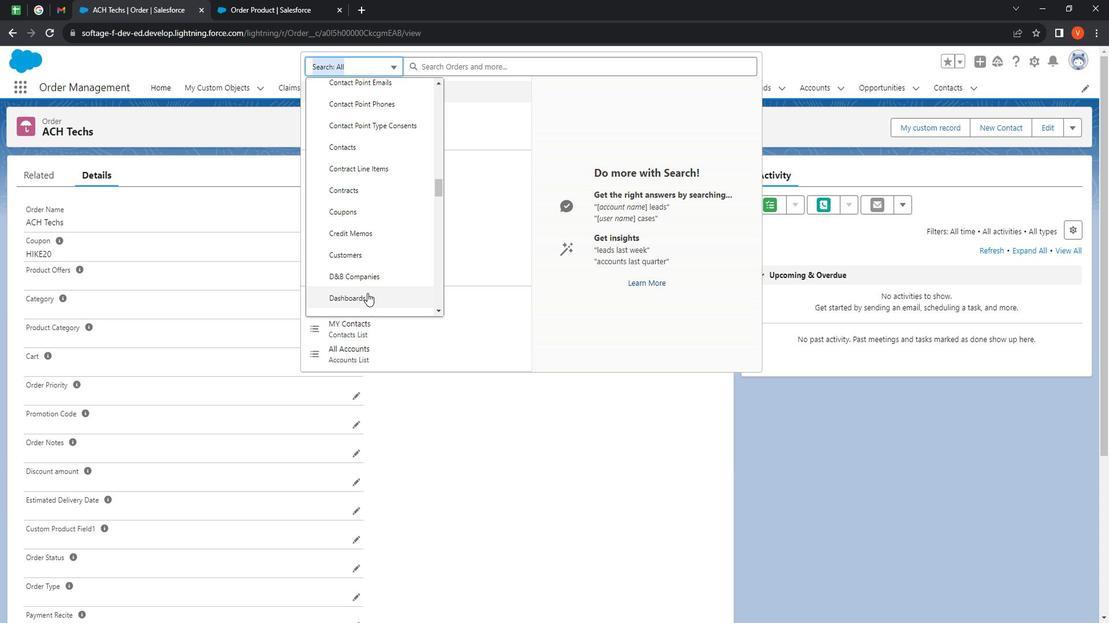 
Action: Mouse moved to (373, 292)
Screenshot: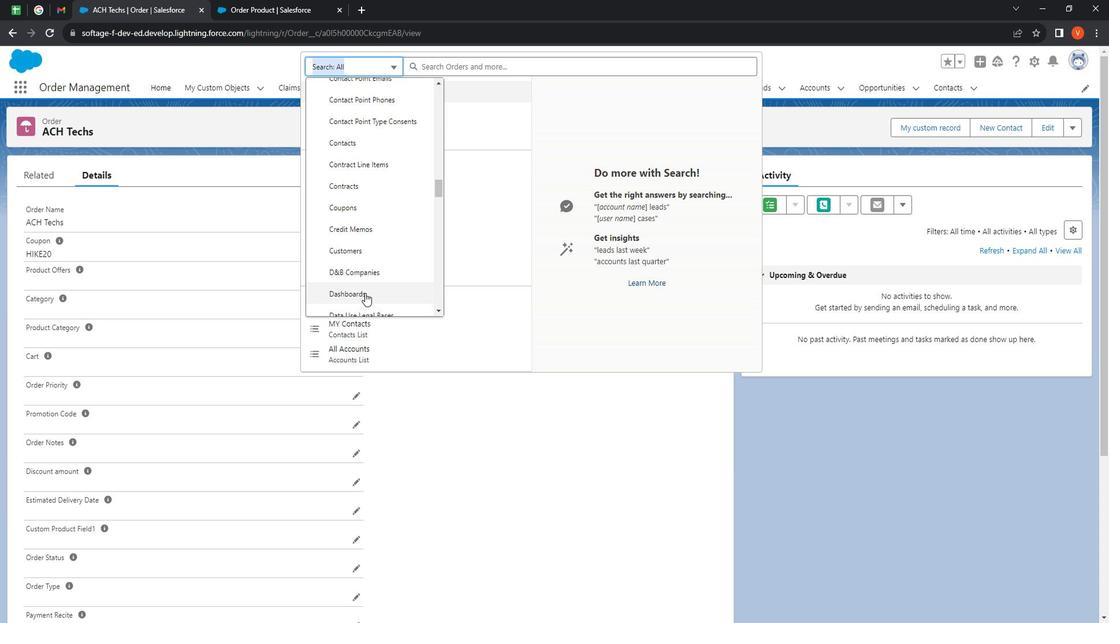 
Action: Mouse scrolled (373, 292) with delta (0, 0)
Screenshot: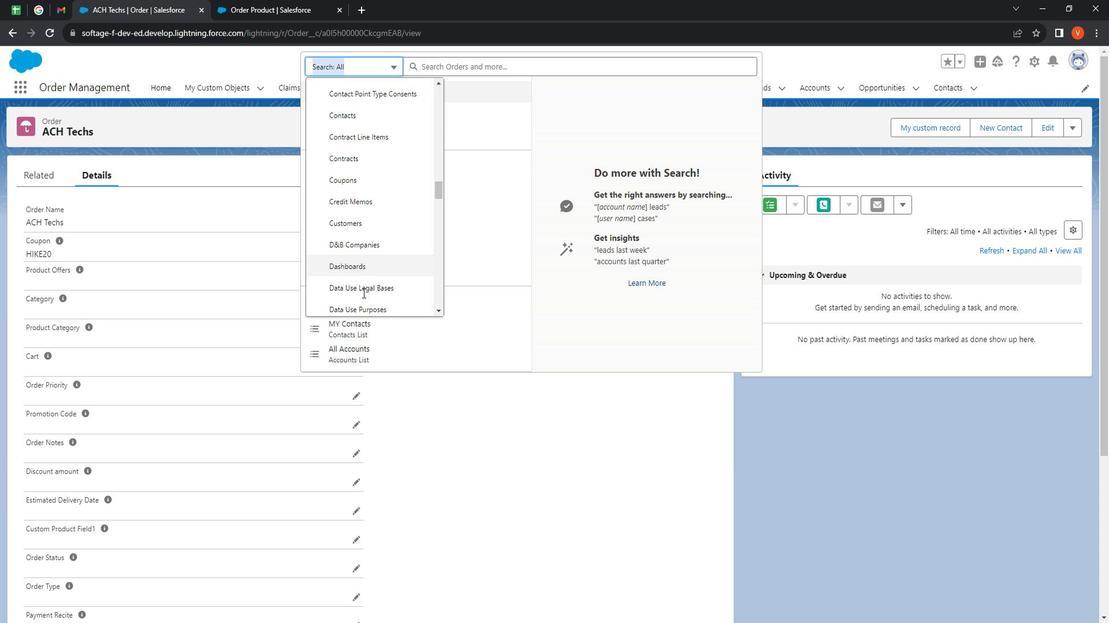 
Action: Mouse moved to (370, 291)
Screenshot: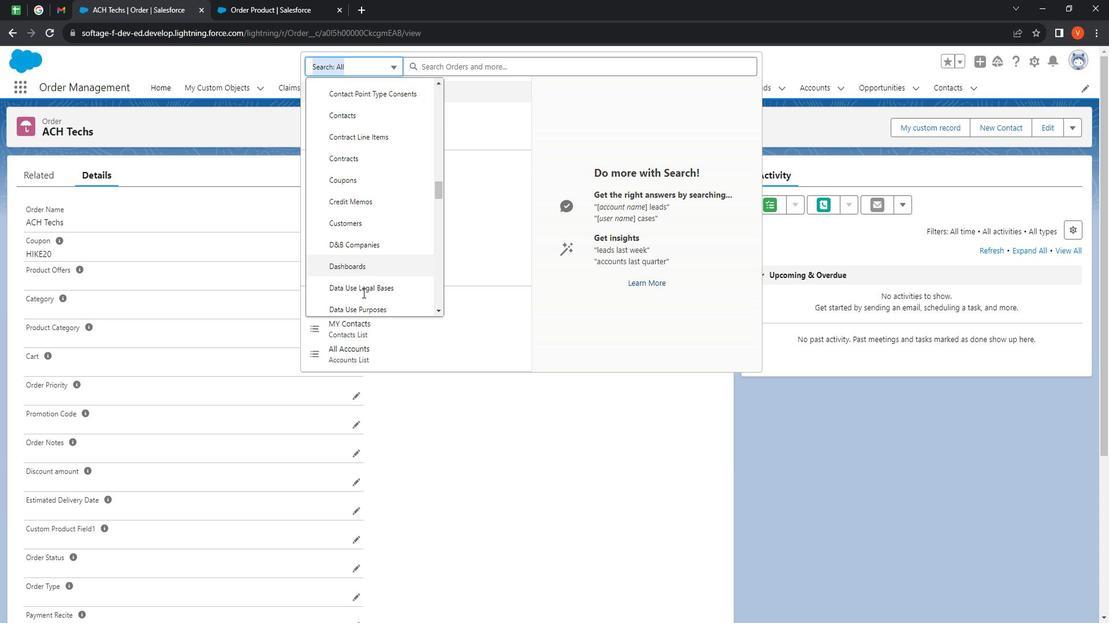 
Action: Mouse scrolled (370, 291) with delta (0, 0)
Screenshot: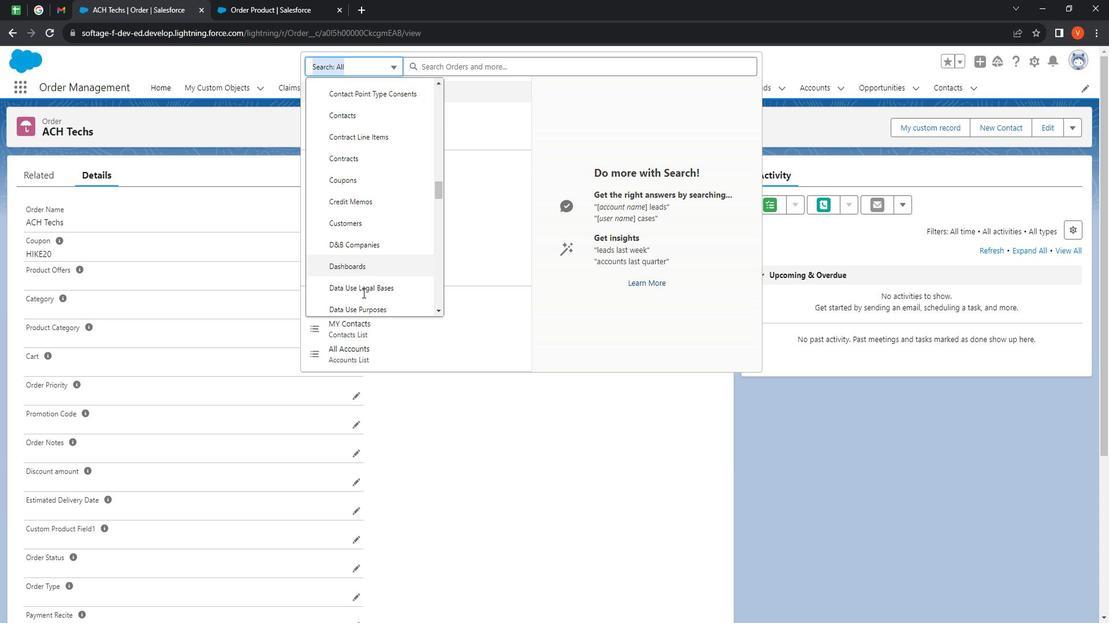 
Action: Mouse moved to (373, 287)
Screenshot: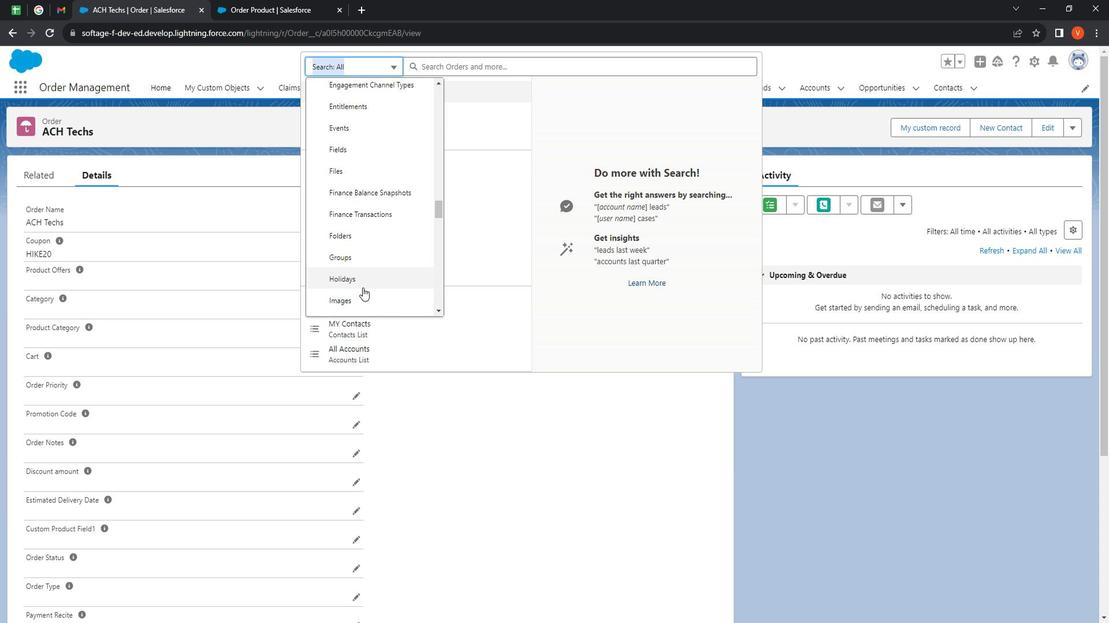 
Action: Mouse scrolled (373, 286) with delta (0, 0)
Screenshot: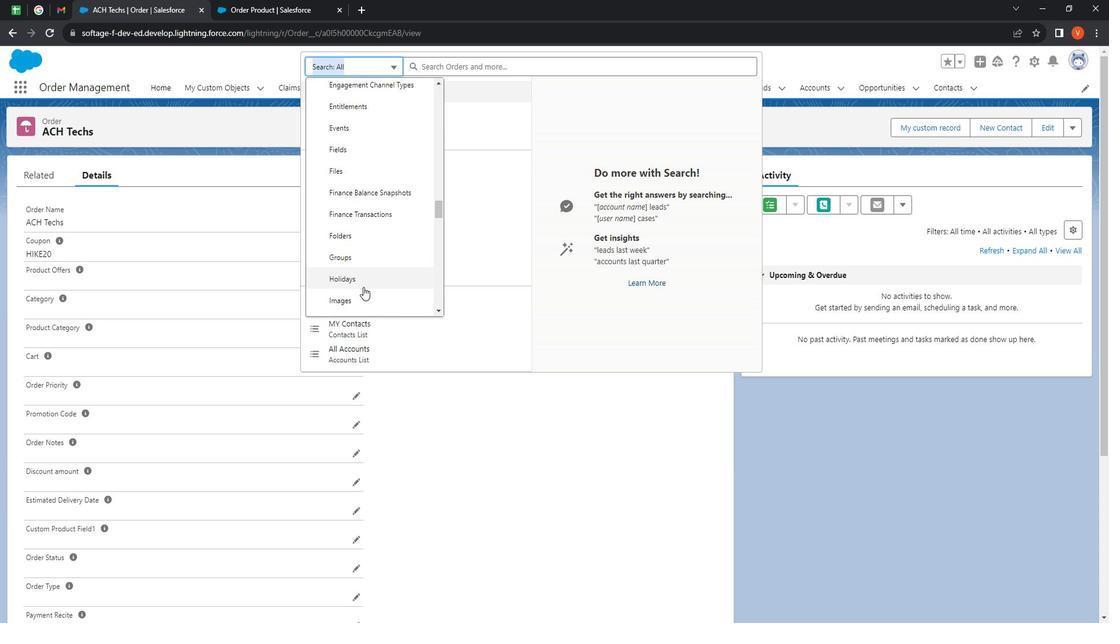 
Action: Mouse scrolled (373, 286) with delta (0, 0)
Screenshot: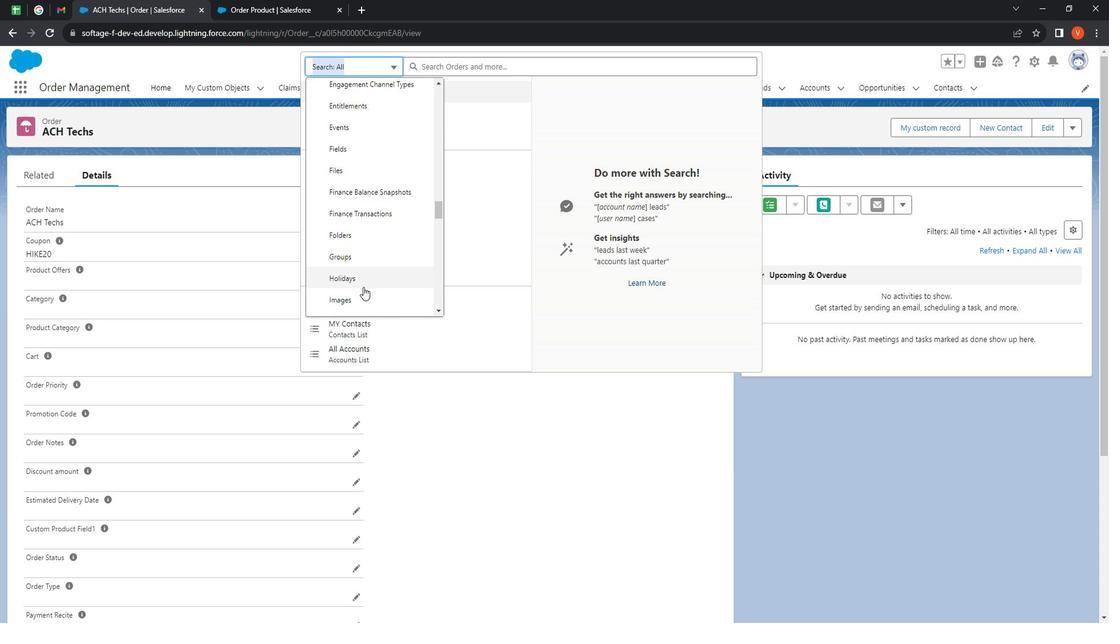 
Action: Mouse moved to (374, 287)
Screenshot: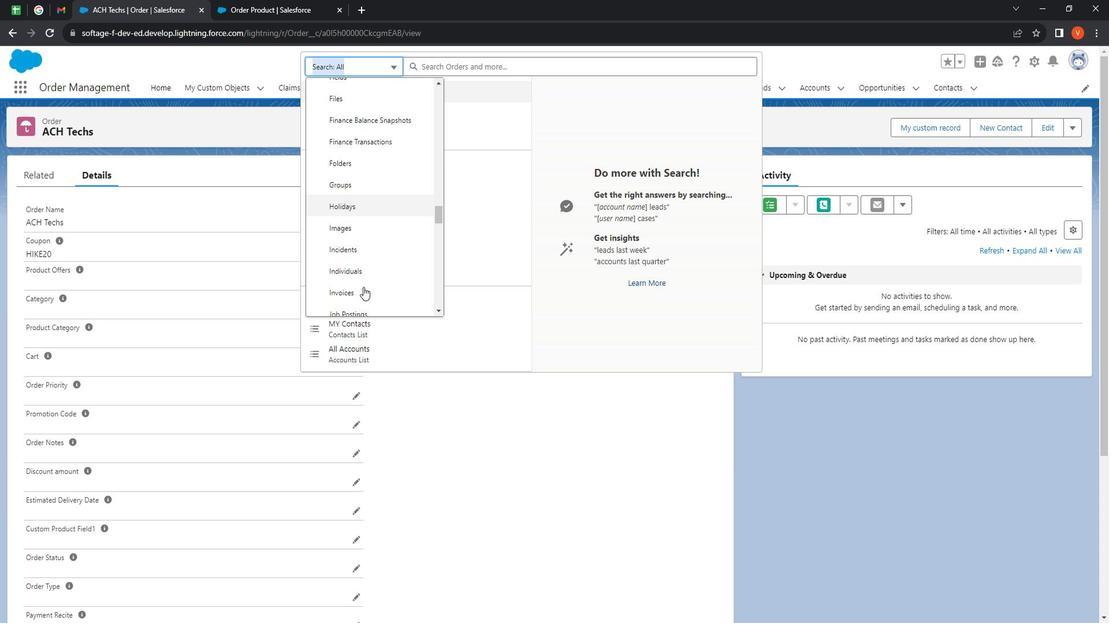 
Action: Mouse scrolled (374, 286) with delta (0, 0)
Screenshot: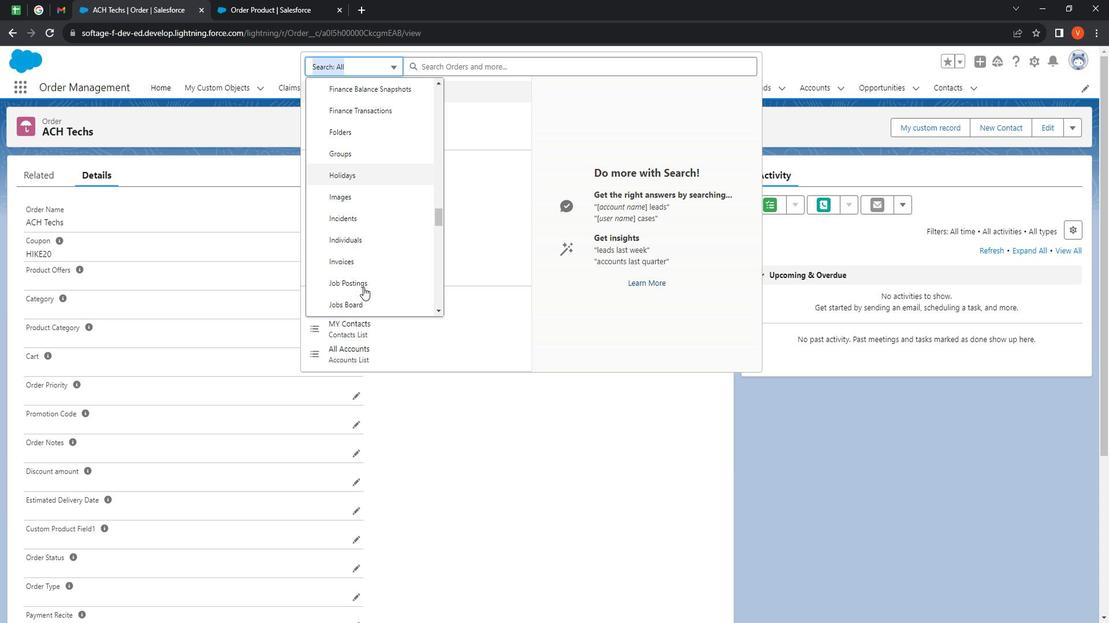 
Action: Mouse moved to (376, 286)
Screenshot: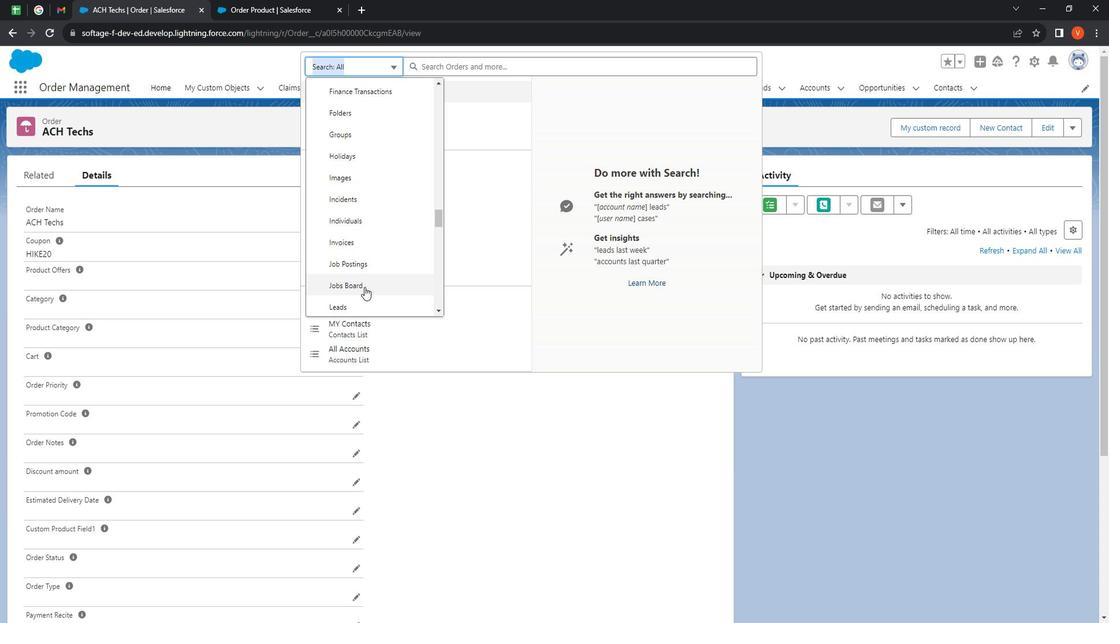 
Action: Mouse scrolled (376, 285) with delta (0, 0)
Screenshot: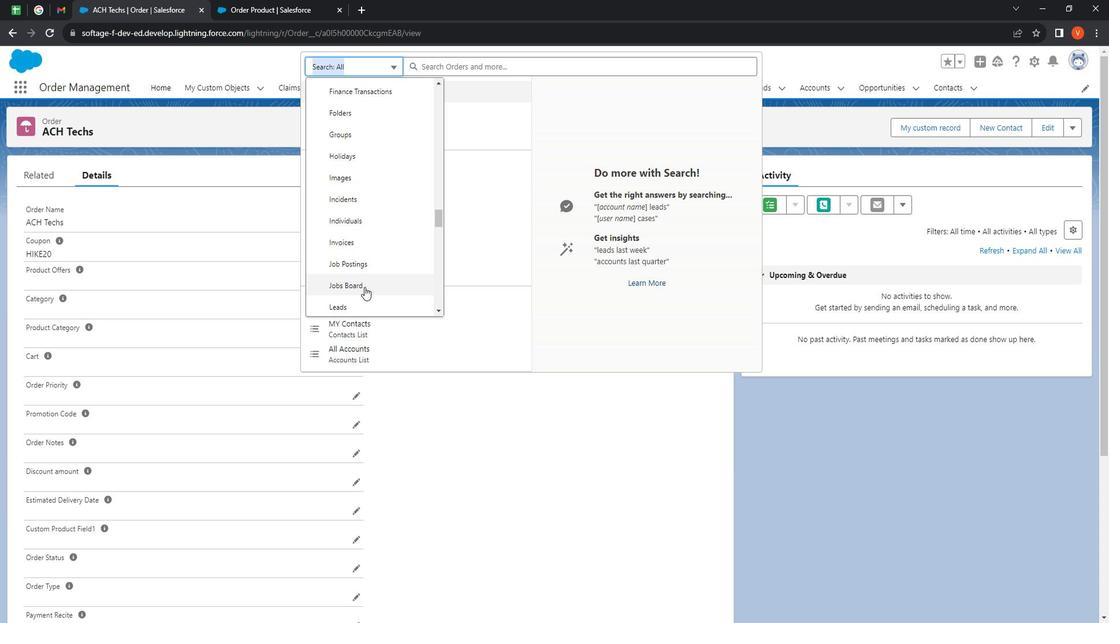 
Action: Mouse moved to (377, 285)
Screenshot: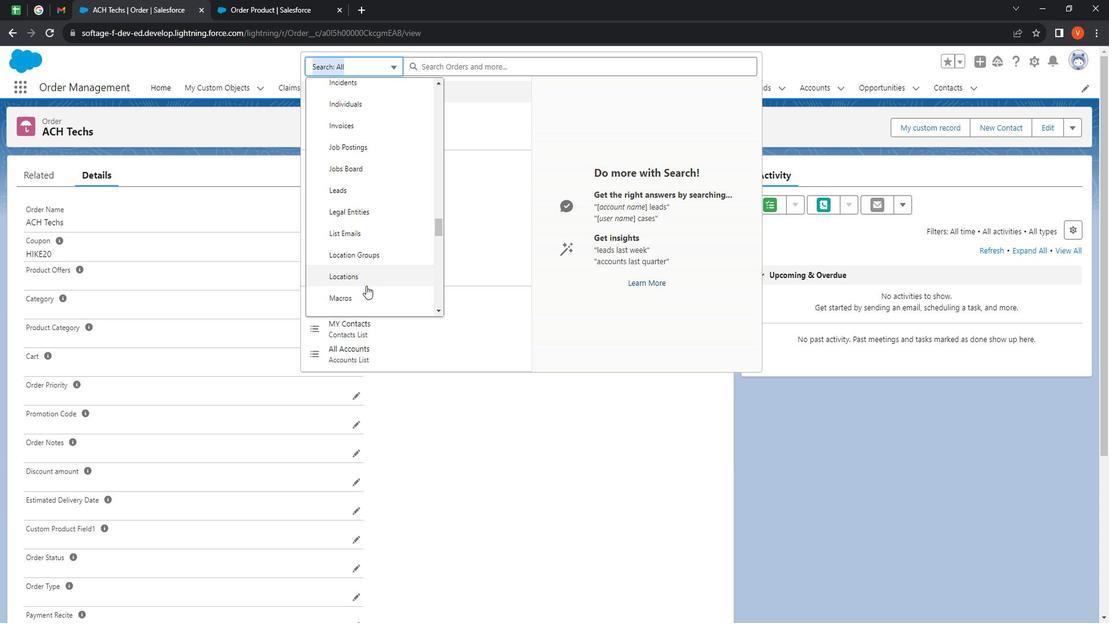 
Action: Mouse scrolled (377, 285) with delta (0, 0)
Screenshot: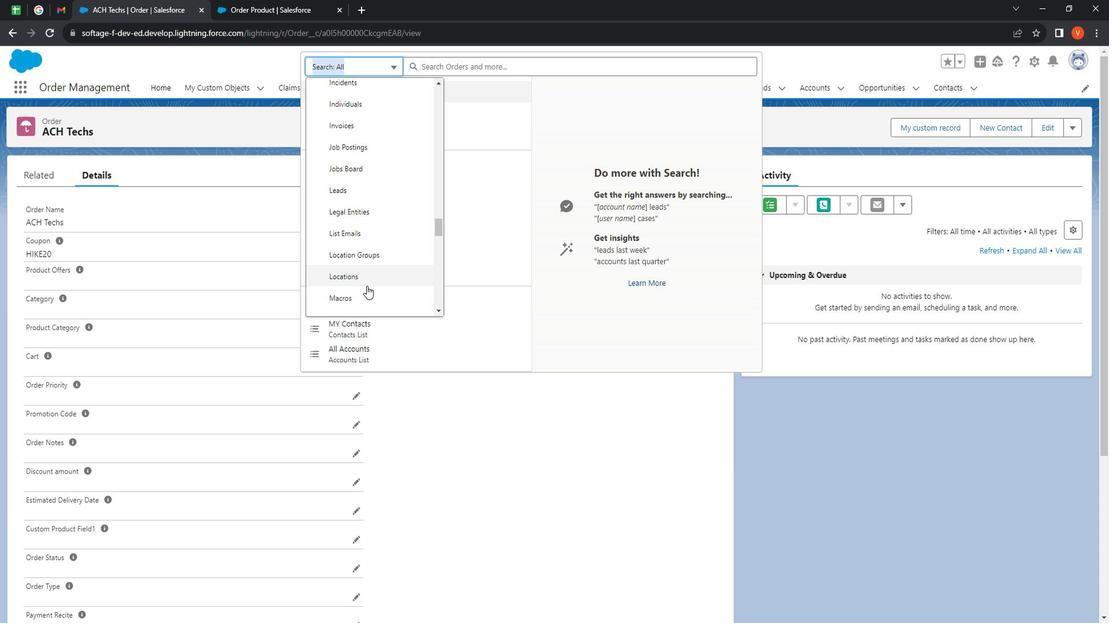 
Action: Mouse moved to (378, 285)
Screenshot: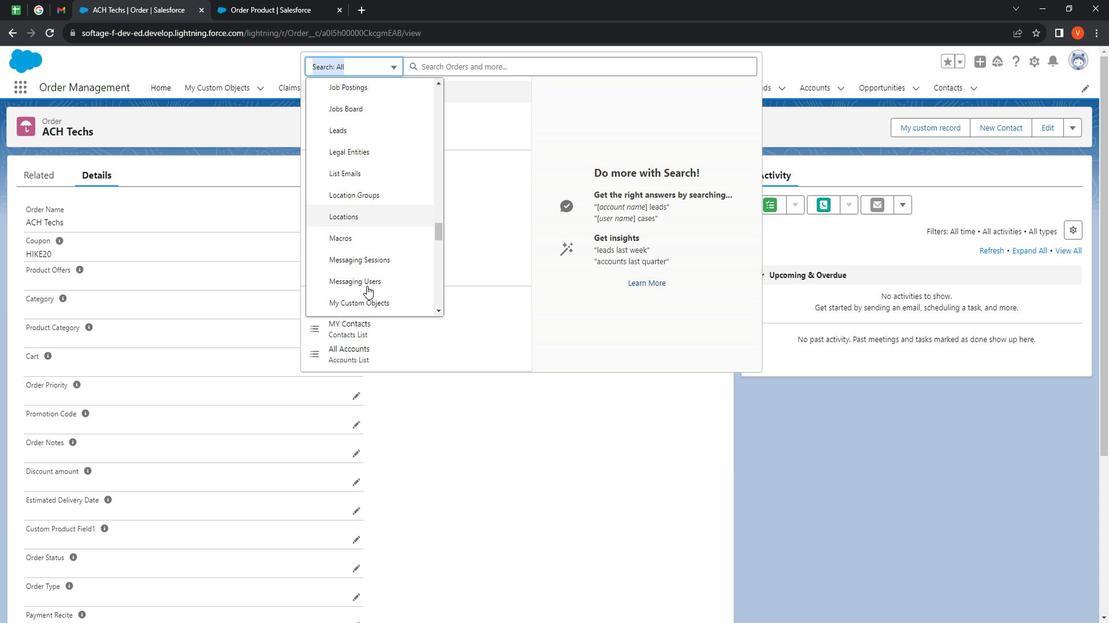 
Action: Mouse scrolled (378, 284) with delta (0, 0)
Screenshot: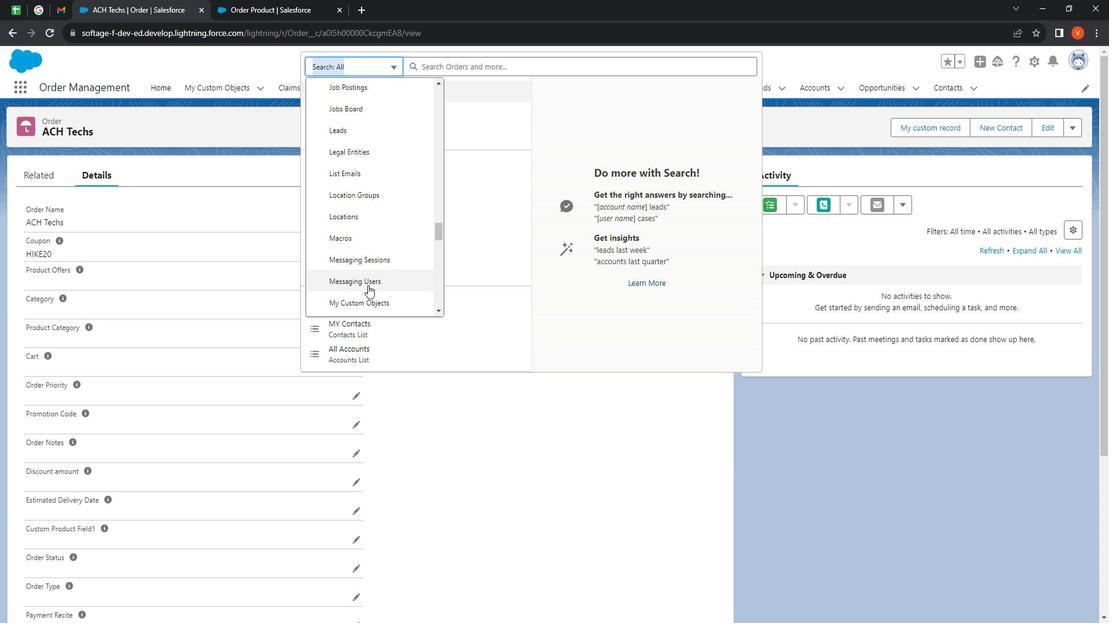 
Action: Mouse scrolled (378, 284) with delta (0, 0)
Screenshot: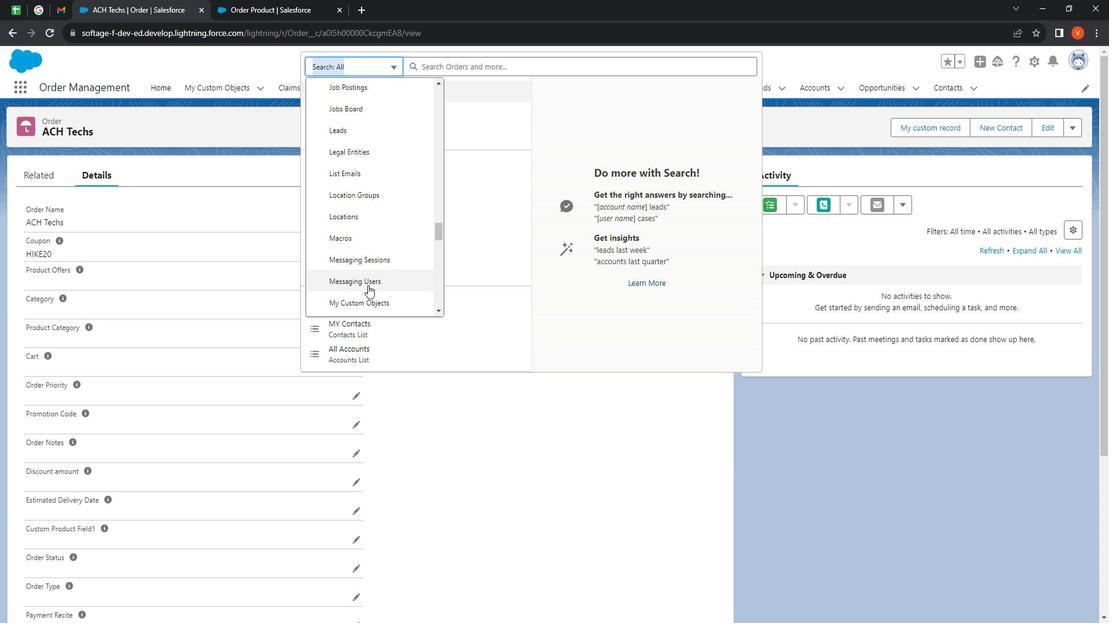 
Action: Mouse scrolled (378, 284) with delta (0, 0)
Screenshot: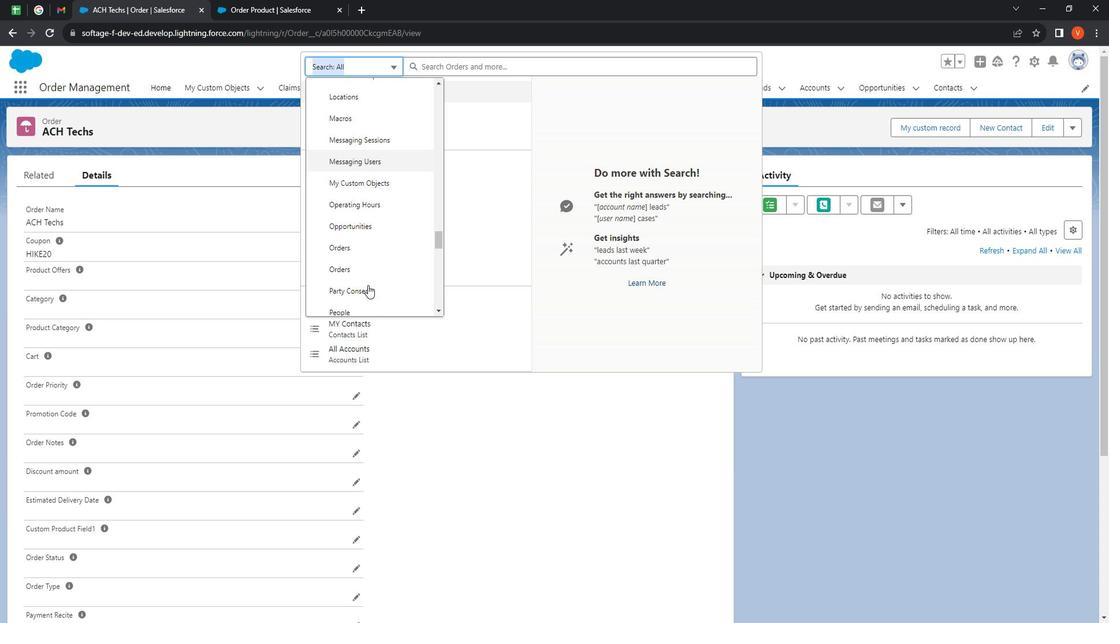 
Action: Mouse moved to (378, 285)
Screenshot: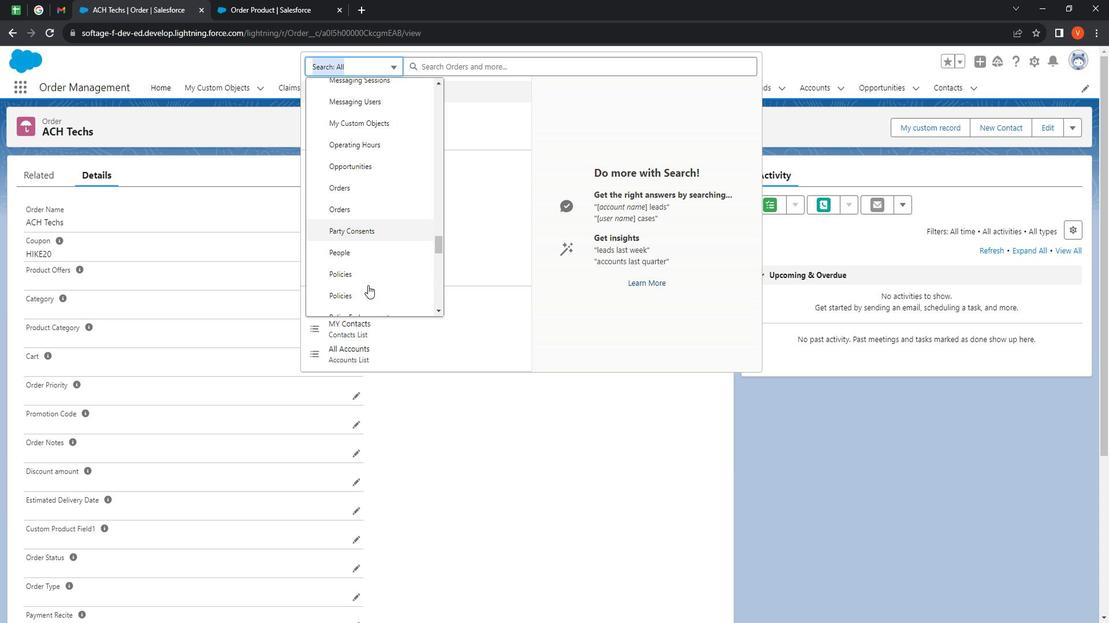 
Action: Mouse scrolled (378, 285) with delta (0, 0)
Screenshot: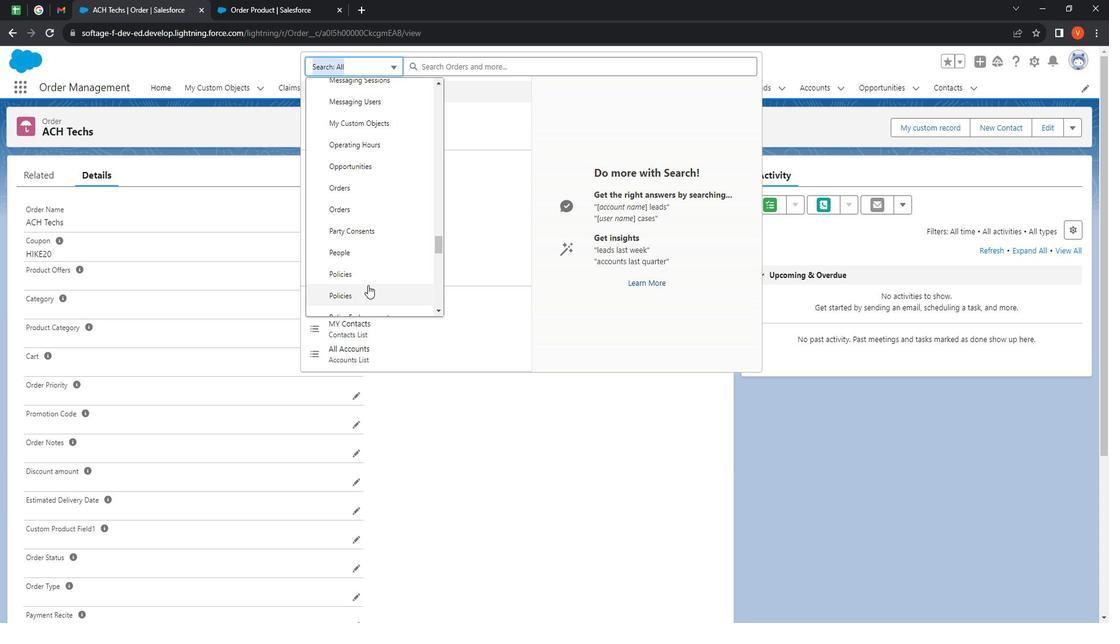 
Action: Mouse moved to (378, 285)
Screenshot: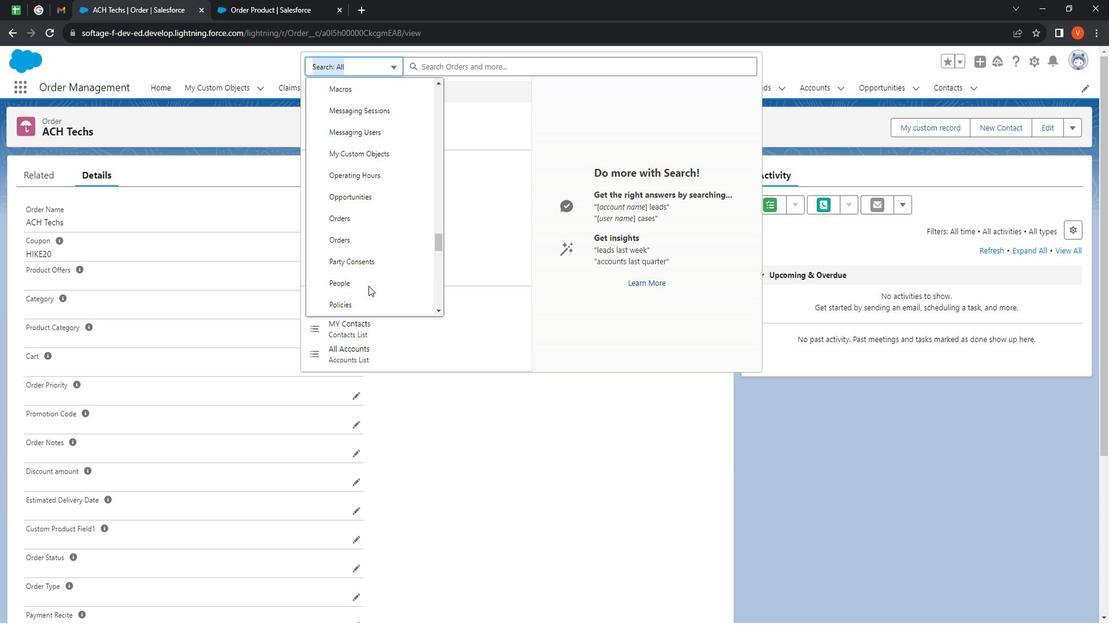 
Action: Mouse scrolled (378, 286) with delta (0, 0)
Screenshot: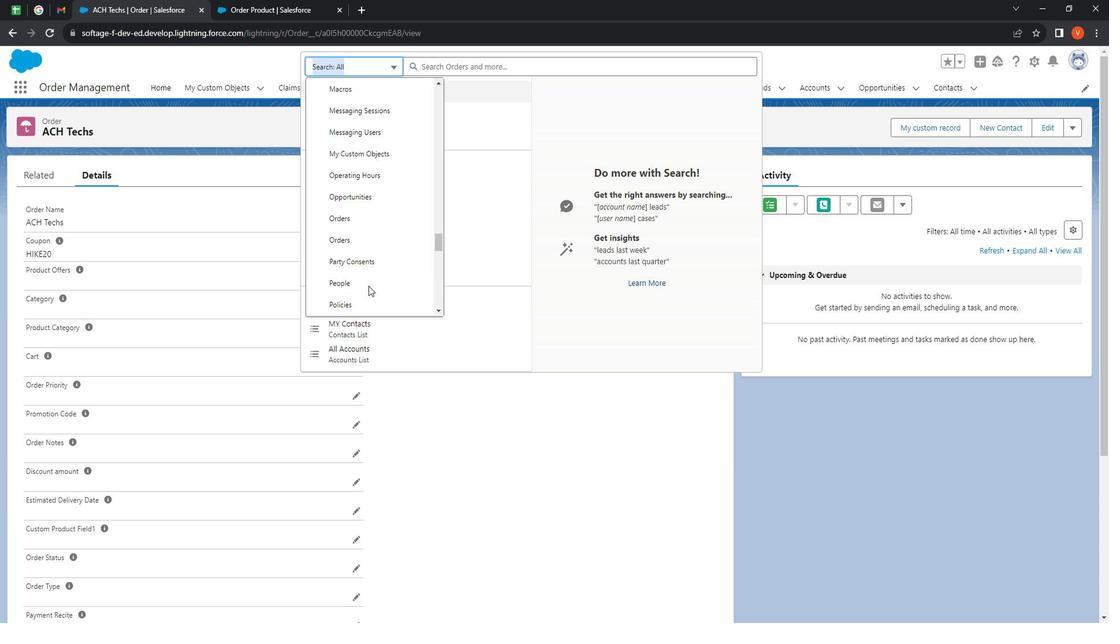 
Action: Mouse scrolled (378, 286) with delta (0, 0)
Screenshot: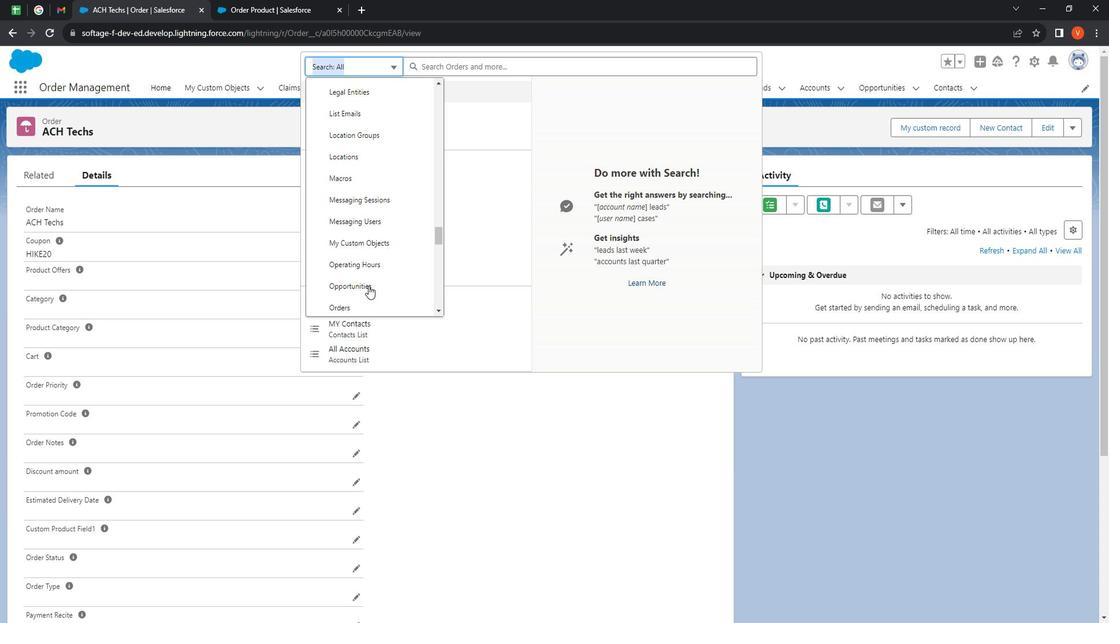 
Action: Mouse moved to (369, 137)
Screenshot: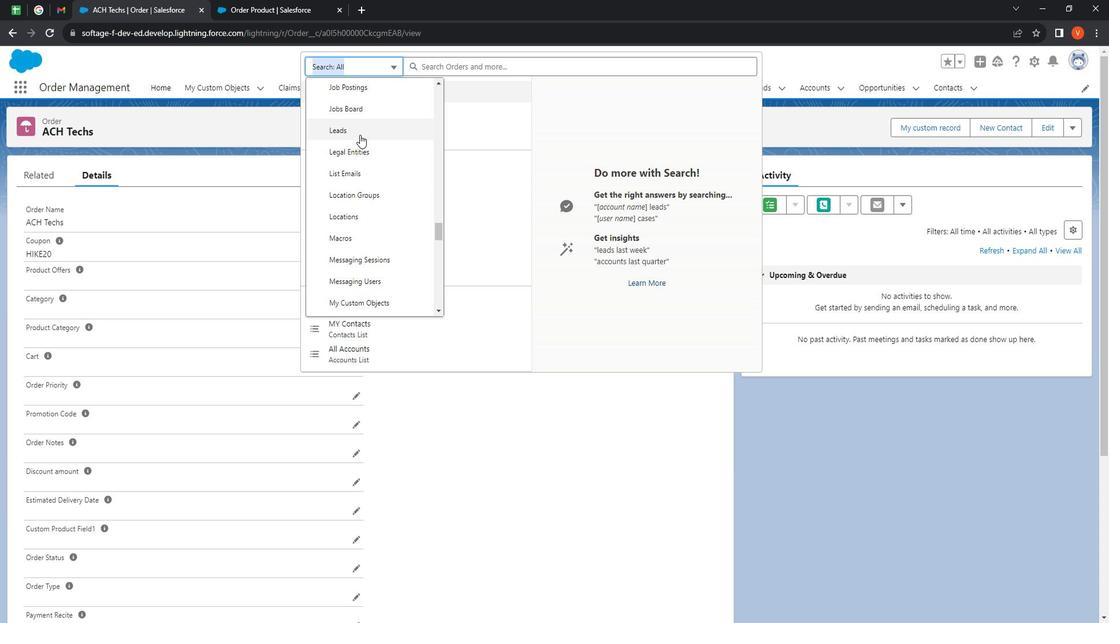 
Action: Mouse pressed left at (369, 137)
Screenshot: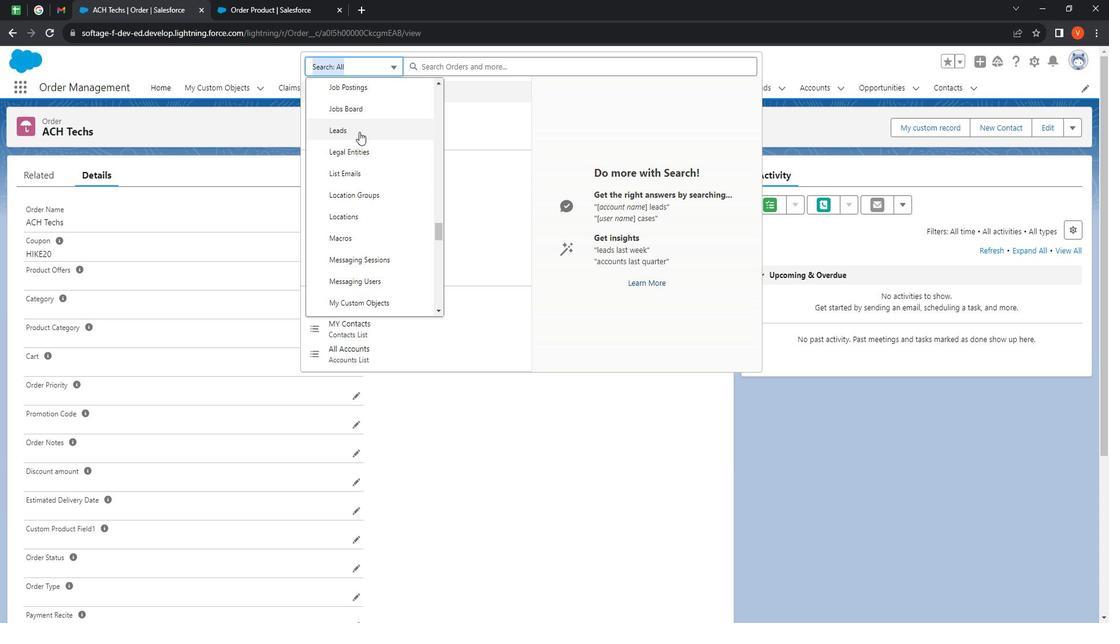 
Action: Mouse moved to (469, 71)
Screenshot: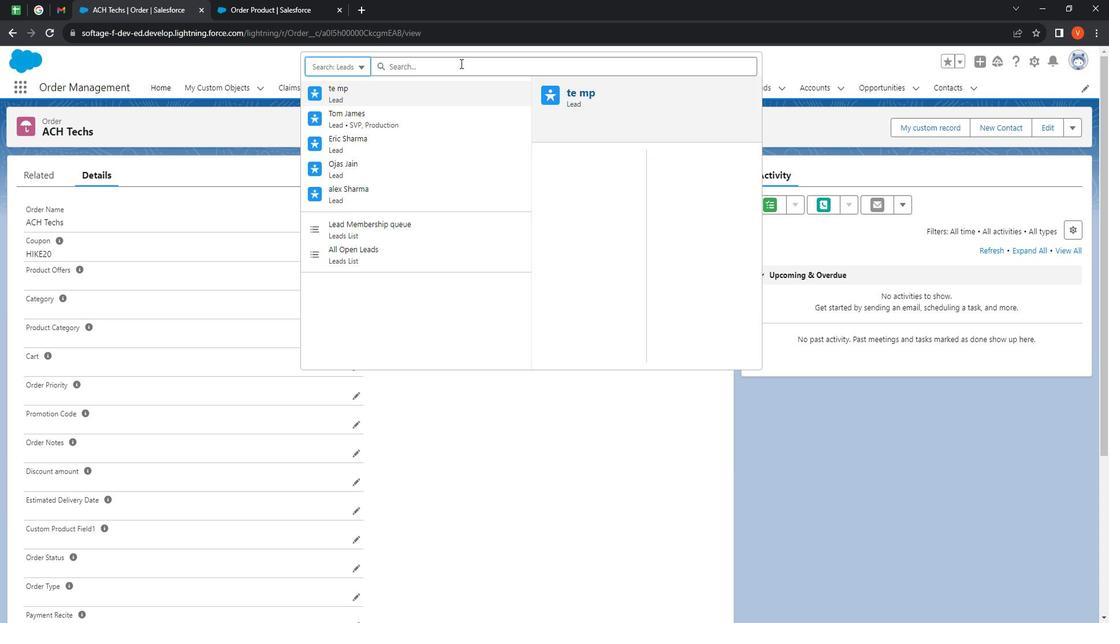 
Action: Mouse pressed left at (469, 71)
Screenshot: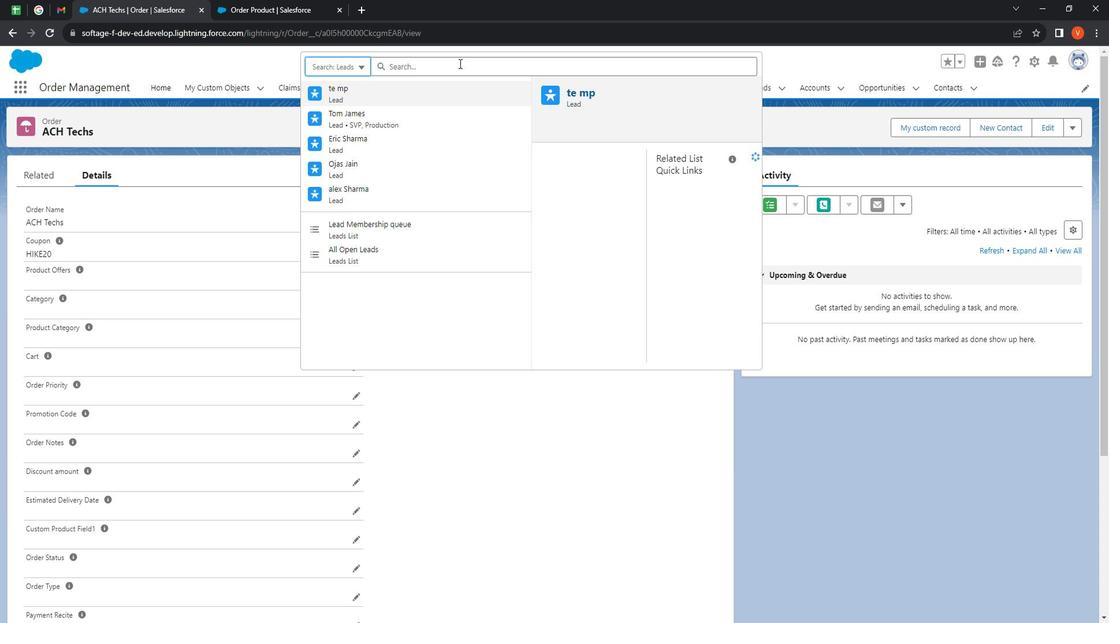 
Action: Mouse moved to (436, 75)
Screenshot: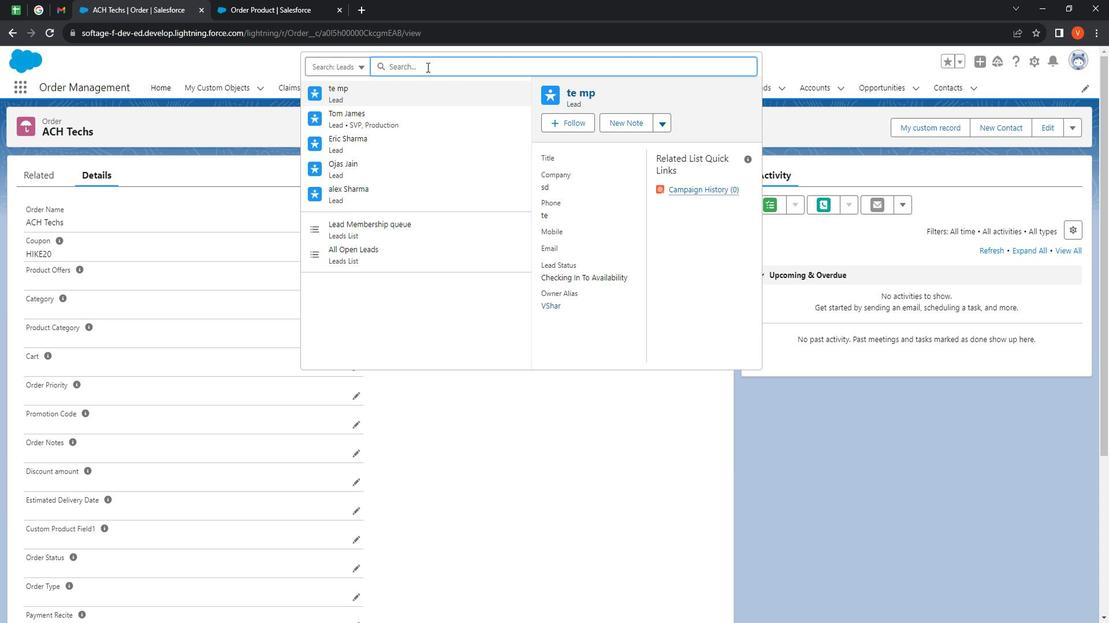 
Action: Key pressed <Key.shift><Key.shift><Key.shift><Key.shift><Key.shift><Key.shift><Key.shift><Key.shift><Key.shift>Alex
Screenshot: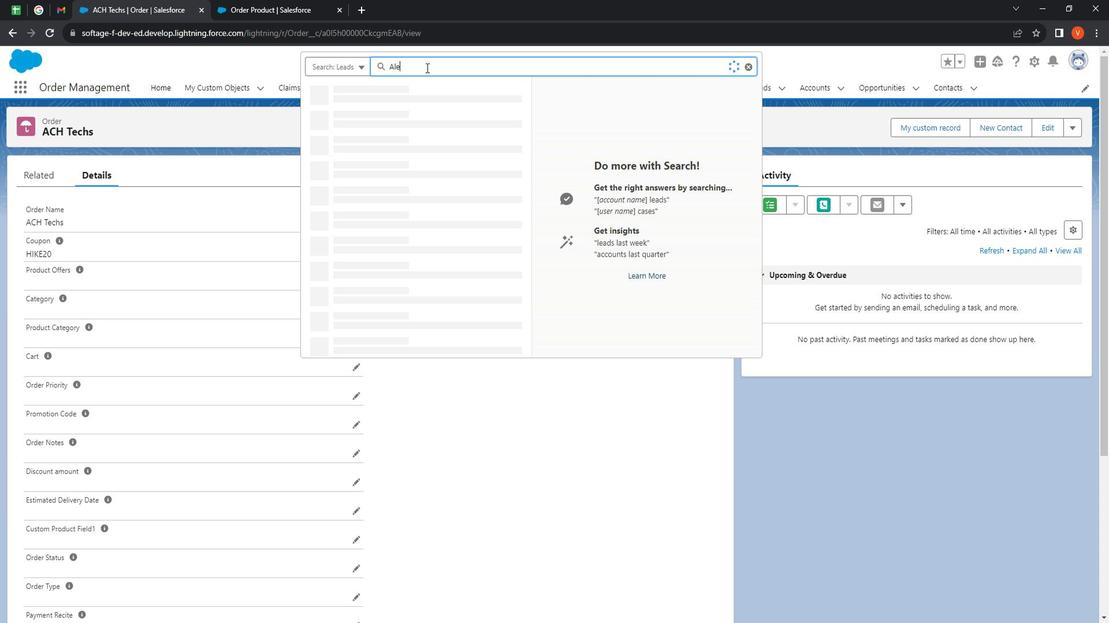 
Action: Mouse moved to (376, 125)
Screenshot: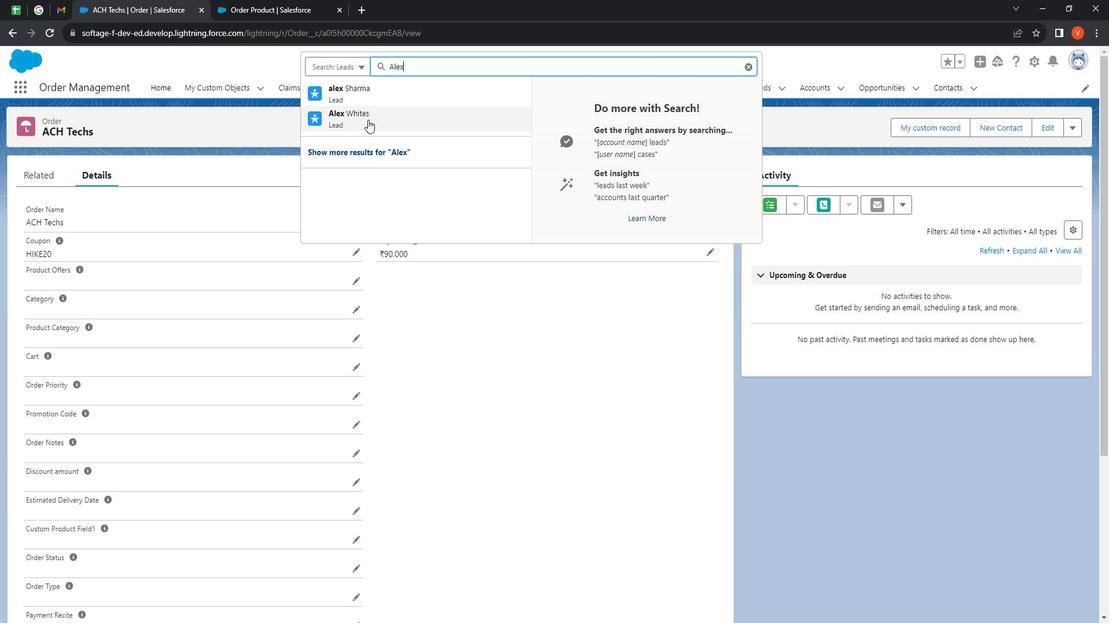 
Action: Mouse pressed left at (376, 125)
Screenshot: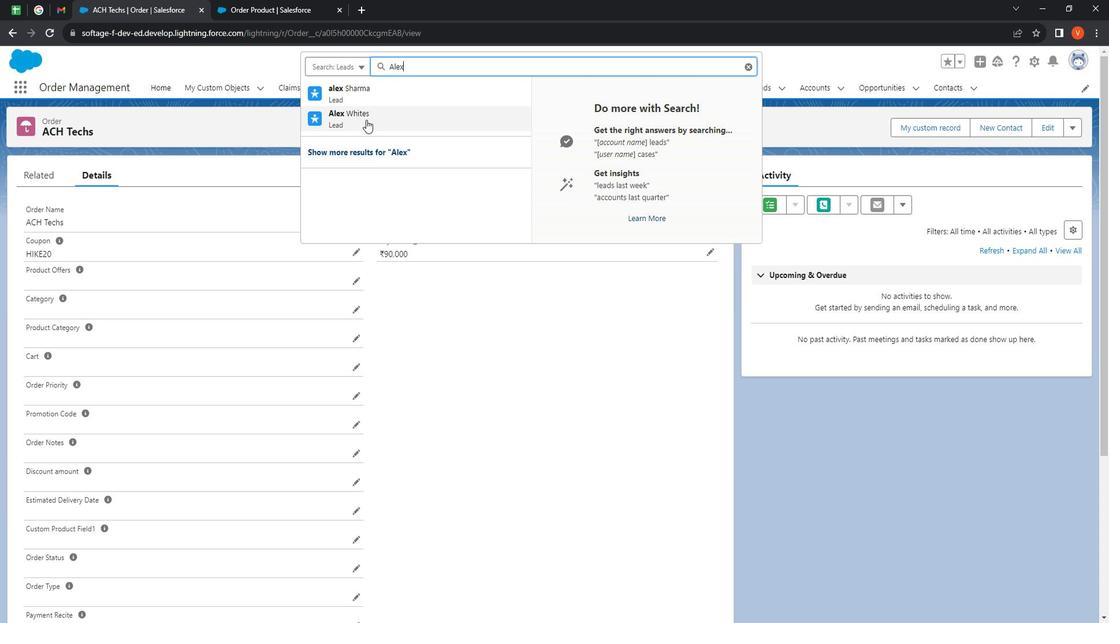 
Action: Mouse moved to (108, 256)
Screenshot: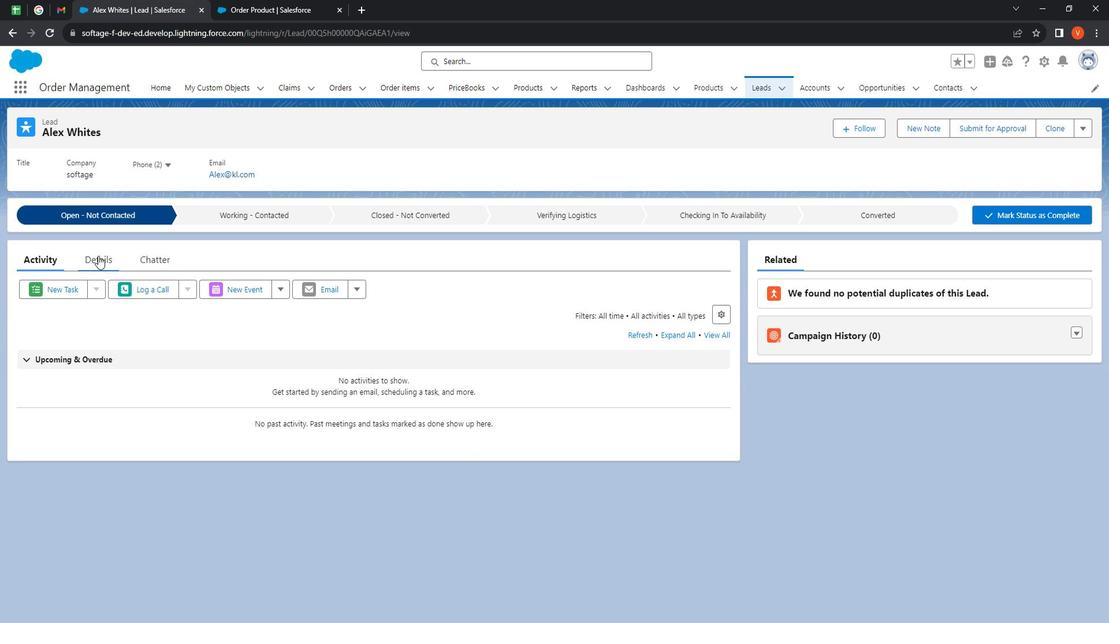 
Action: Mouse pressed left at (108, 256)
Screenshot: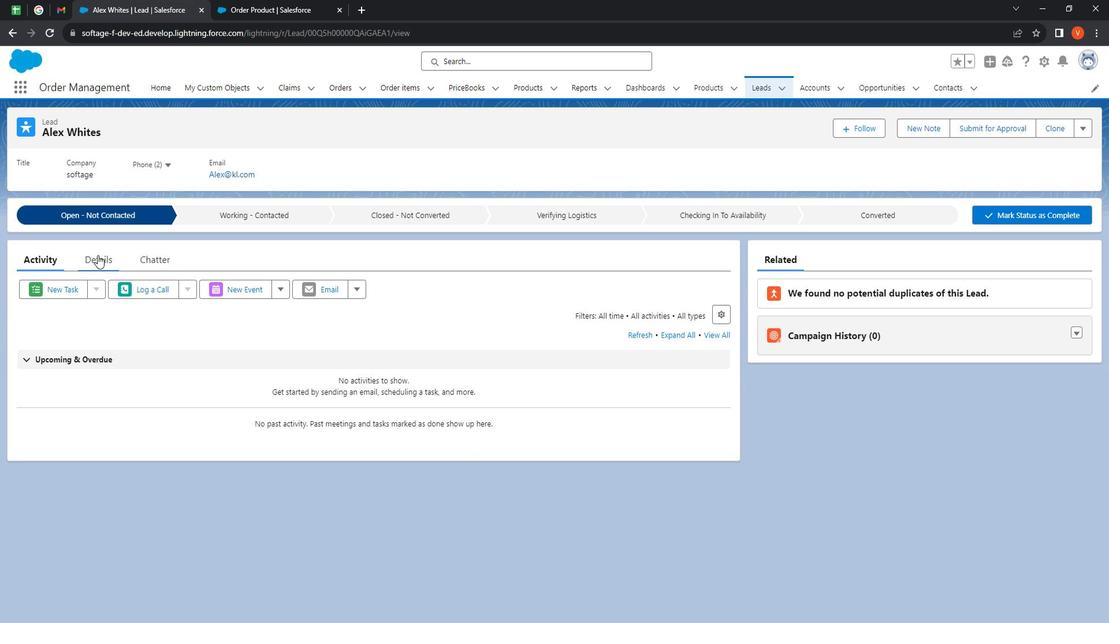 
Action: Mouse moved to (122, 139)
Screenshot: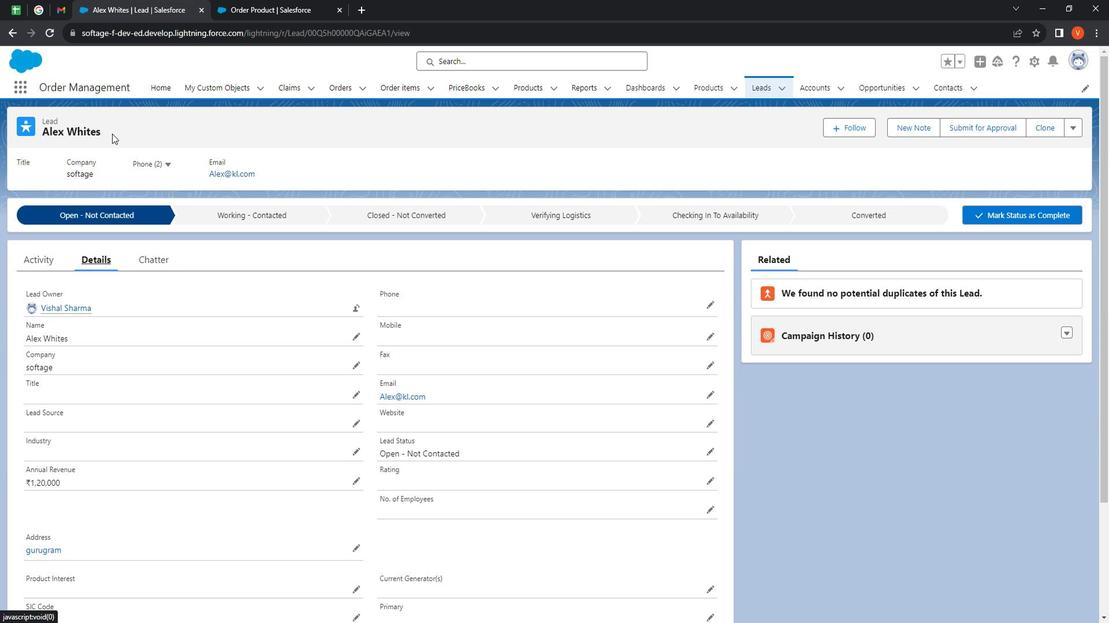 
Action: Mouse pressed left at (122, 139)
Screenshot: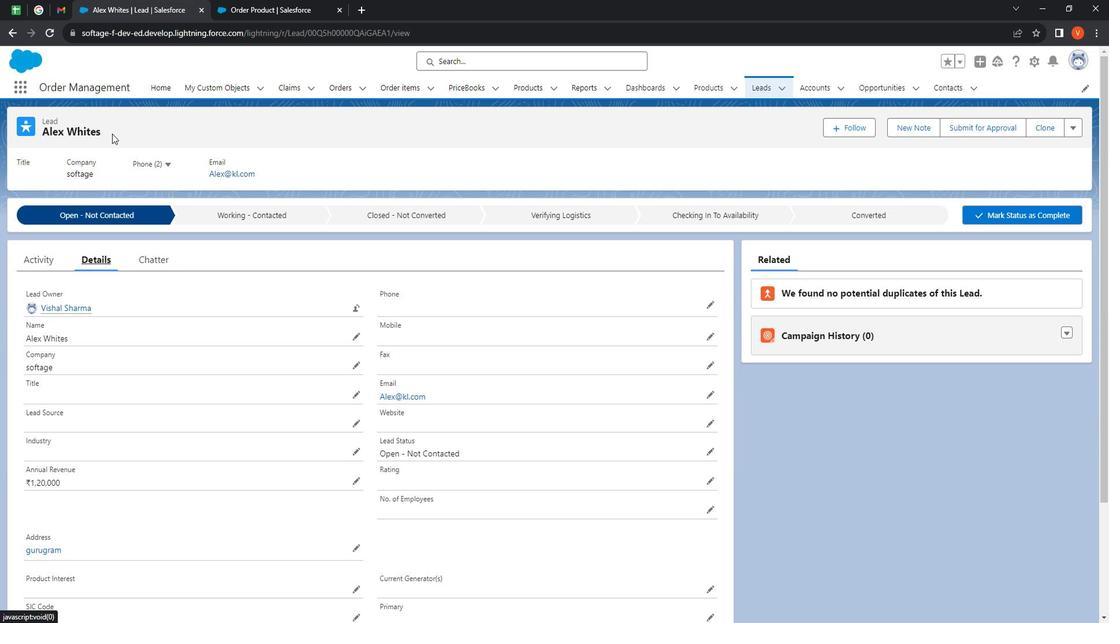 
Action: Mouse moved to (58, 139)
Screenshot: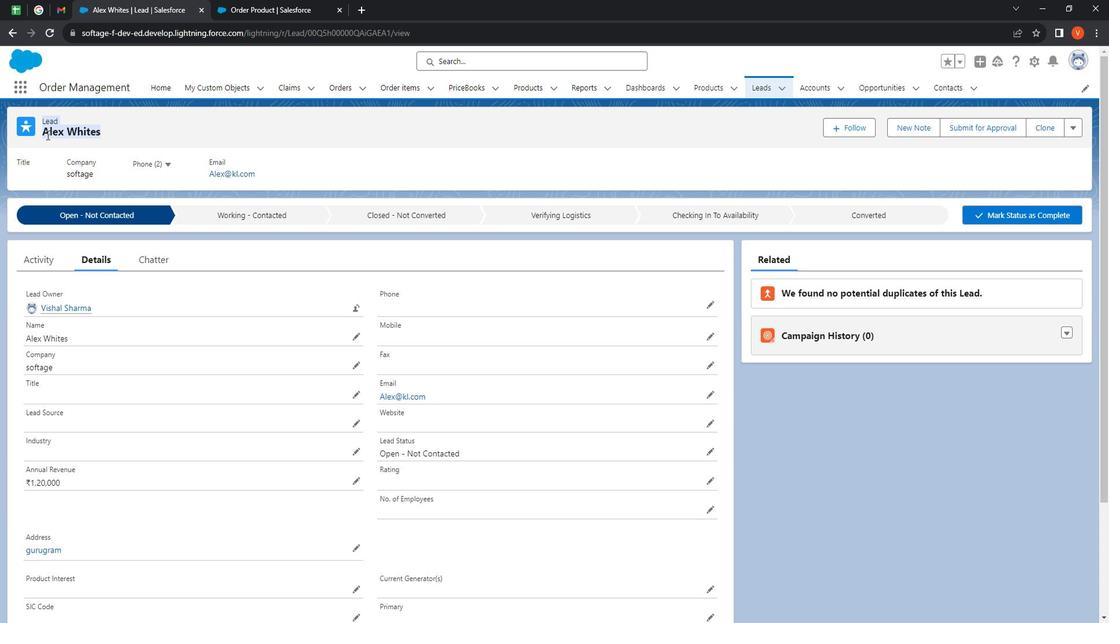 
Action: Mouse pressed left at (58, 139)
Screenshot: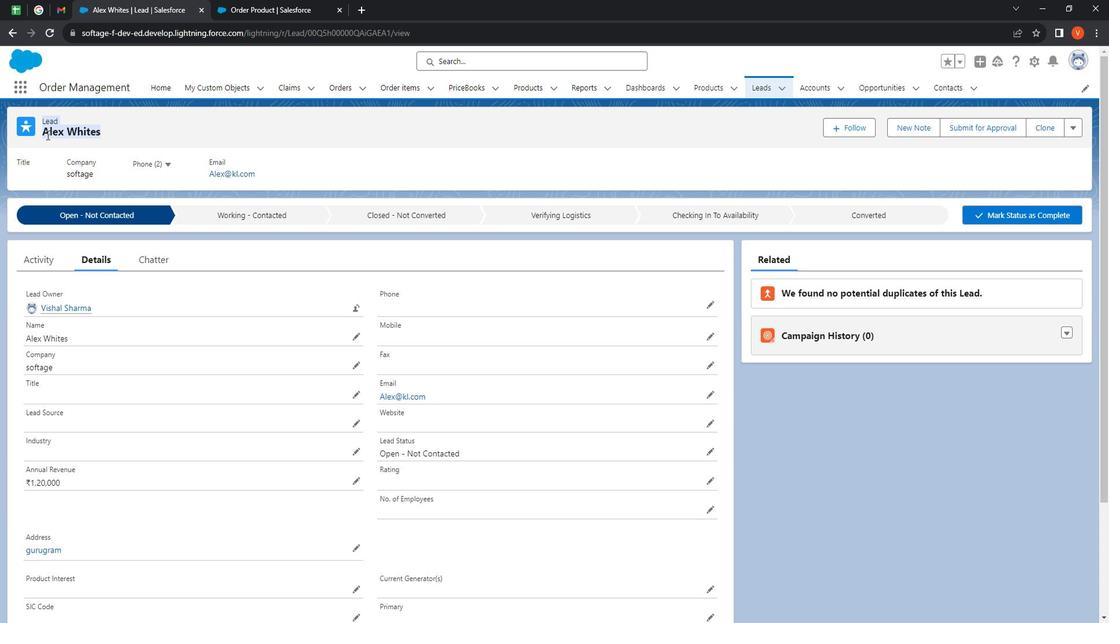 
Action: Mouse moved to (89, 339)
Screenshot: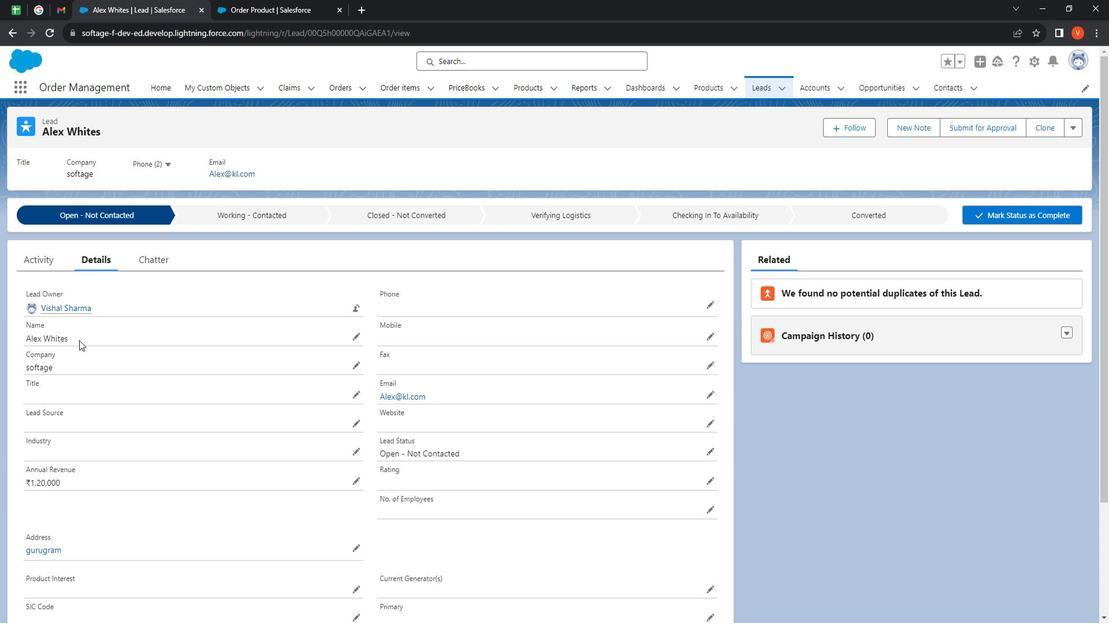
Action: Mouse pressed left at (89, 339)
Screenshot: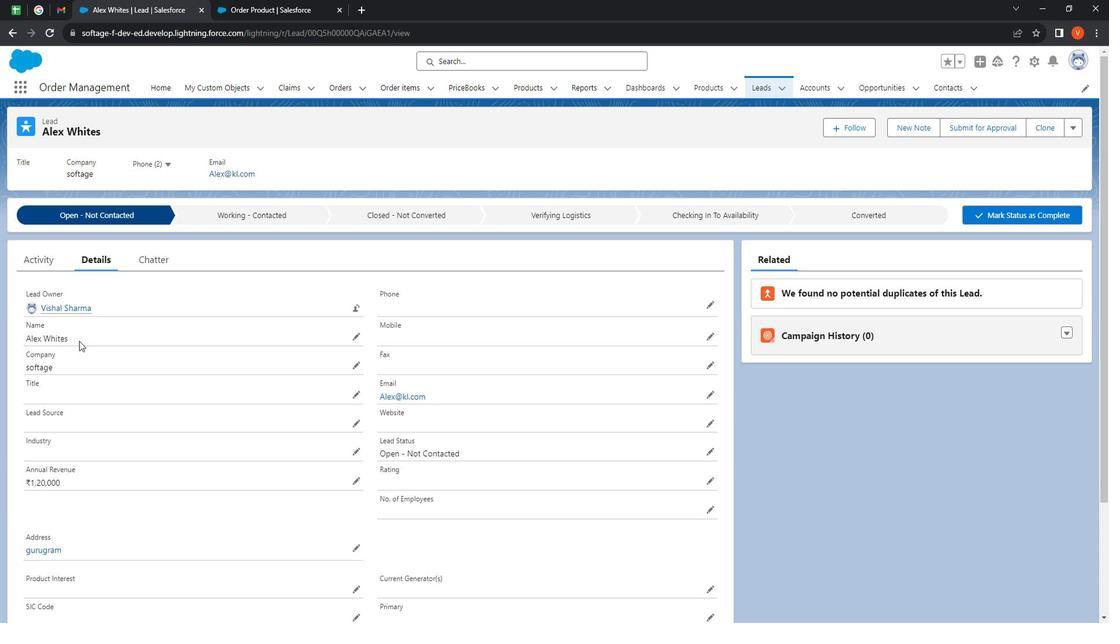 
Action: Mouse moved to (497, 68)
Screenshot: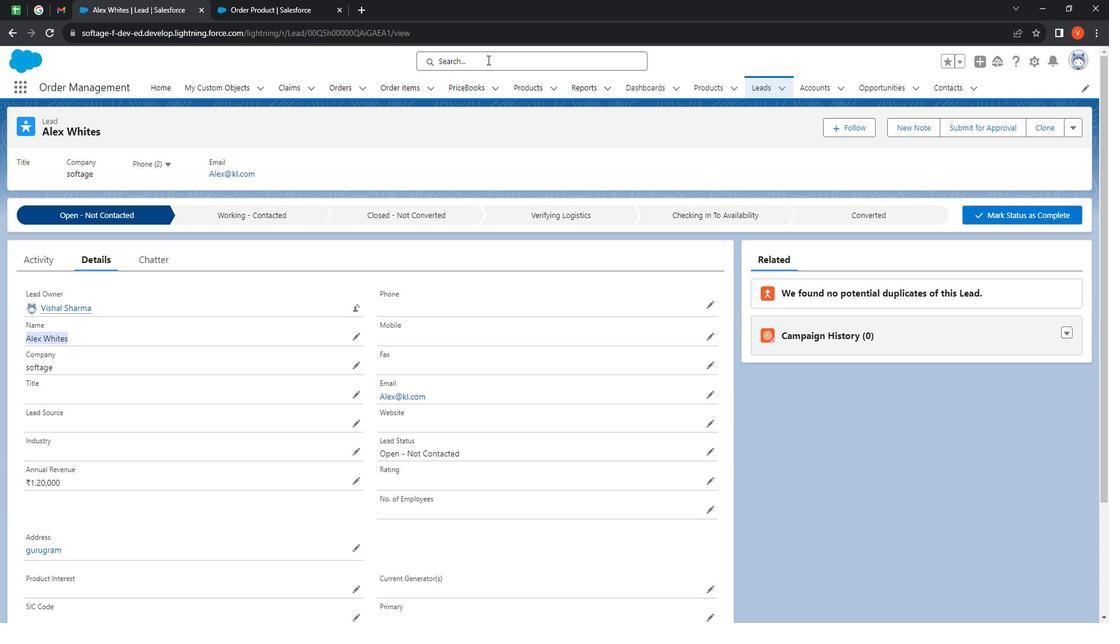 
Action: Mouse pressed left at (497, 68)
Screenshot: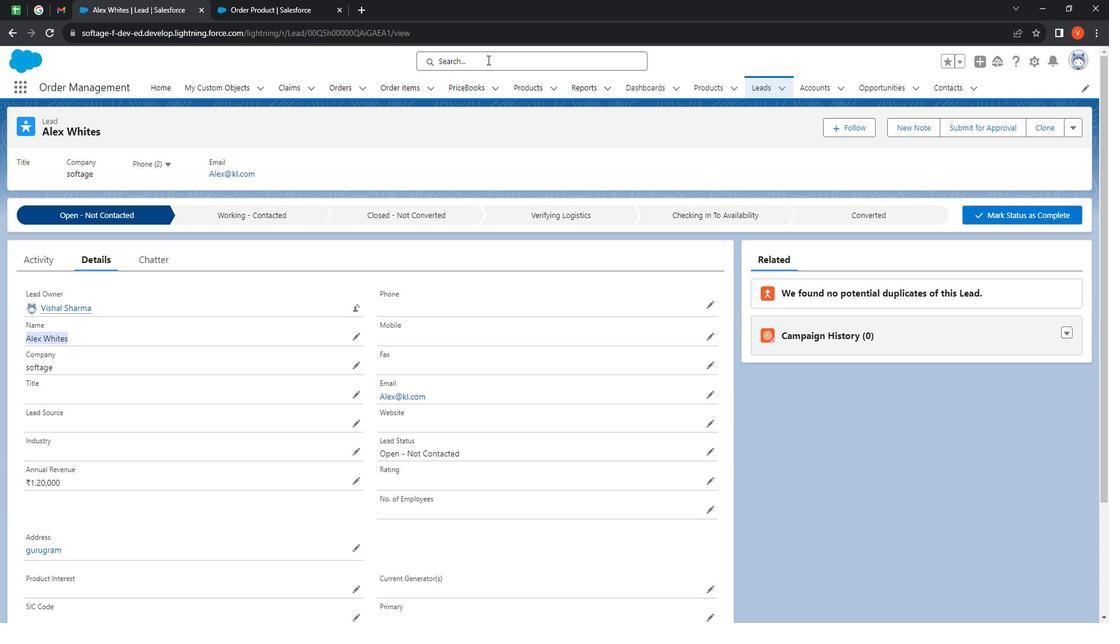 
Action: Mouse moved to (537, 85)
Screenshot: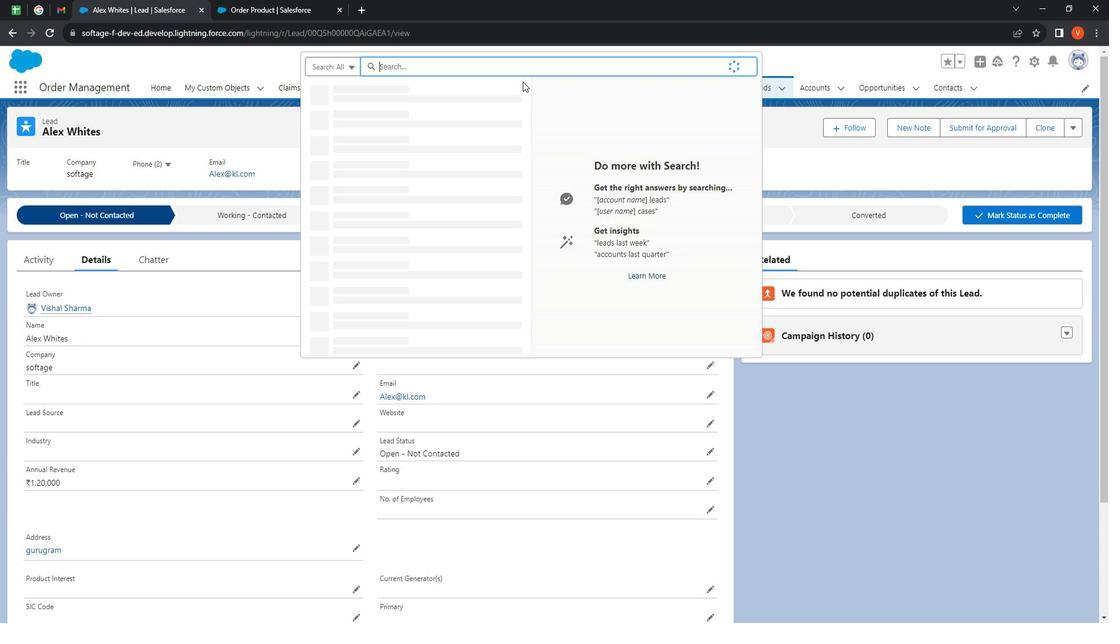 
Action: Key pressed <Key.shift>Prod
Screenshot: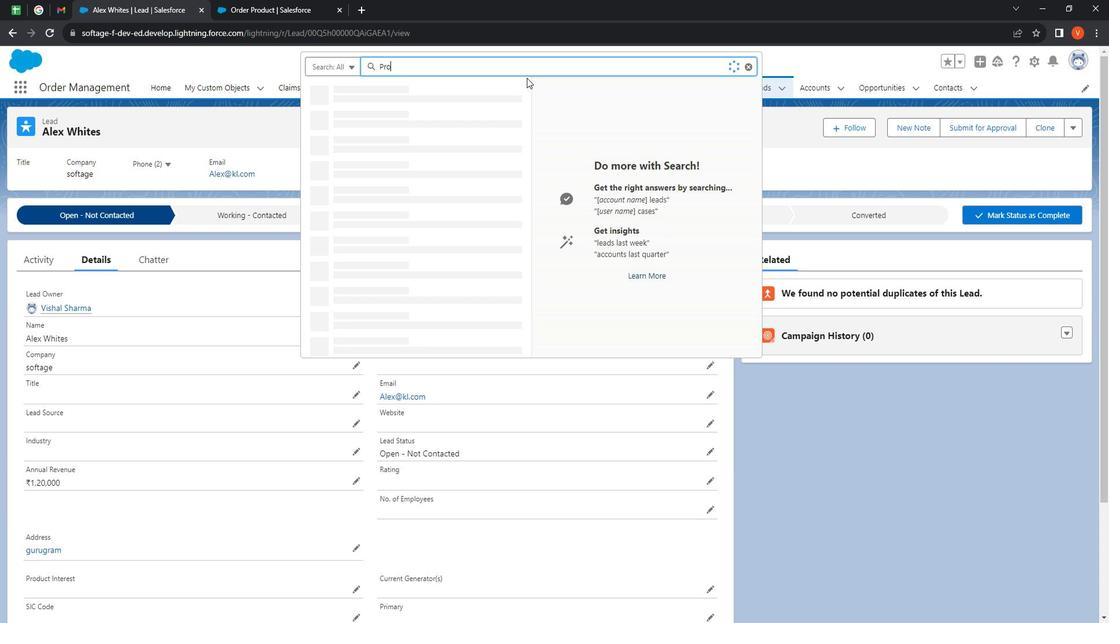 
Action: Mouse moved to (448, 114)
Screenshot: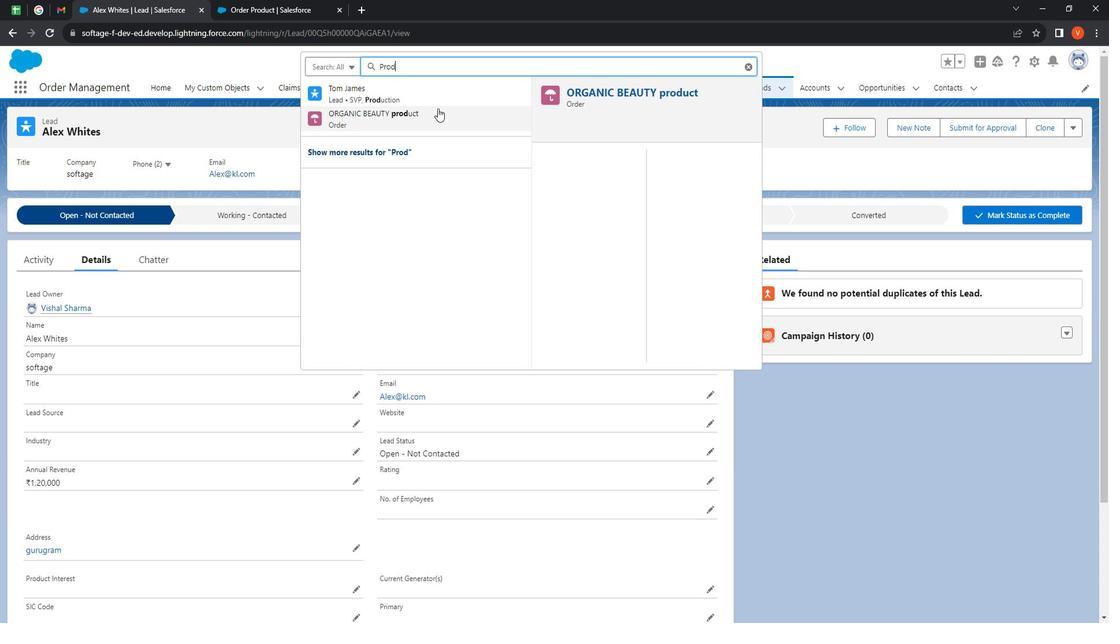 
Action: Mouse pressed left at (448, 114)
Screenshot: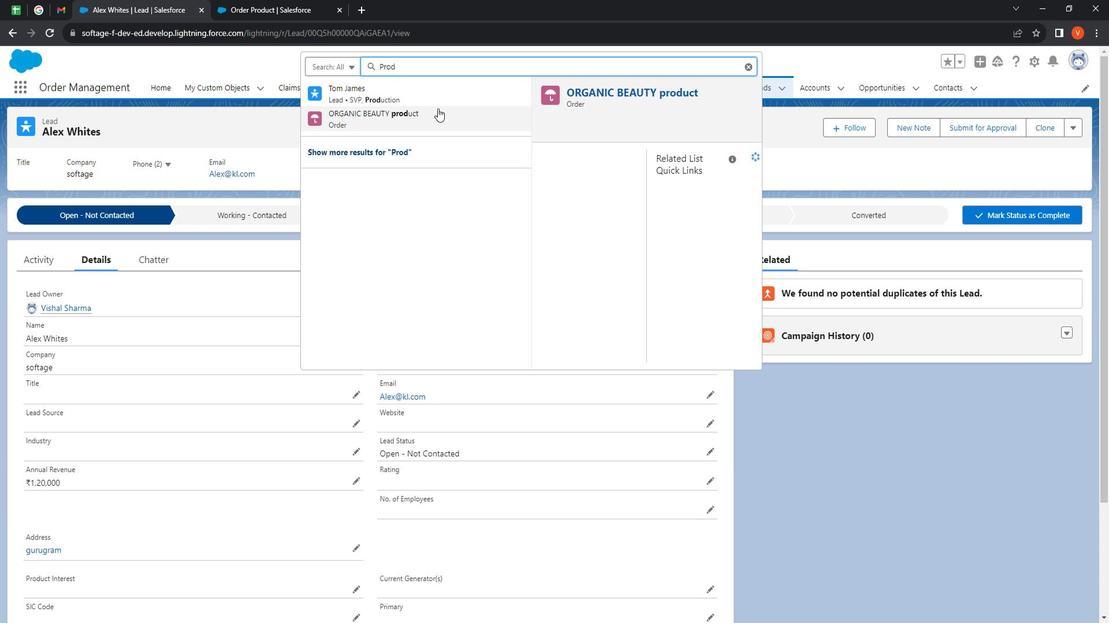 
Action: Mouse moved to (190, 140)
Screenshot: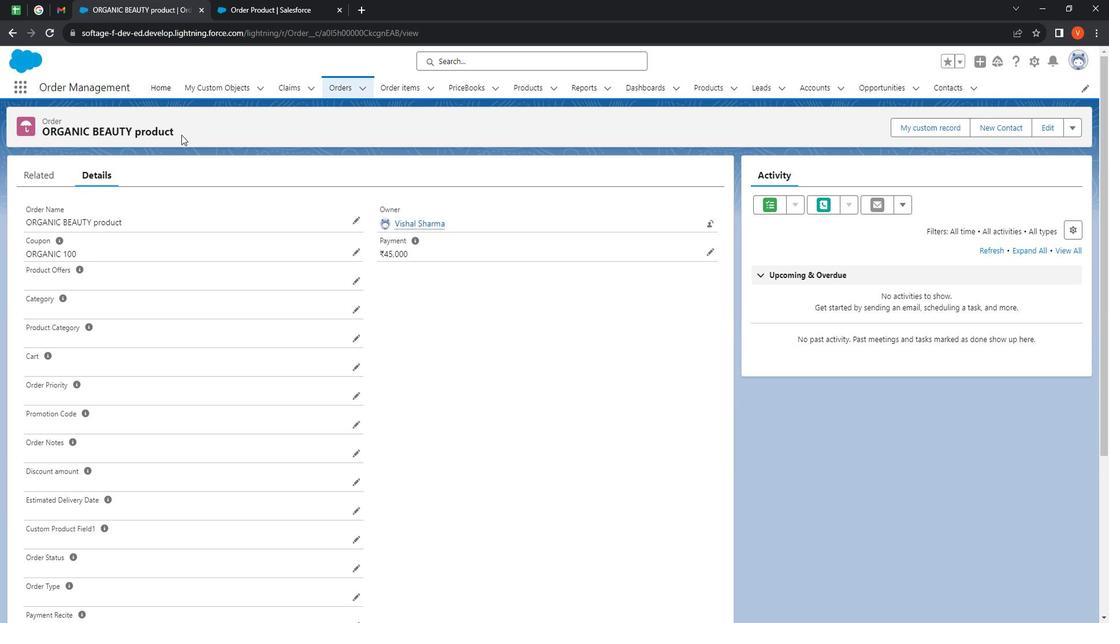 
Action: Mouse pressed left at (190, 140)
Screenshot: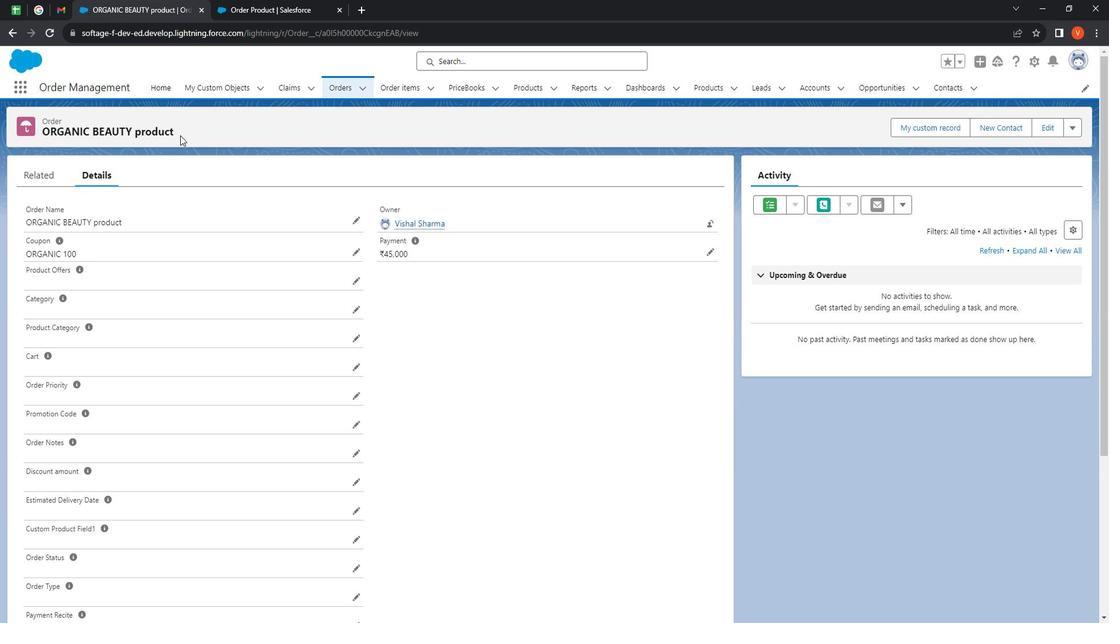 
Action: Mouse moved to (408, 94)
Screenshot: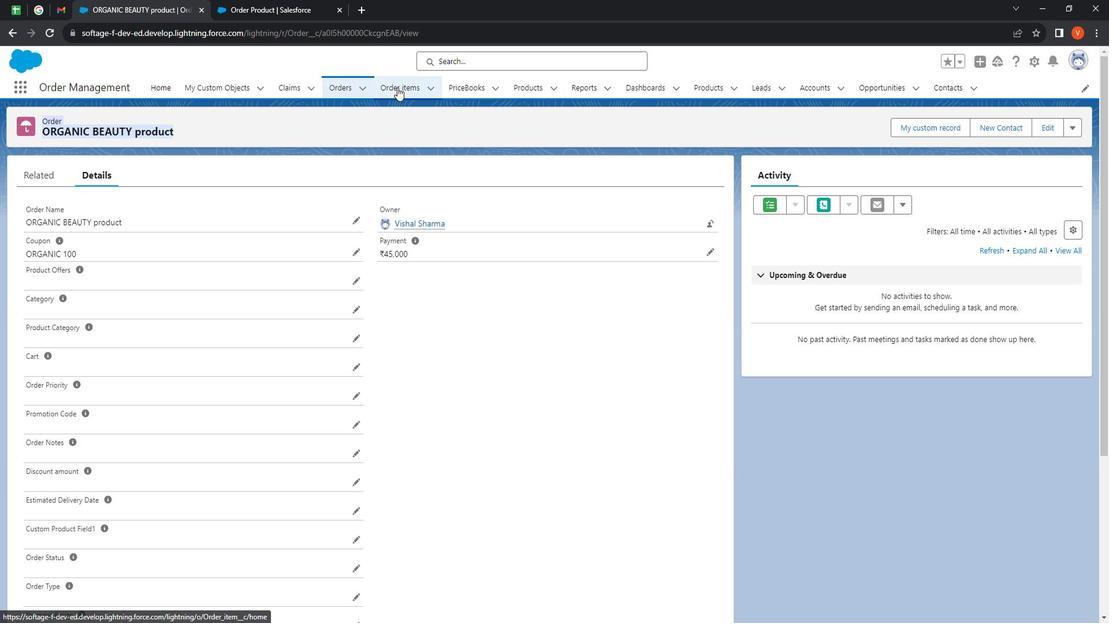 
Action: Mouse pressed left at (408, 94)
Screenshot: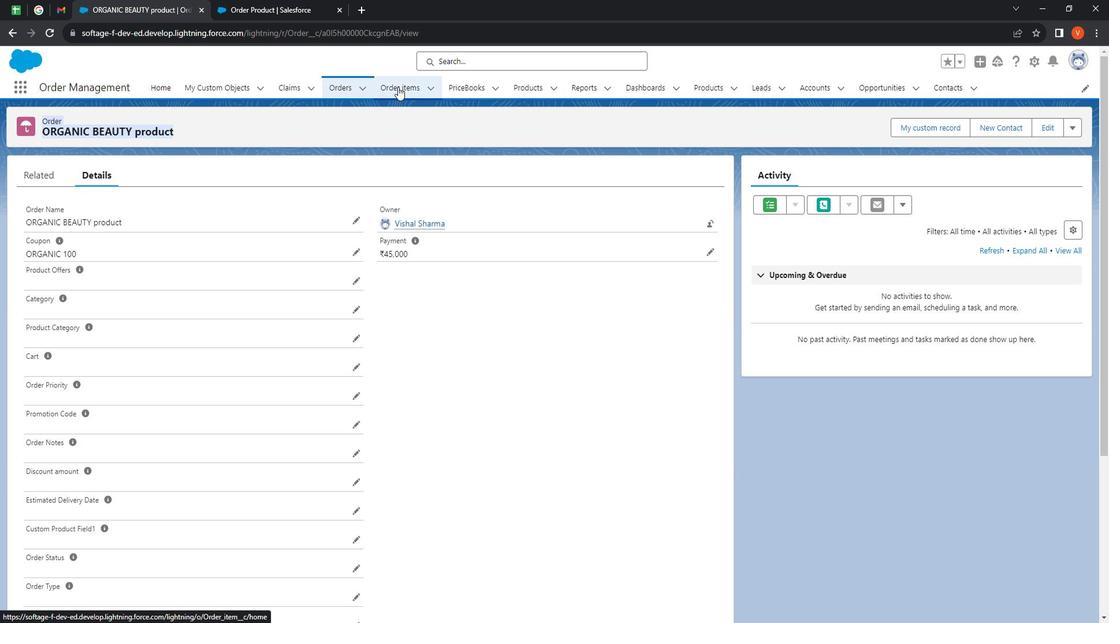 
Action: Mouse moved to (914, 132)
Screenshot: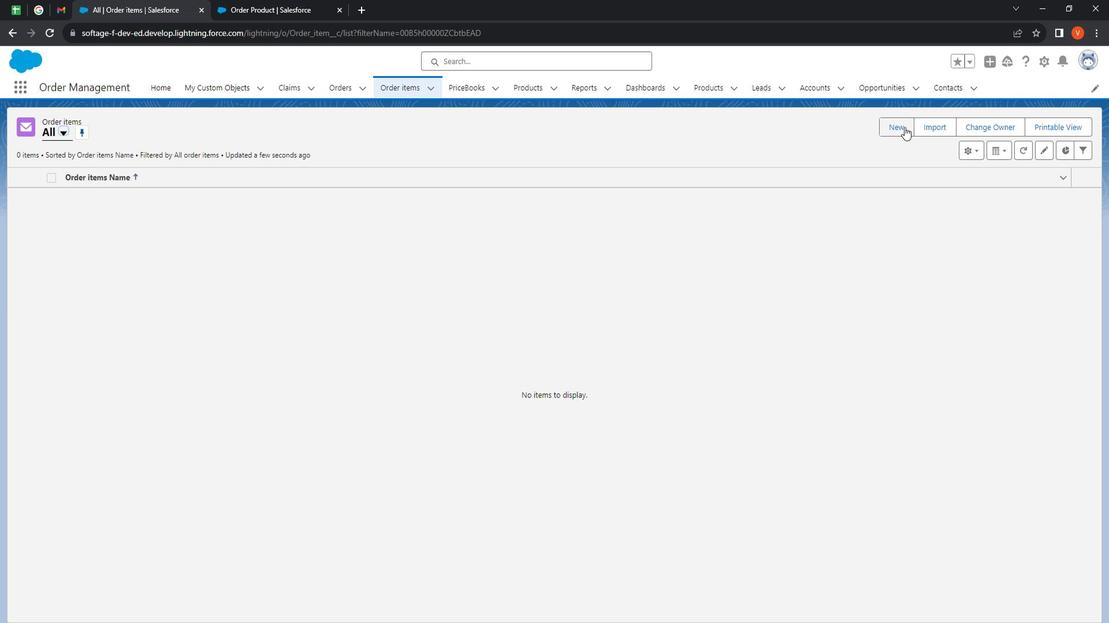 
Action: Mouse pressed left at (914, 132)
Screenshot: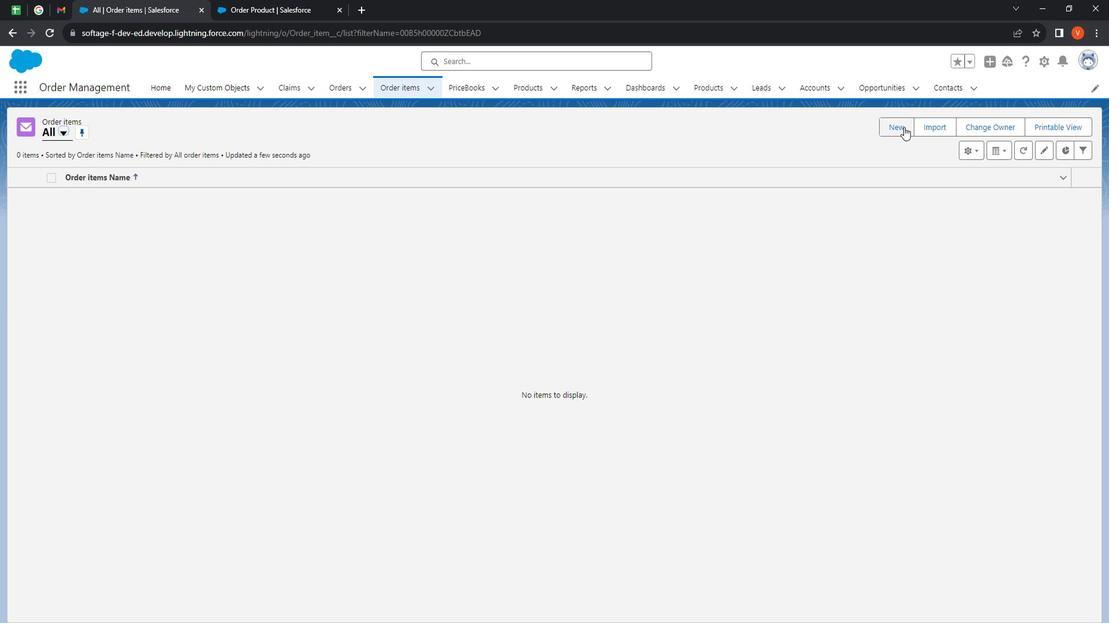 
Action: Mouse moved to (410, 330)
Screenshot: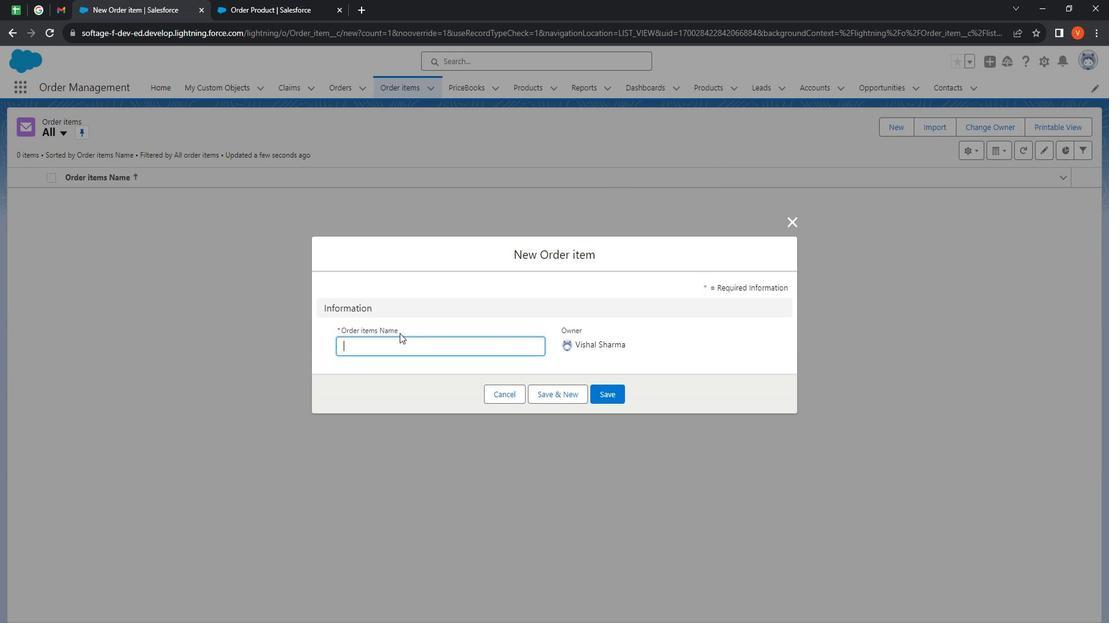 
Action: Mouse pressed left at (410, 330)
Screenshot: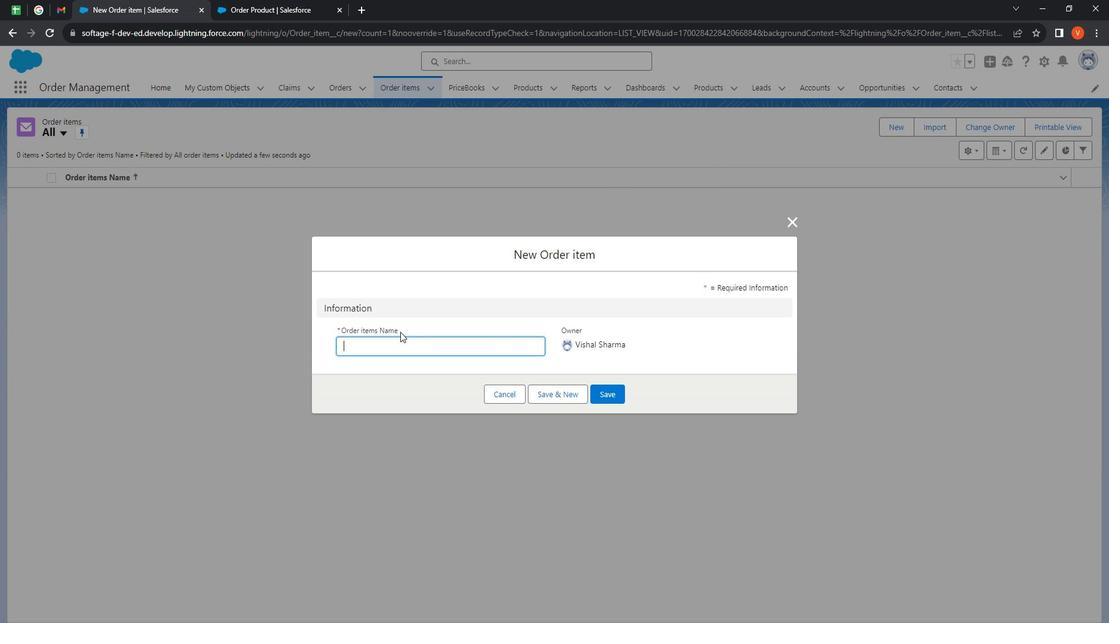 
Action: Mouse moved to (801, 215)
Screenshot: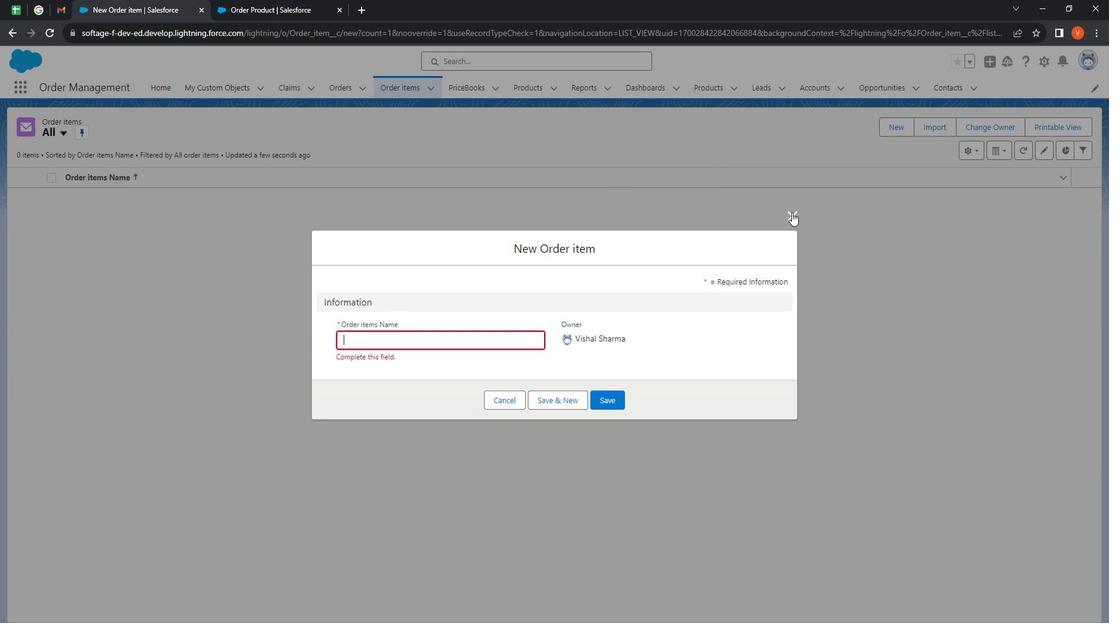 
Action: Mouse pressed left at (801, 215)
Screenshot: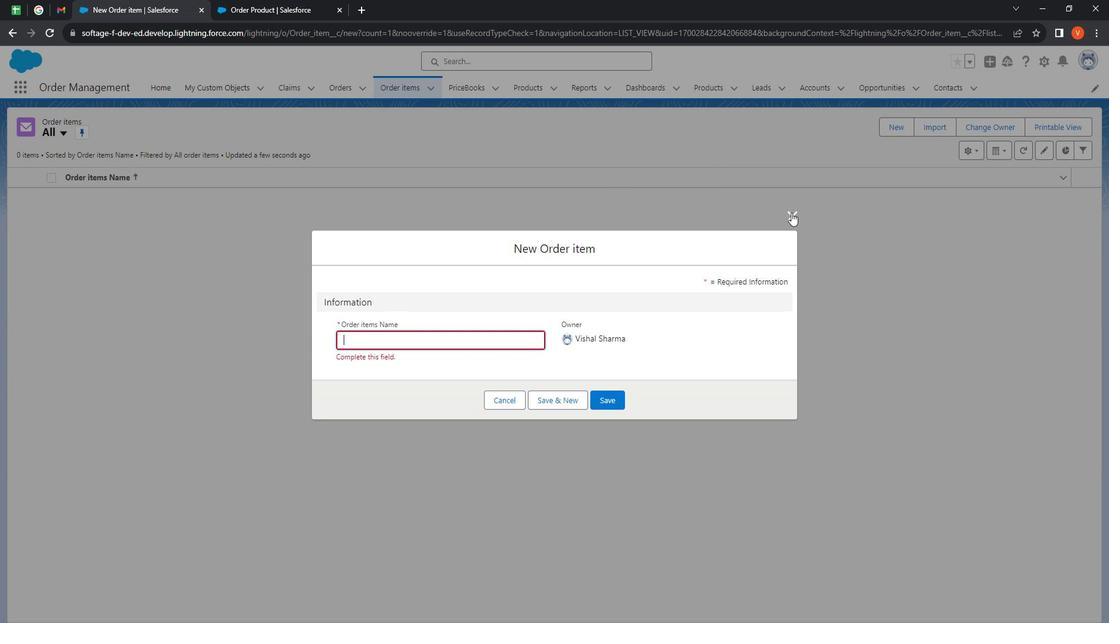
Action: Mouse moved to (554, 66)
Screenshot: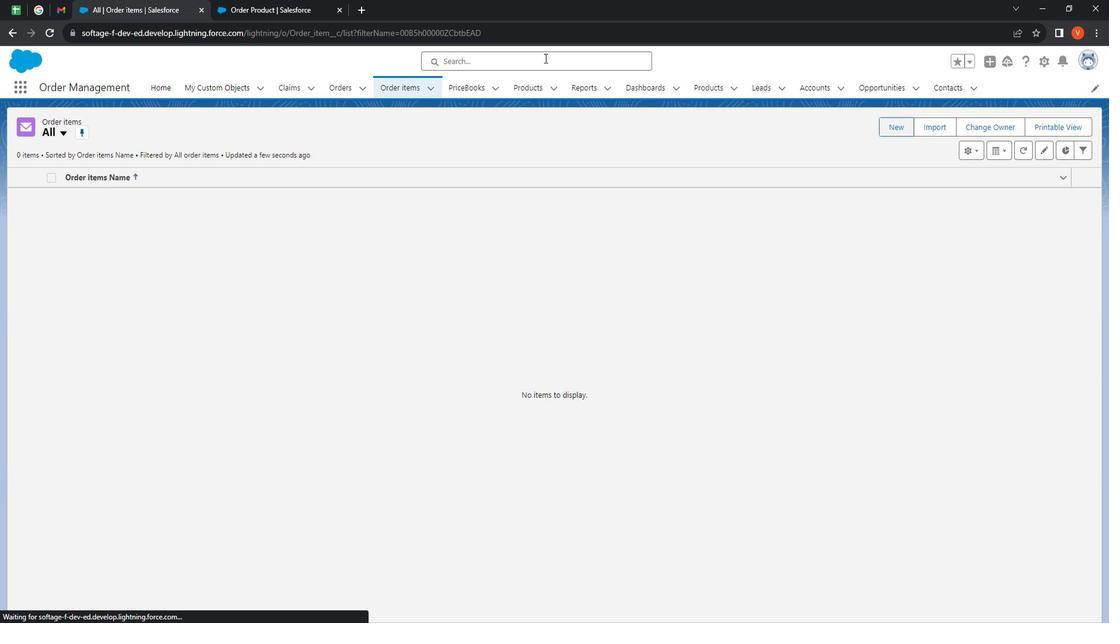 
Action: Mouse pressed left at (554, 66)
Screenshot: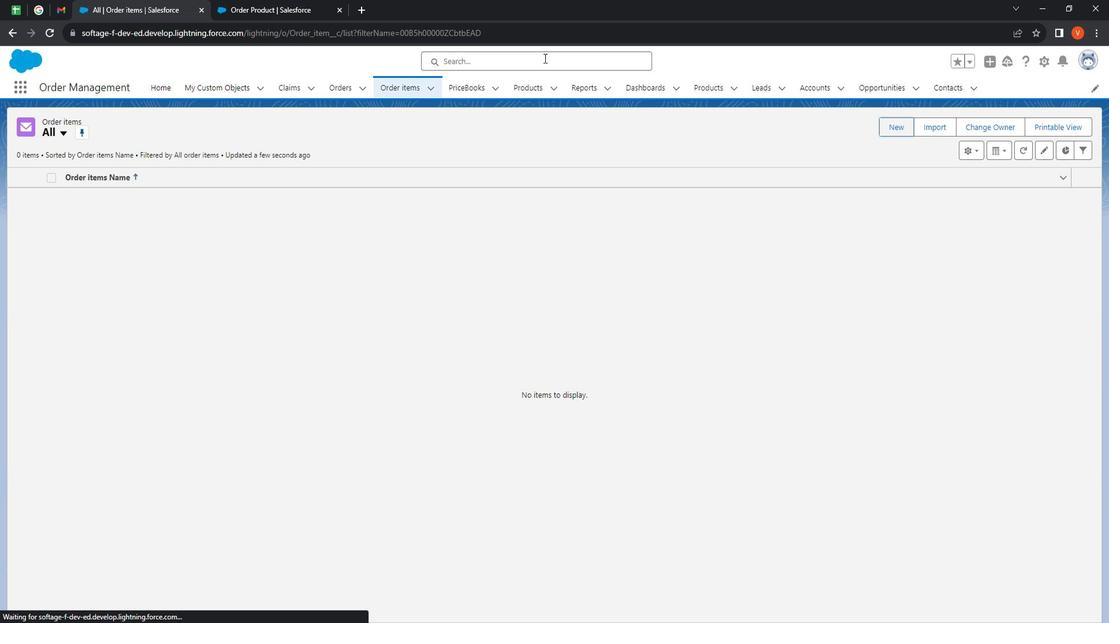 
Action: Mouse moved to (573, 66)
Screenshot: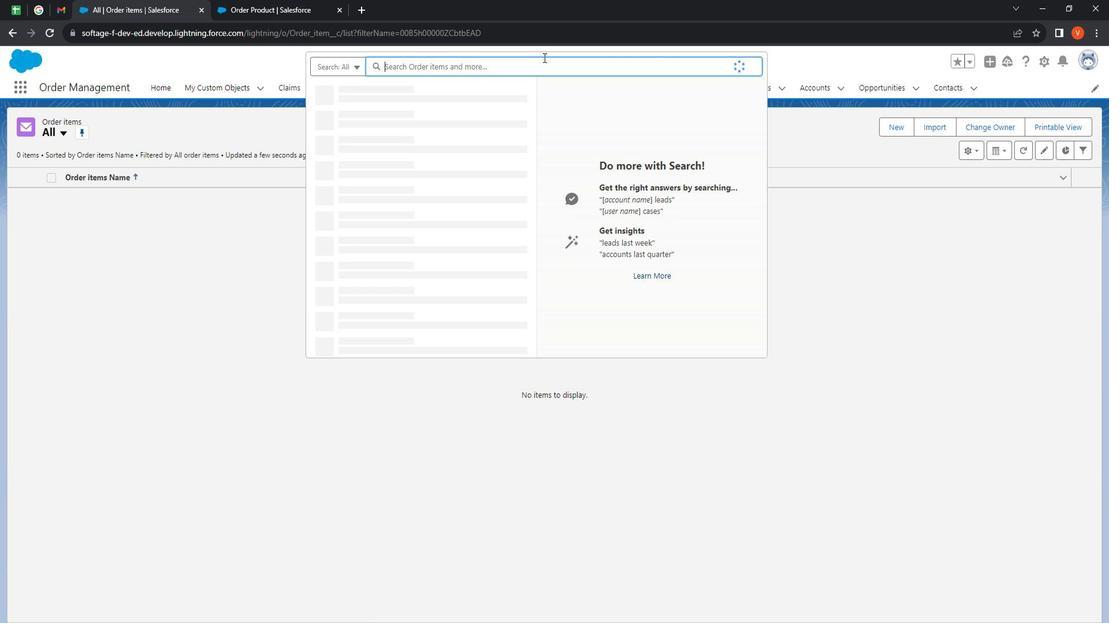 
Action: Key pressed <Key.shift>Od<Key.backspace>rder<Key.space><Key.shift><Key.shift><Key.shift><Key.shift><Key.shift><Key.shift><Key.shift><Key.shift><Key.shift><Key.shift><Key.shift><Key.shift><Key.shift><Key.shift><Key.shift>item<Key.space>name
Screenshot: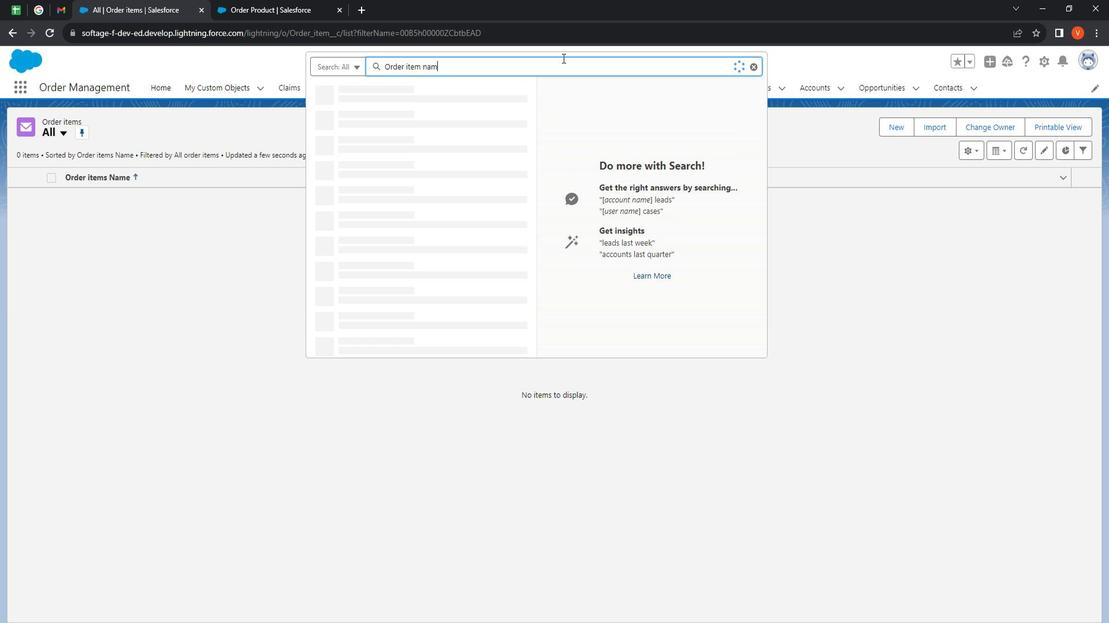 
Action: Mouse moved to (1057, 73)
Screenshot: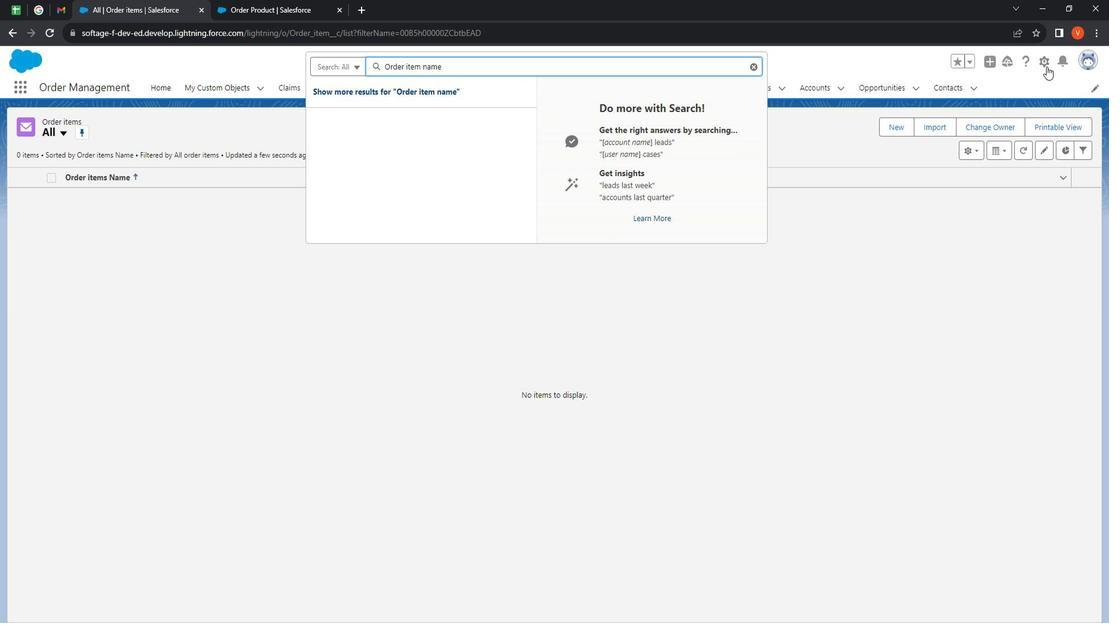 
Action: Mouse pressed left at (1057, 73)
Screenshot: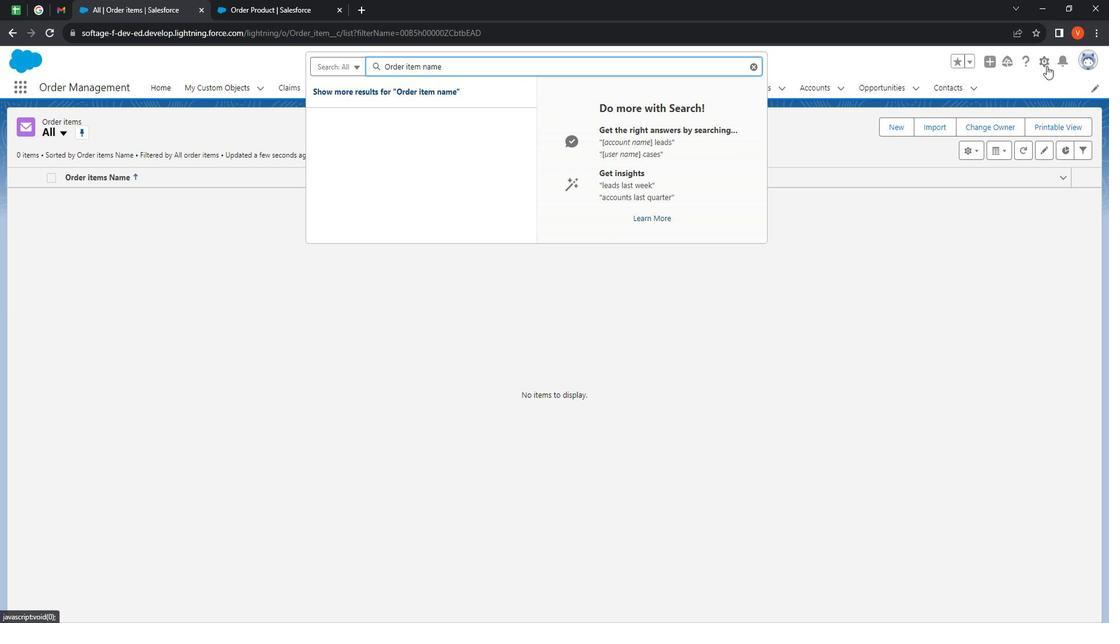 
Action: Mouse moved to (1038, 104)
Screenshot: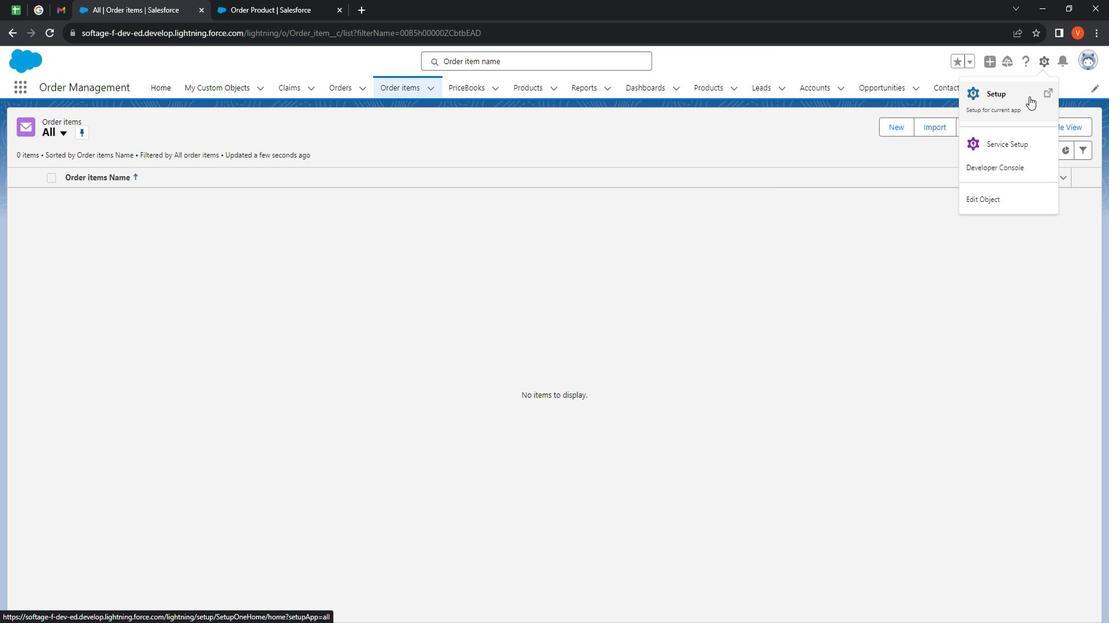 
Action: Mouse pressed left at (1038, 104)
Screenshot: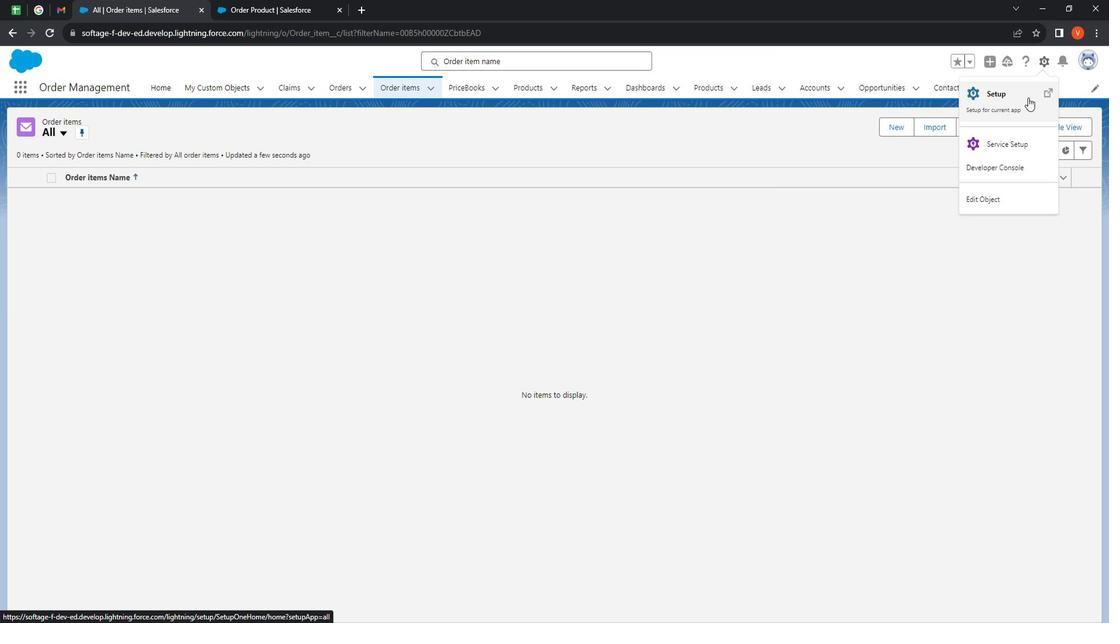 
Action: Mouse moved to (508, 72)
Screenshot: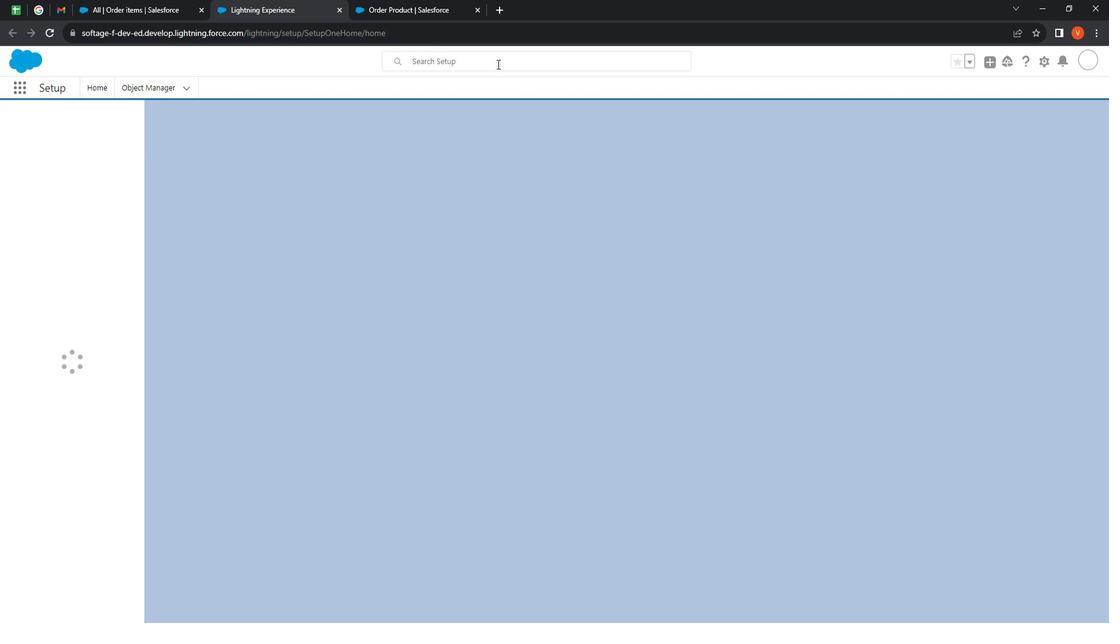 
Action: Mouse pressed left at (508, 72)
Screenshot: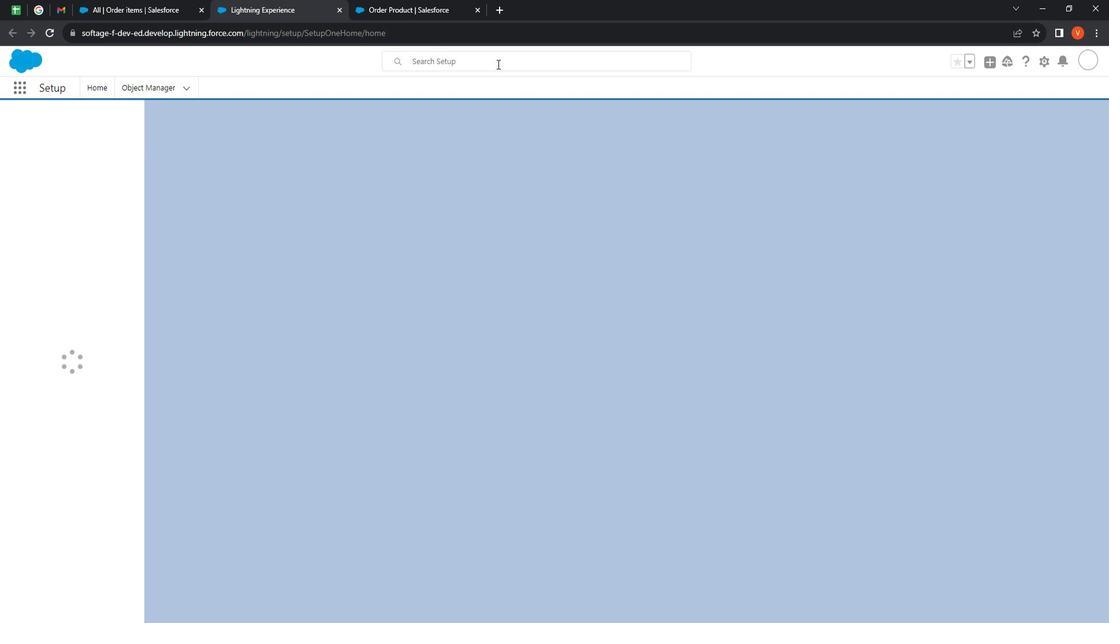 
Action: Mouse moved to (508, 71)
Screenshot: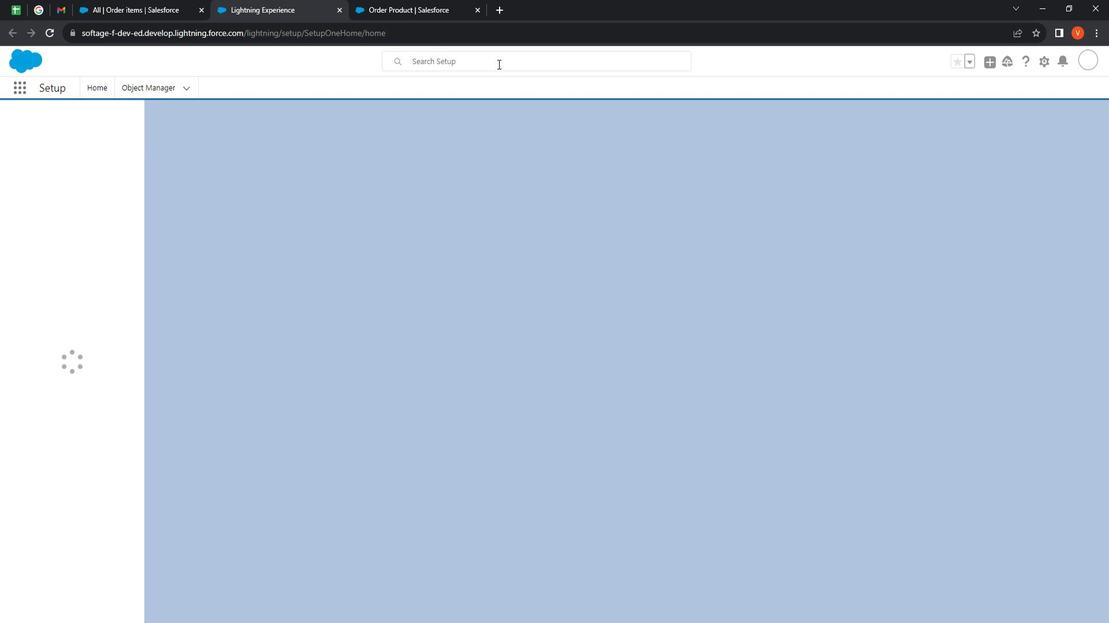 
Action: Key pressed or
Screenshot: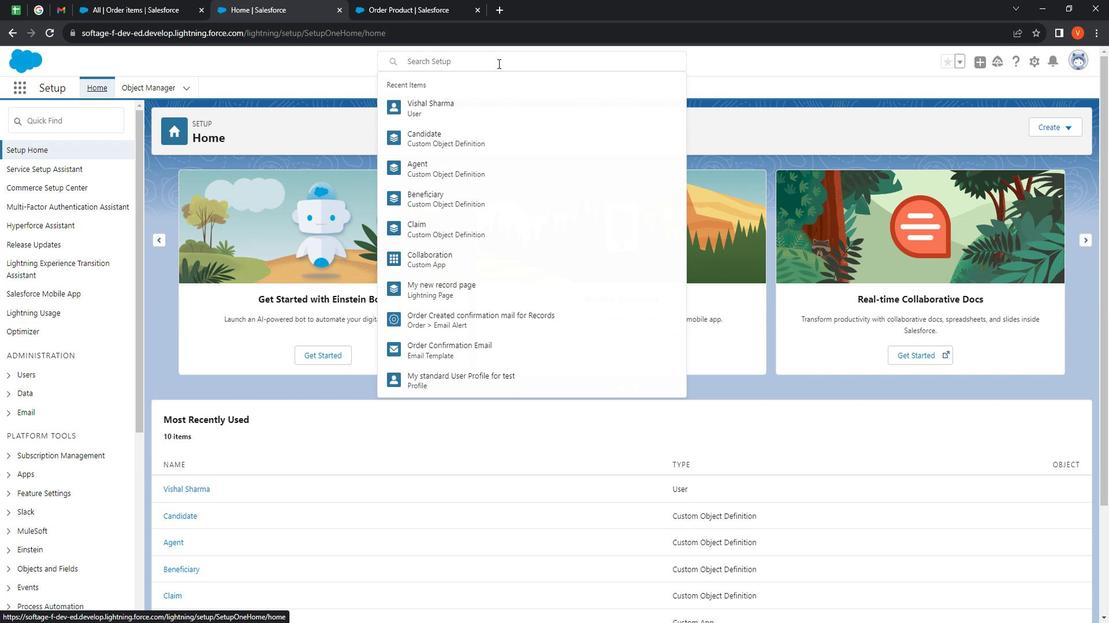 
Action: Mouse pressed left at (508, 71)
Screenshot: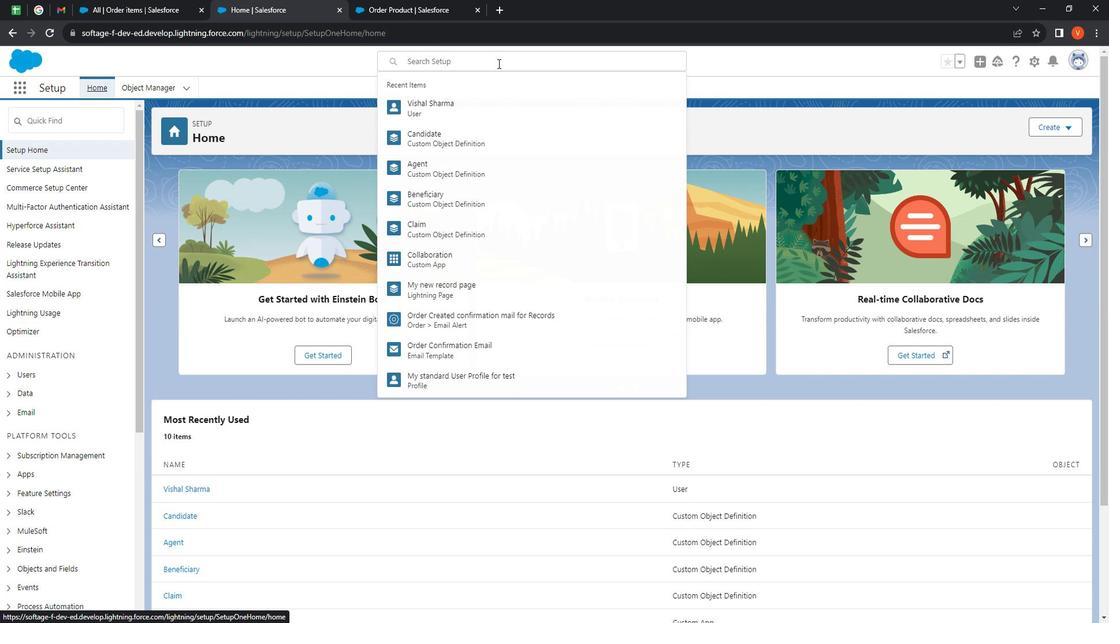 
Action: Key pressed order<Key.space>item<Key.space>name<Key.backspace><Key.backspace><Key.backspace><Key.backspace><Key.backspace>
Screenshot: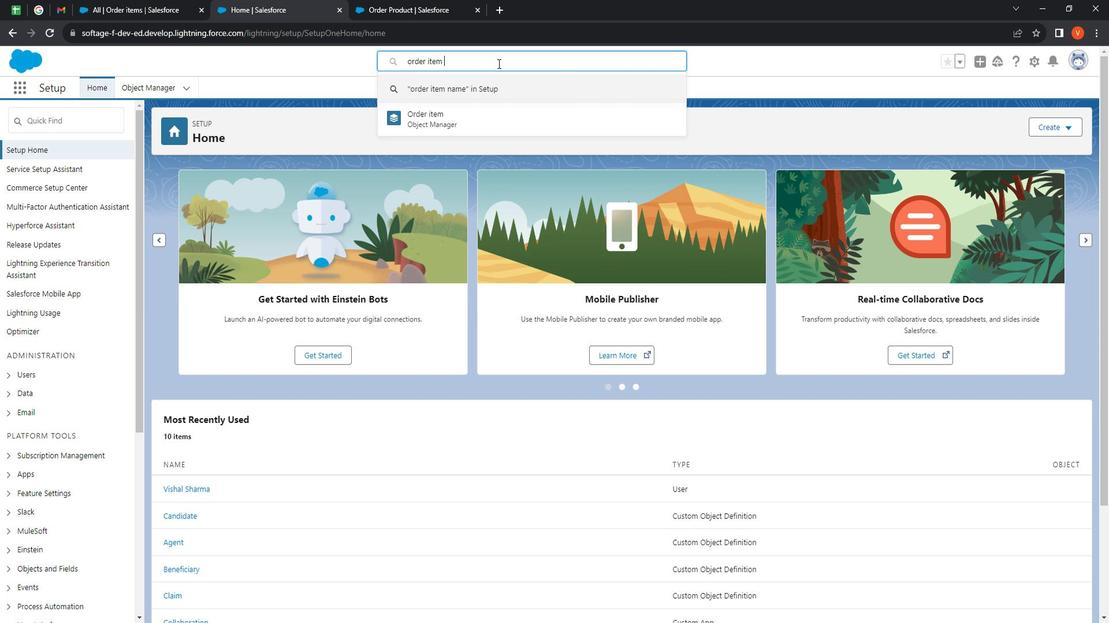 
Action: Mouse moved to (498, 92)
Screenshot: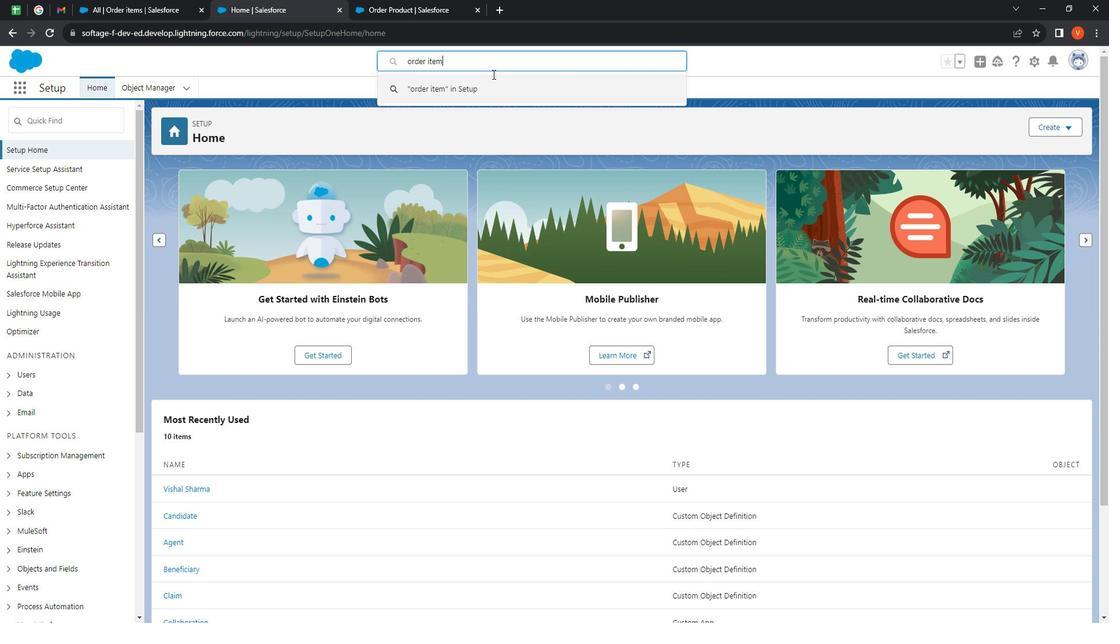 
Action: Key pressed <Key.backspace><Key.backspace>
Screenshot: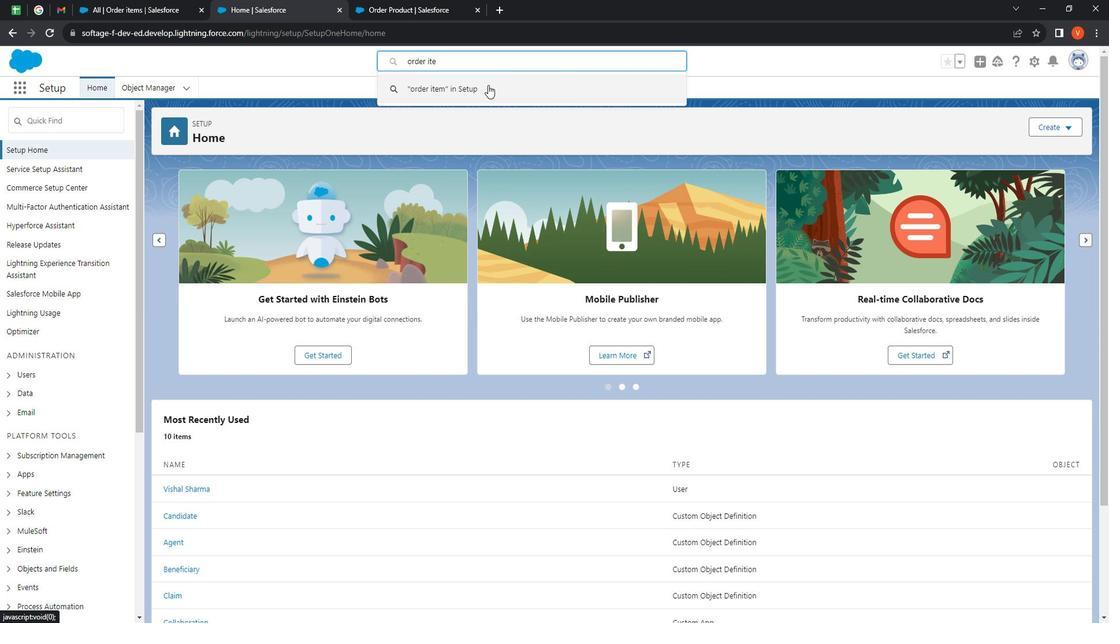 
Action: Mouse moved to (498, 93)
Screenshot: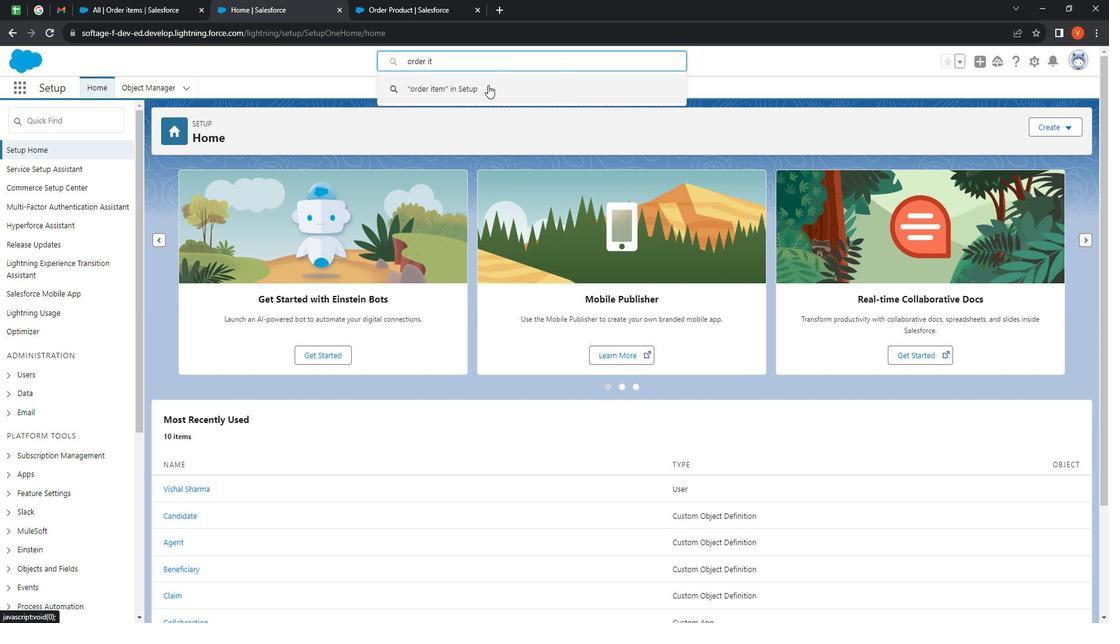 
Action: Key pressed <Key.backspace>
Screenshot: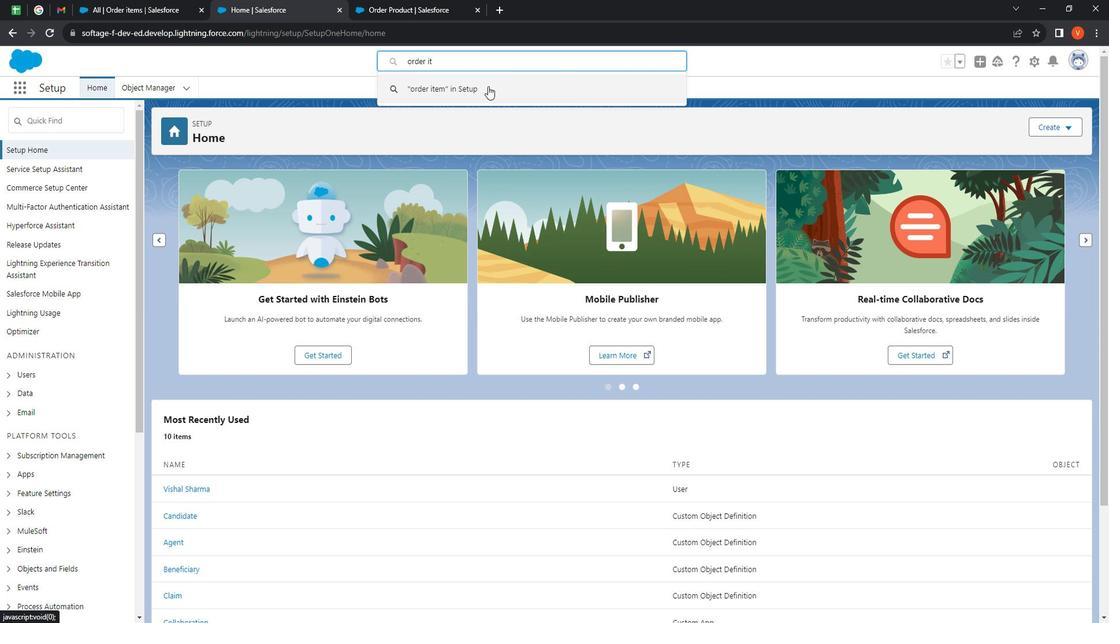 
Action: Mouse moved to (498, 95)
Screenshot: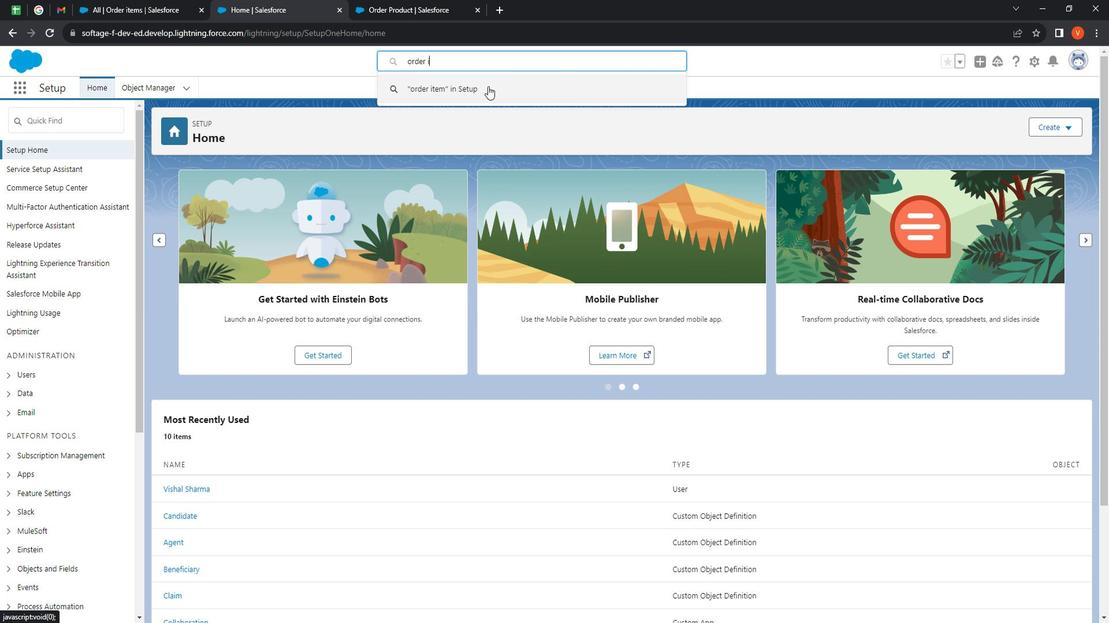 
Action: Key pressed <Key.backspace>
Screenshot: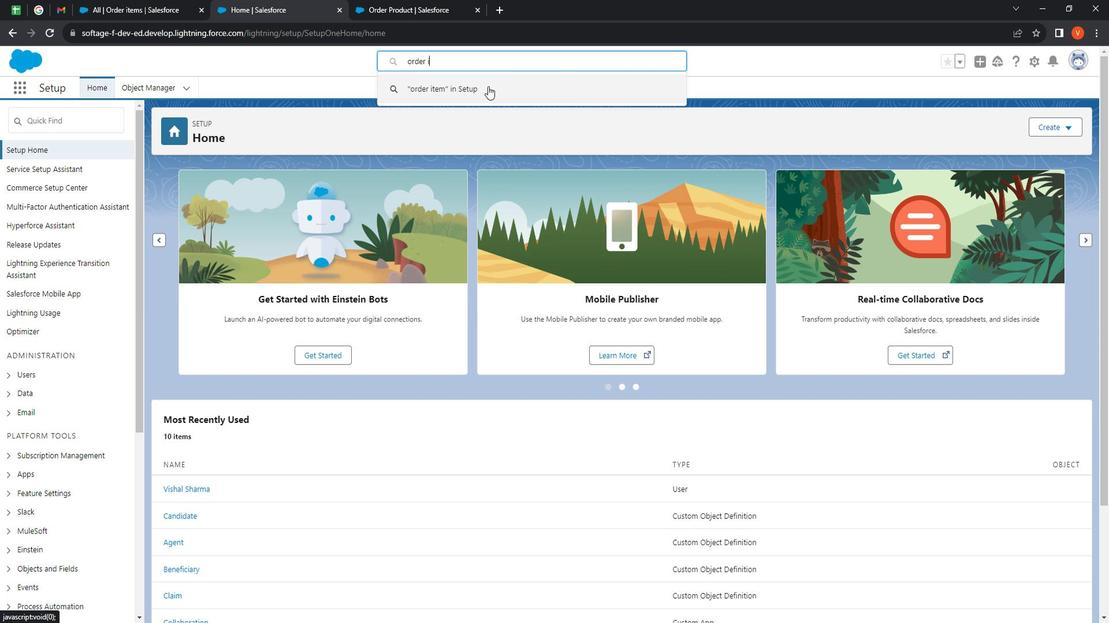 
Action: Mouse moved to (503, 85)
Screenshot: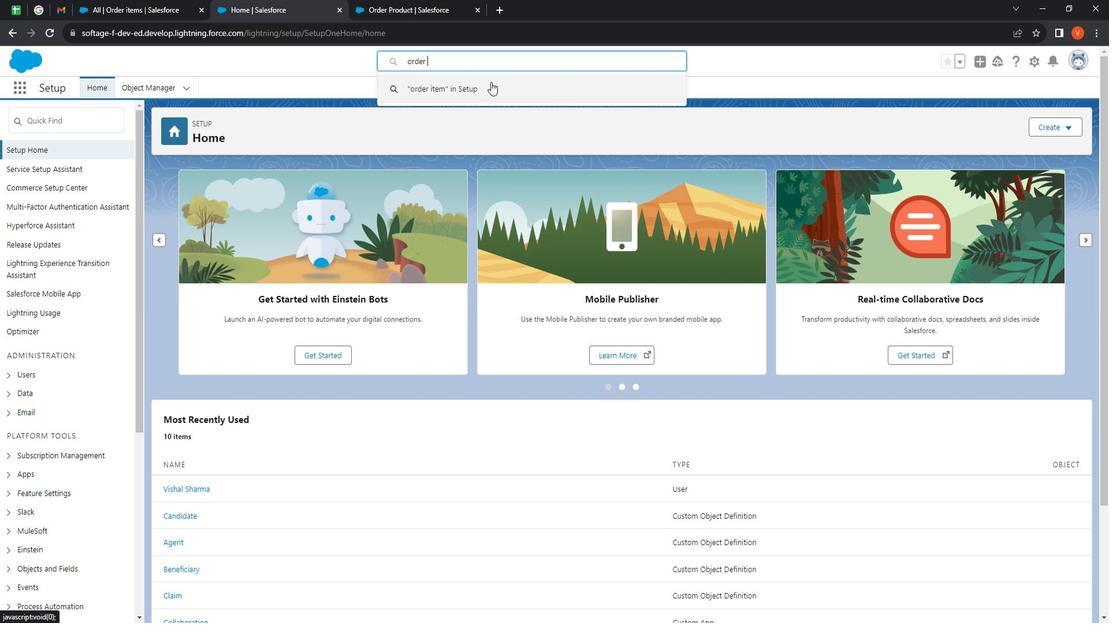 
Action: Key pressed <Key.backspace>
Screenshot: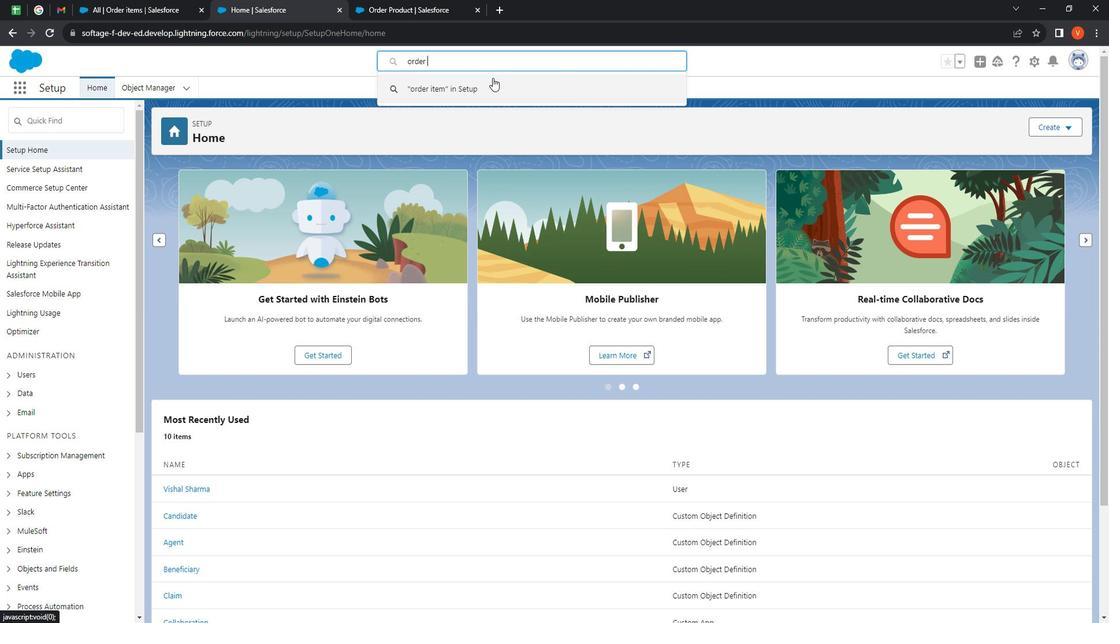 
Action: Mouse moved to (455, 164)
Screenshot: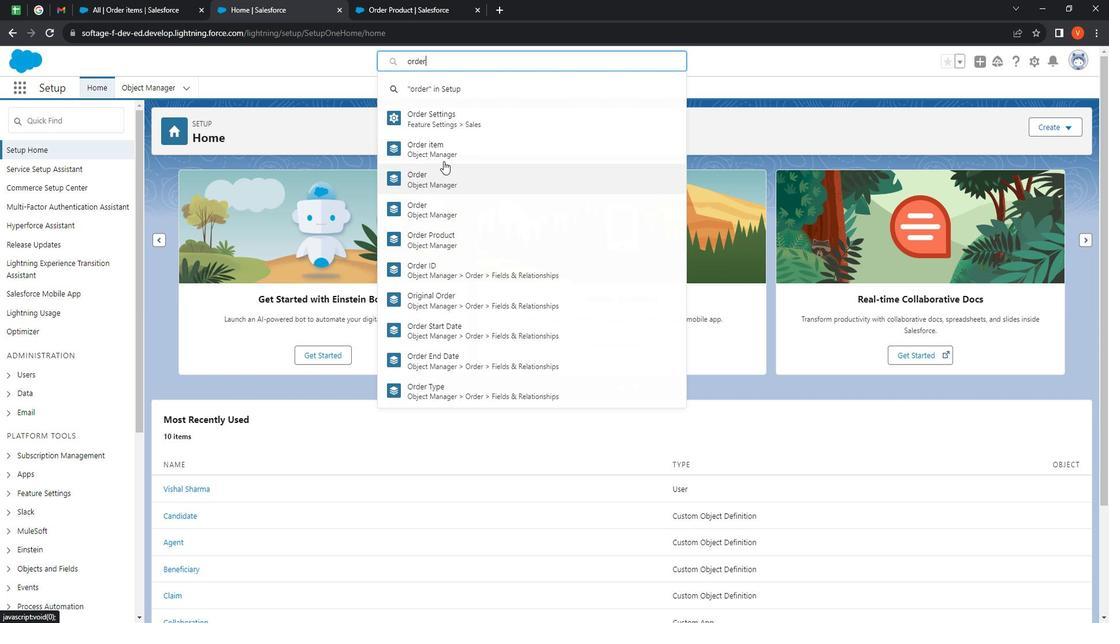 
Action: Mouse pressed left at (455, 164)
Screenshot: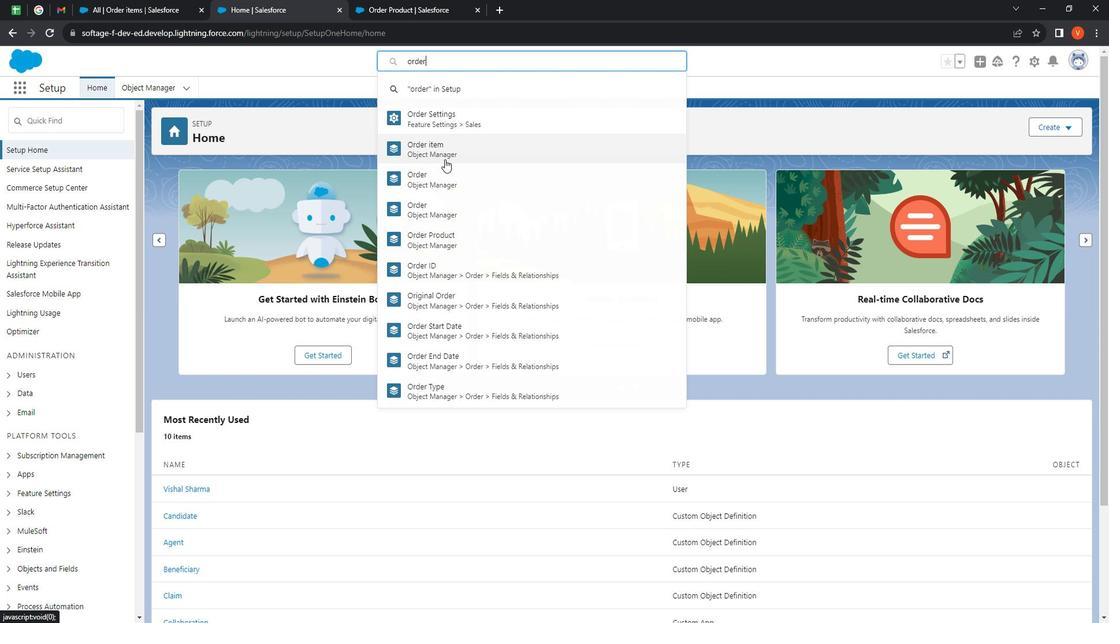 
Action: Mouse moved to (459, 70)
Screenshot: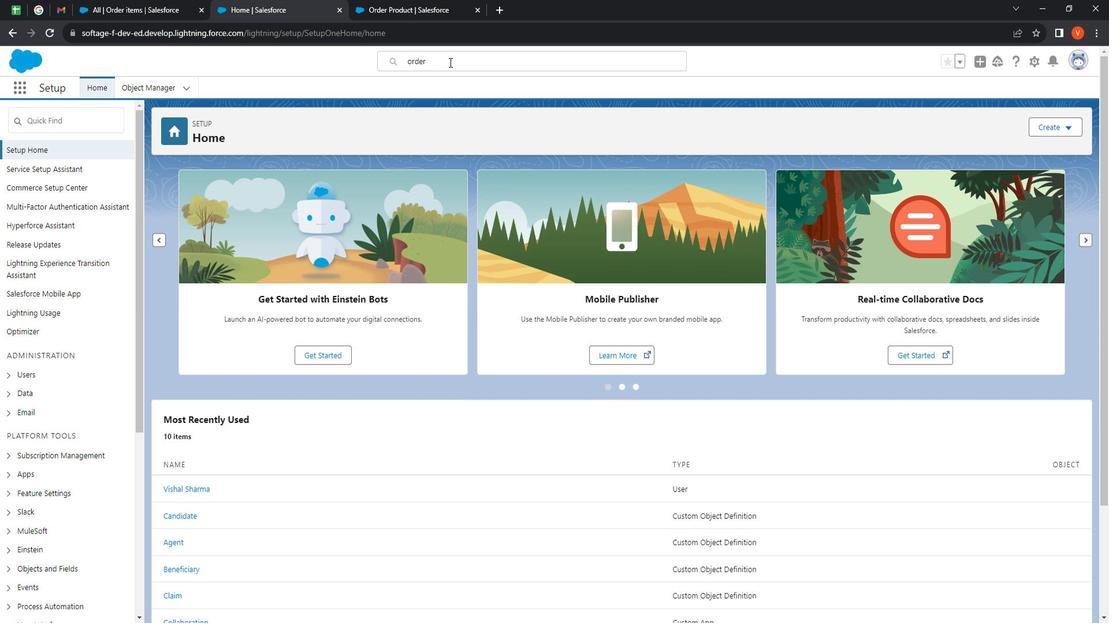 
Action: Mouse pressed left at (459, 70)
Screenshot: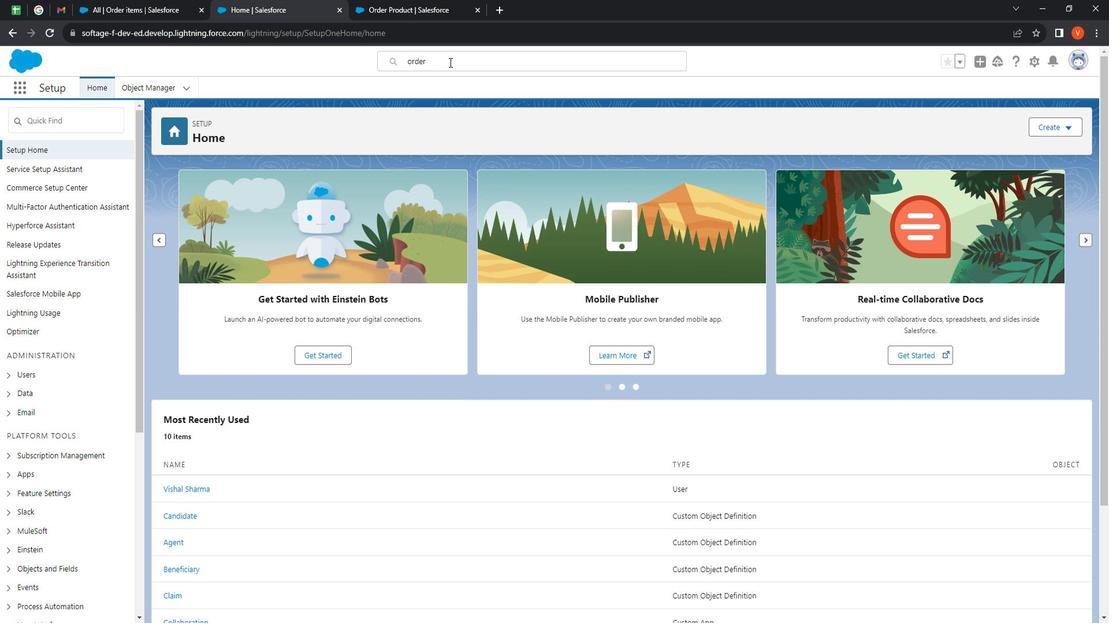 
Action: Mouse moved to (87, 199)
Screenshot: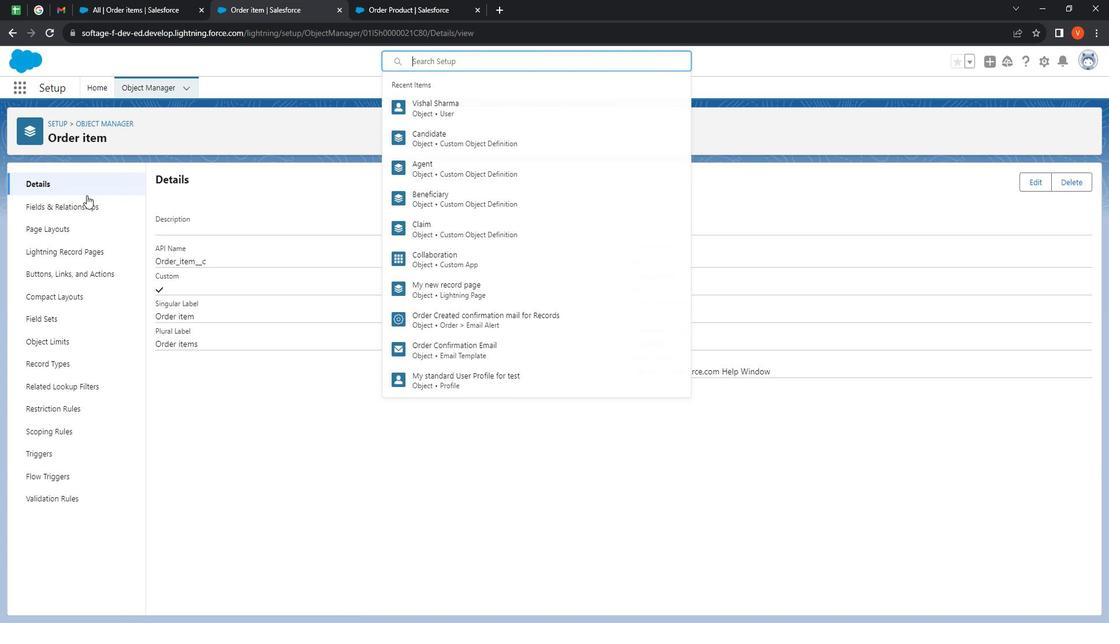 
Action: Mouse pressed left at (87, 199)
Screenshot: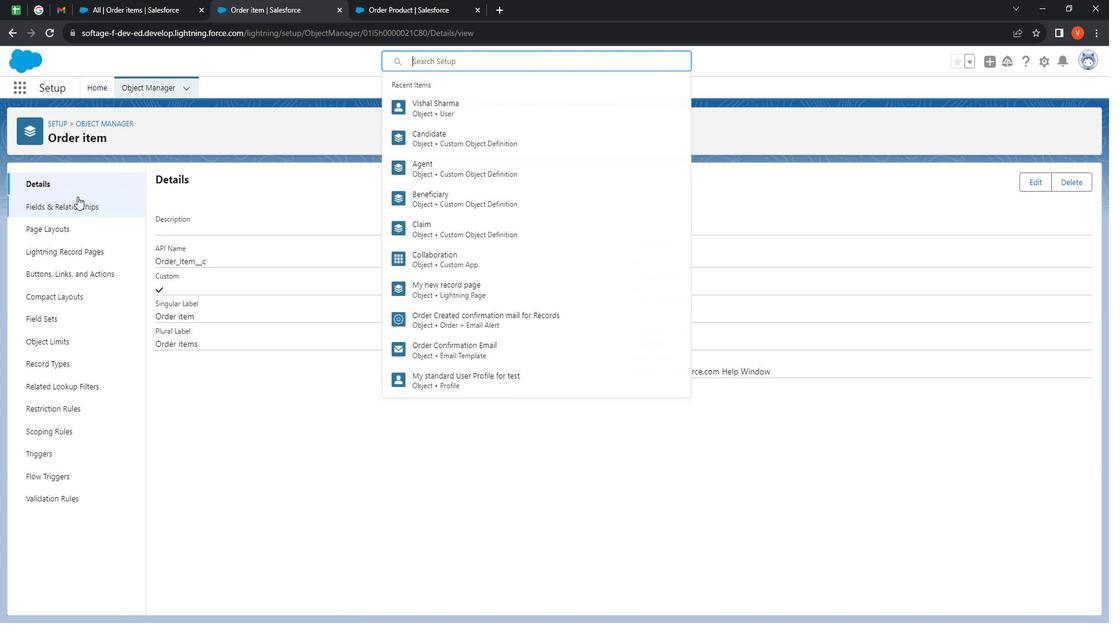 
Action: Mouse moved to (188, 274)
Screenshot: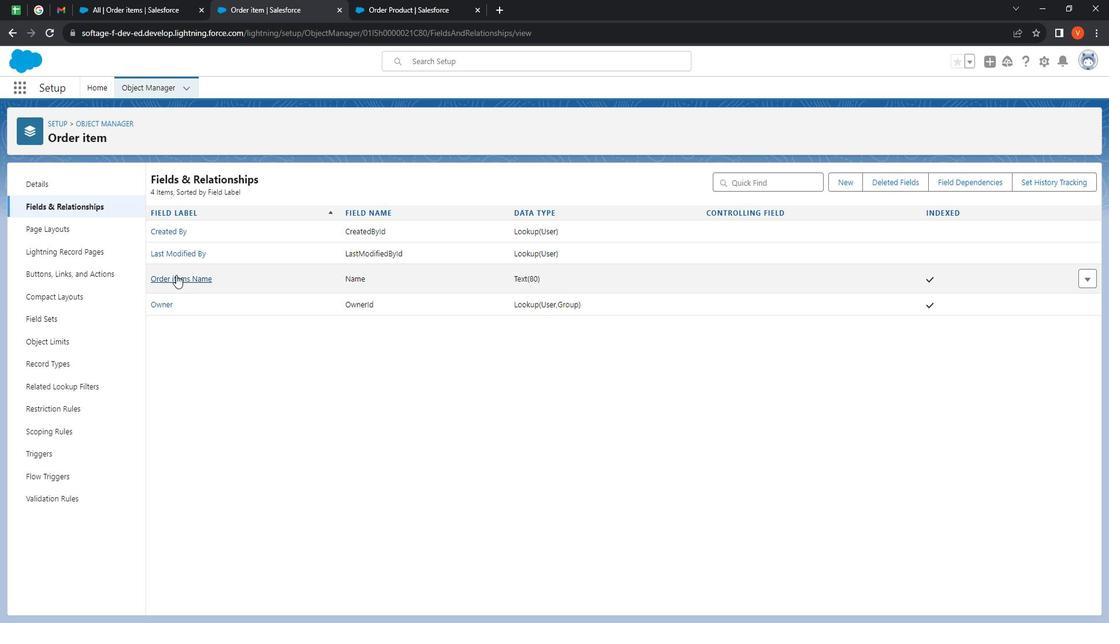 
Action: Mouse pressed left at (188, 274)
Screenshot: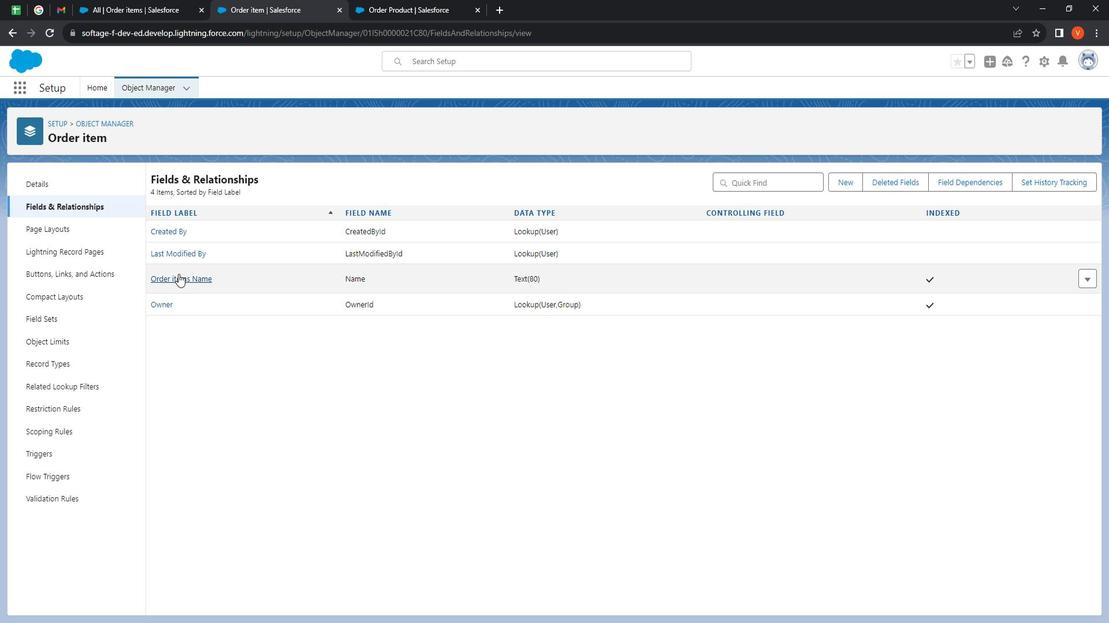 
Action: Mouse moved to (271, 302)
Screenshot: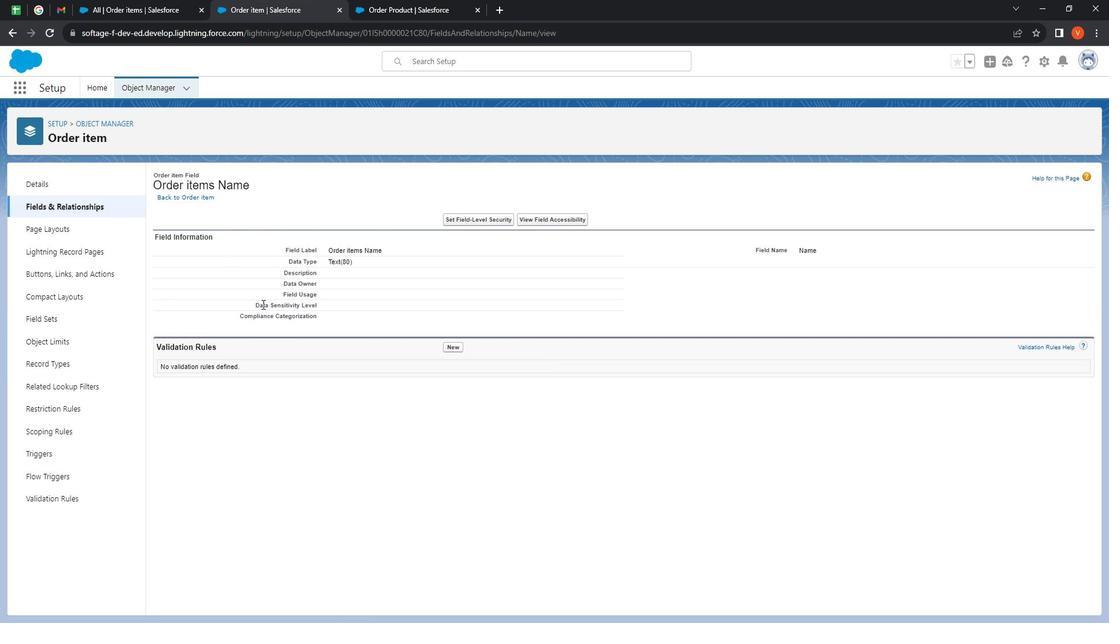 
